 Task: Navigate from Salt Lake City to Zion National Park with real-time traffic updates.
Action: Mouse moved to (251, 85)
Screenshot: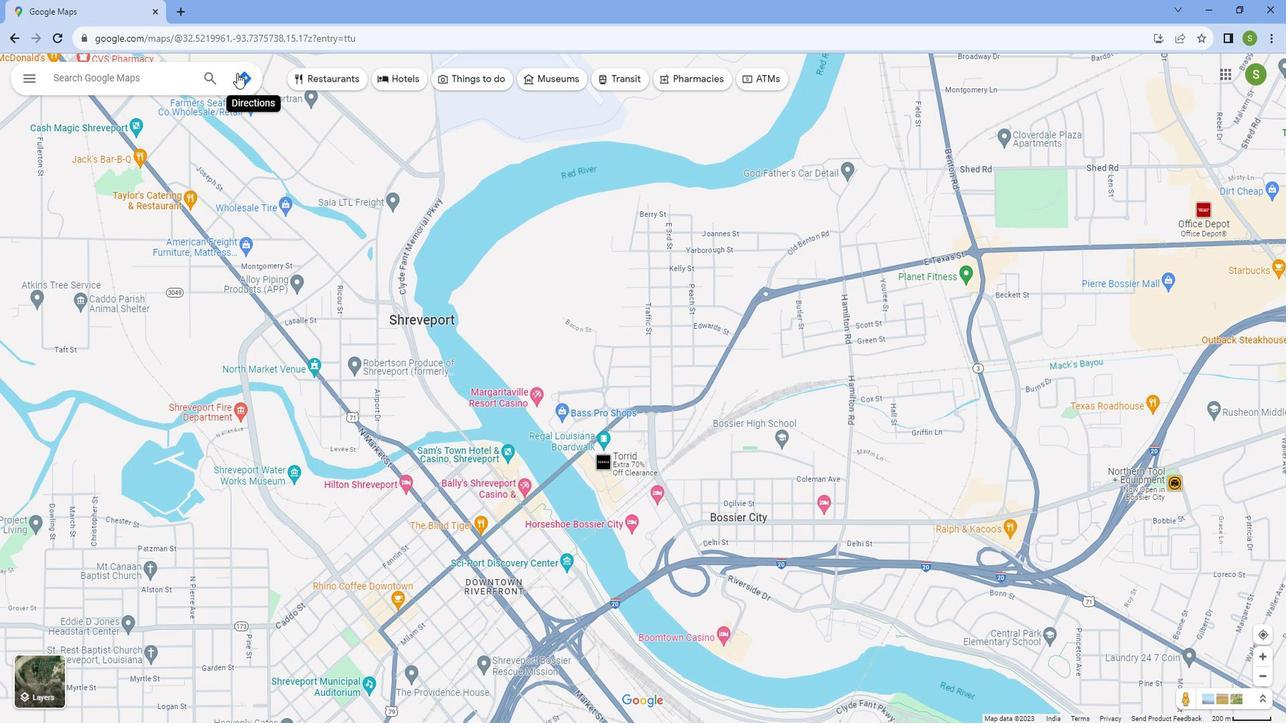 
Action: Mouse pressed left at (251, 85)
Screenshot: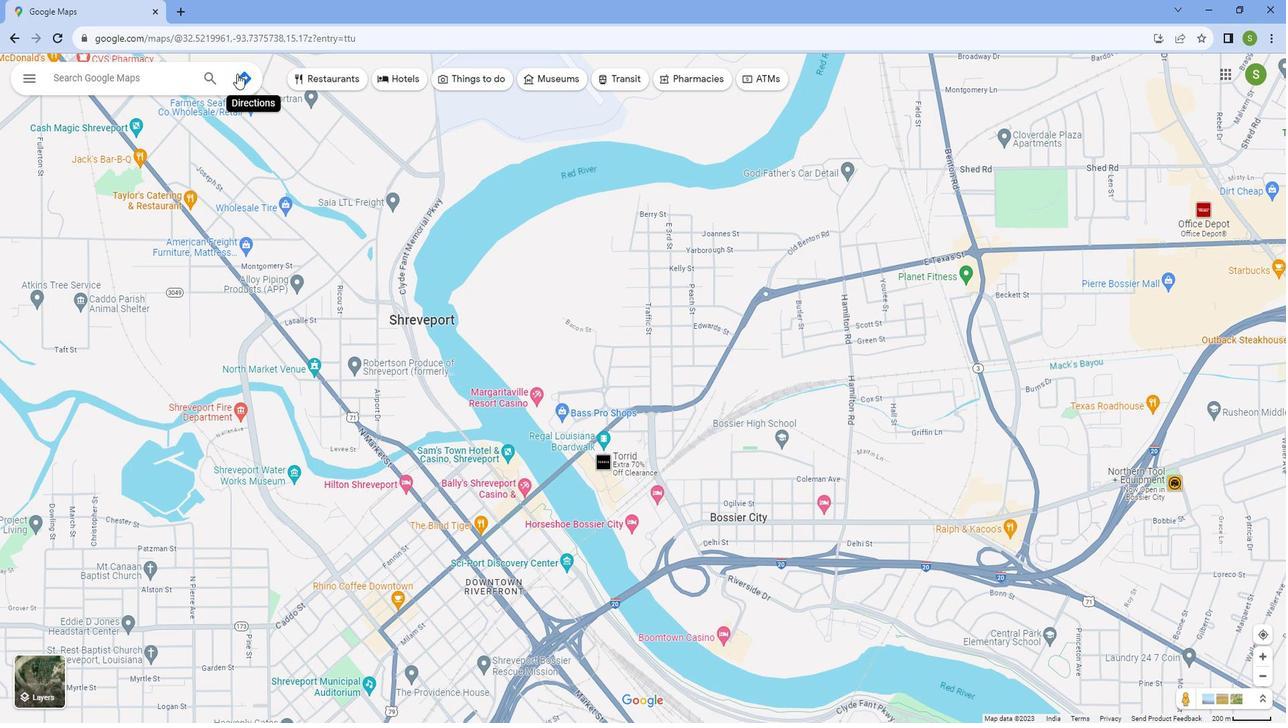 
Action: Mouse moved to (142, 123)
Screenshot: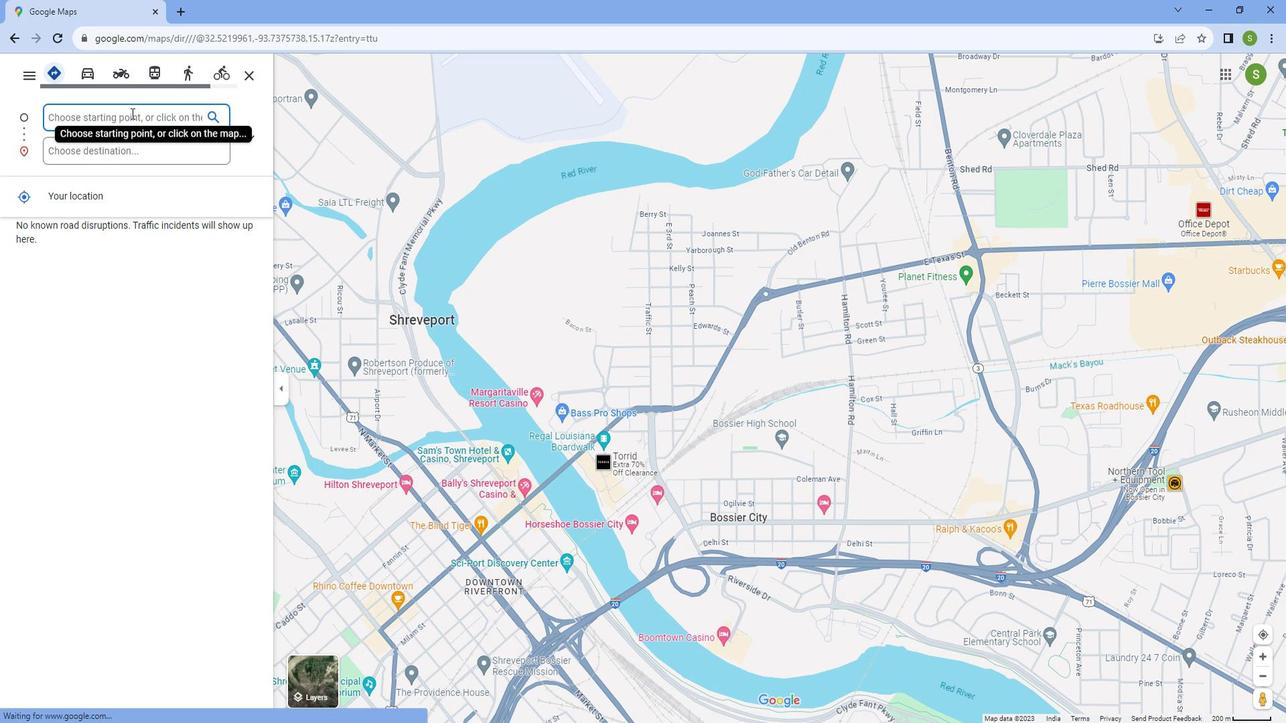 
Action: Mouse pressed left at (142, 123)
Screenshot: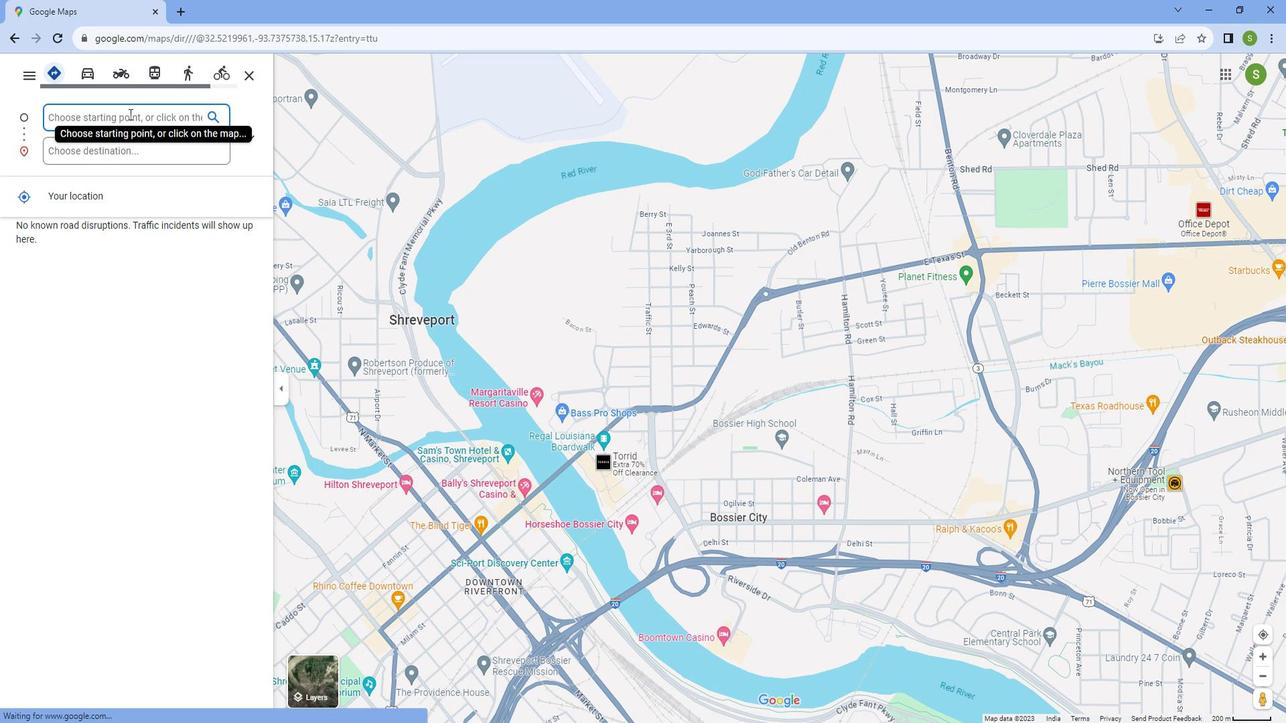 
Action: Key pressed <Key.caps_lock>S<Key.caps_lock>alt<Key.space><Key.caps_lock>L<Key.caps_lock>k<Key.backspace>ake<Key.space><Key.caps_lock>C<Key.caps_lock>ity
Screenshot: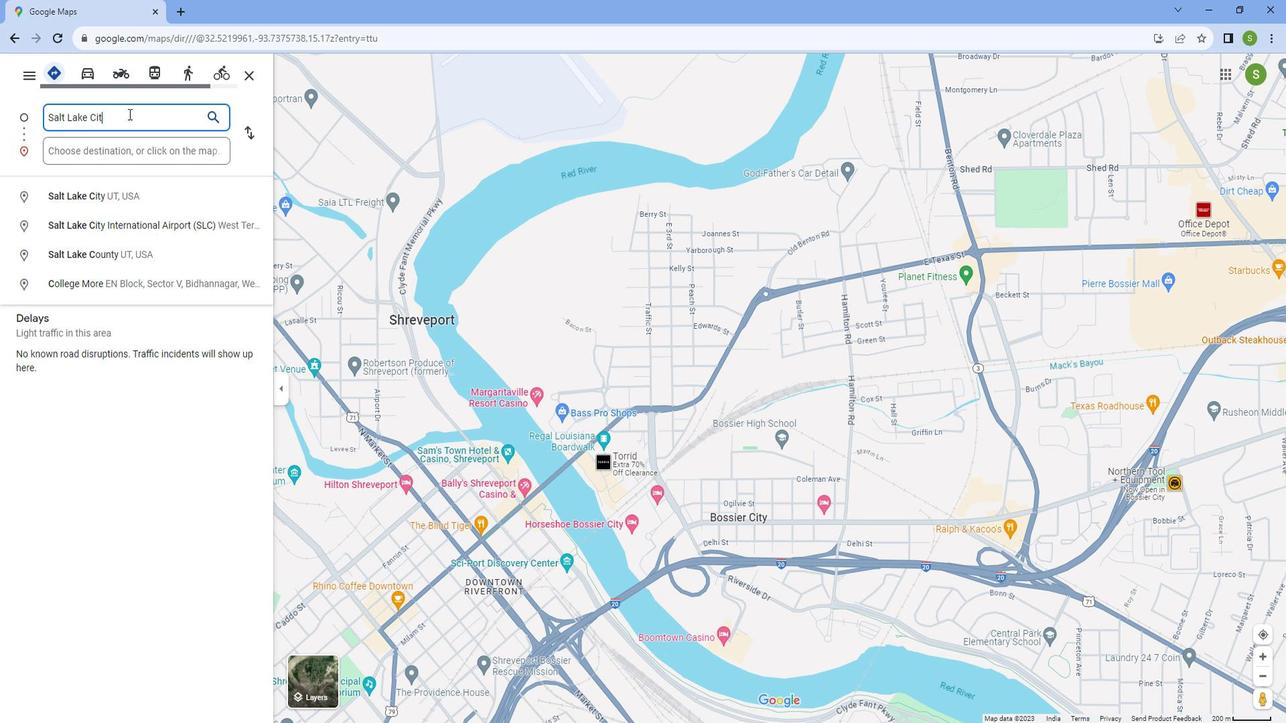 
Action: Mouse moved to (117, 211)
Screenshot: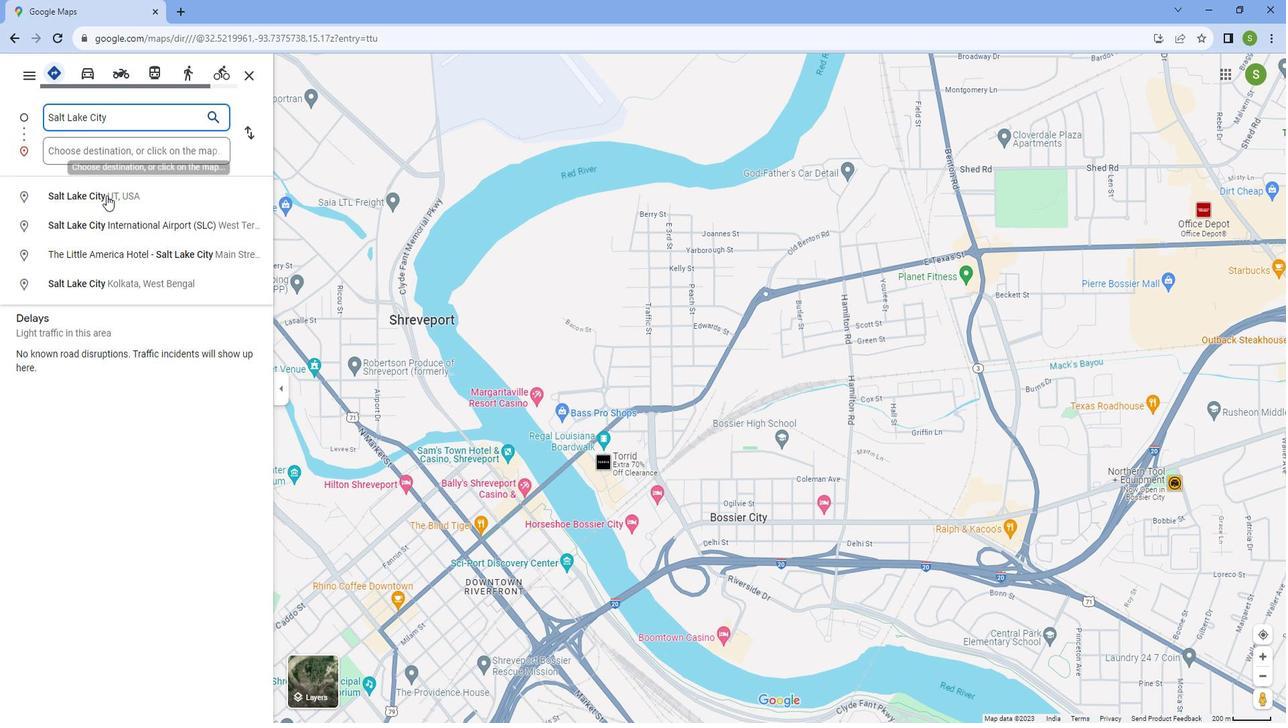 
Action: Mouse pressed left at (117, 211)
Screenshot: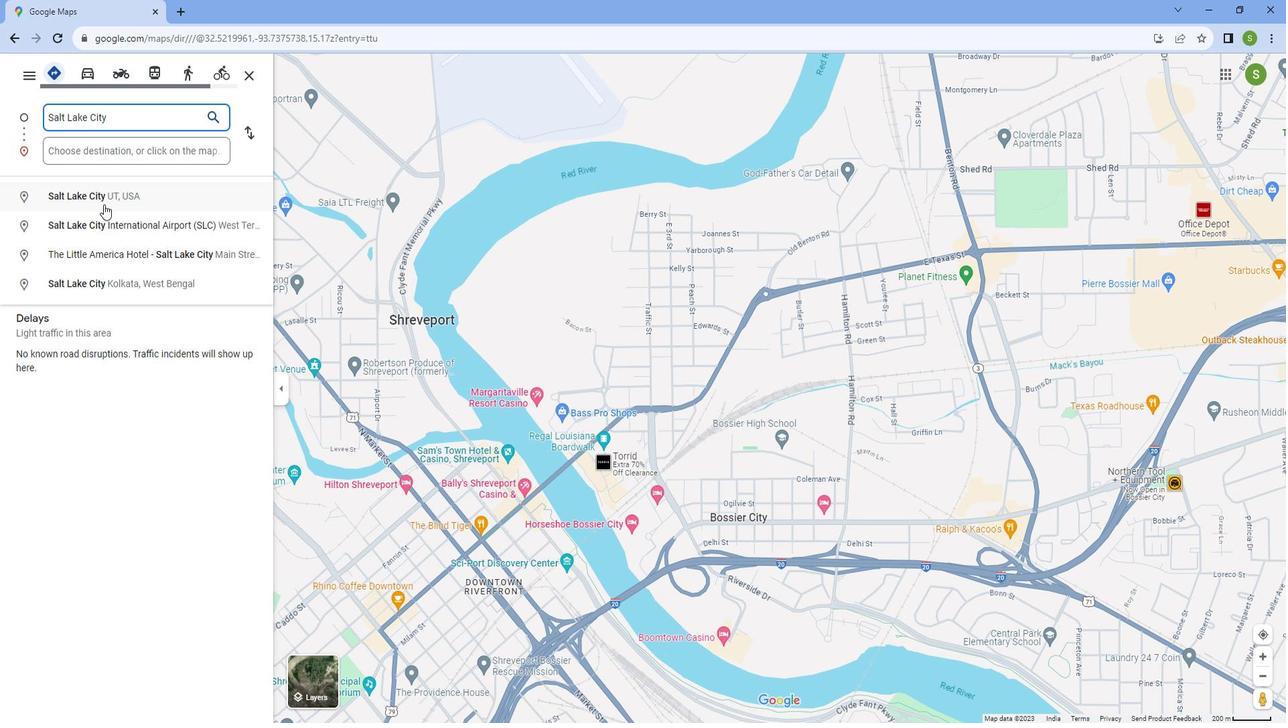 
Action: Mouse moved to (167, 160)
Screenshot: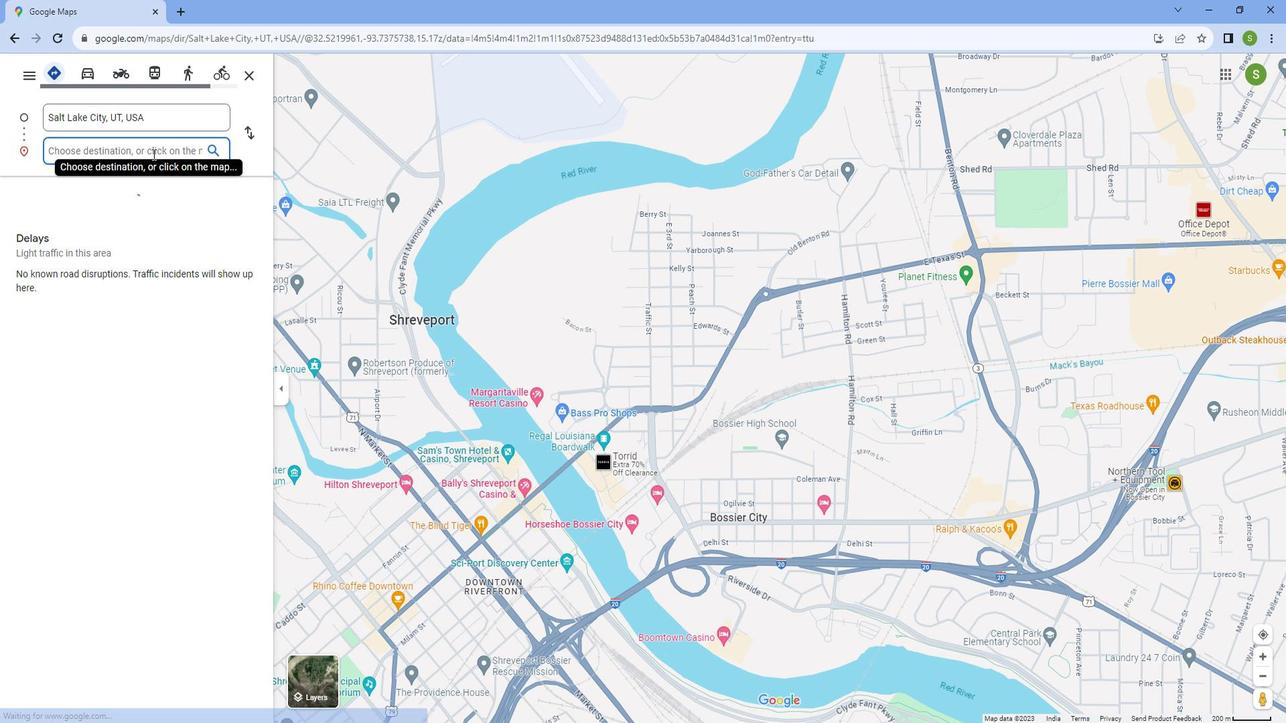 
Action: Mouse pressed left at (167, 160)
Screenshot: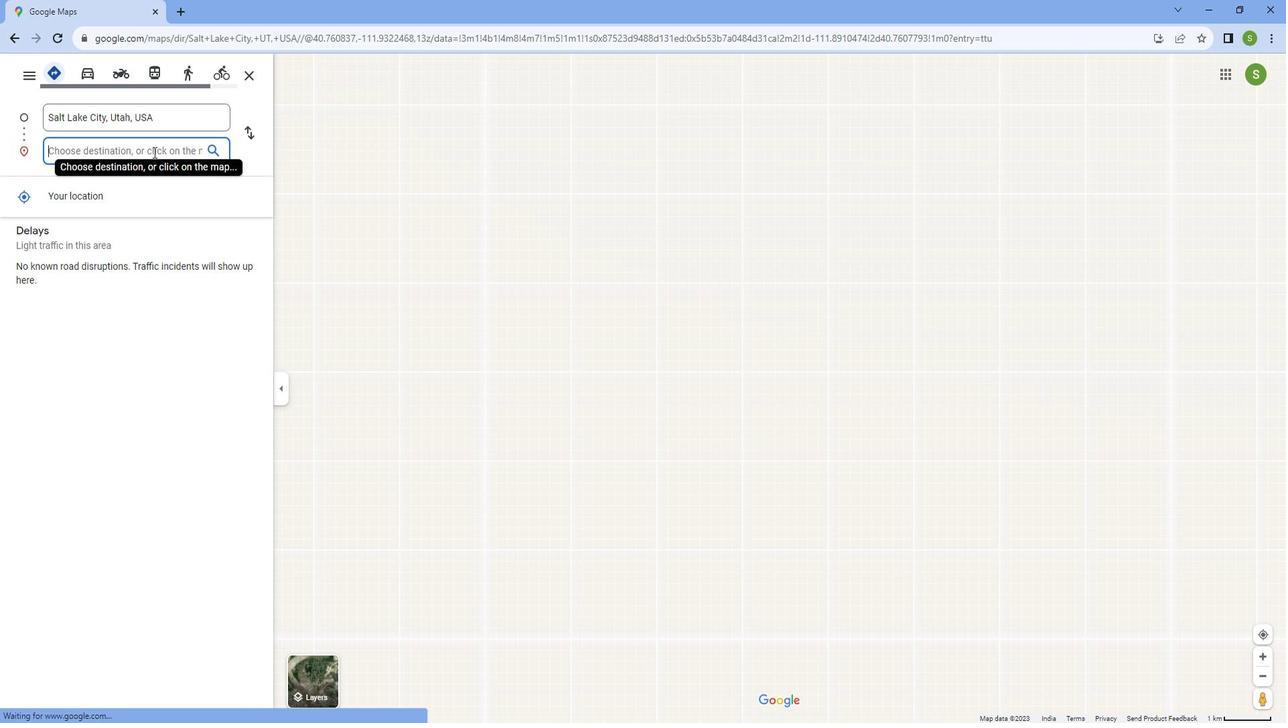 
Action: Key pressed <Key.caps_lock>Z<Key.caps_lock>ion<Key.space><Key.caps_lock>N<Key.caps_lock>ational<Key.space><Key.caps_lock>P<Key.caps_lock>ark
Screenshot: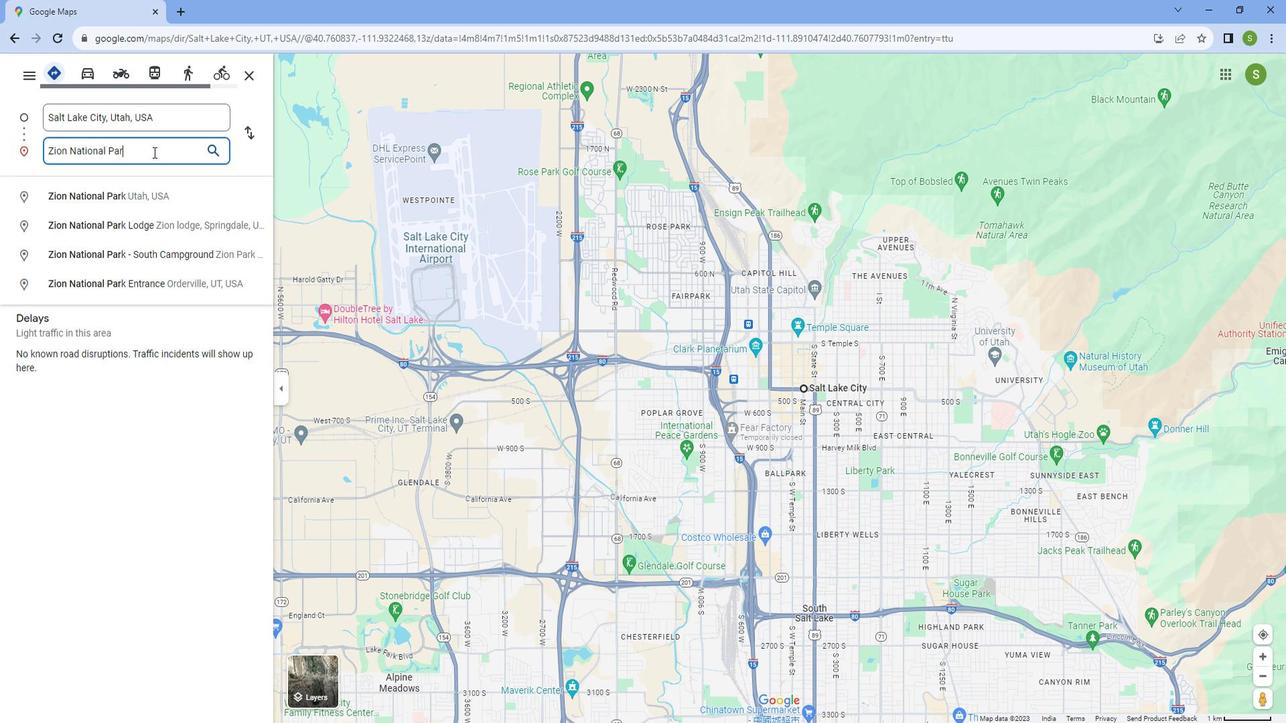 
Action: Mouse moved to (150, 190)
Screenshot: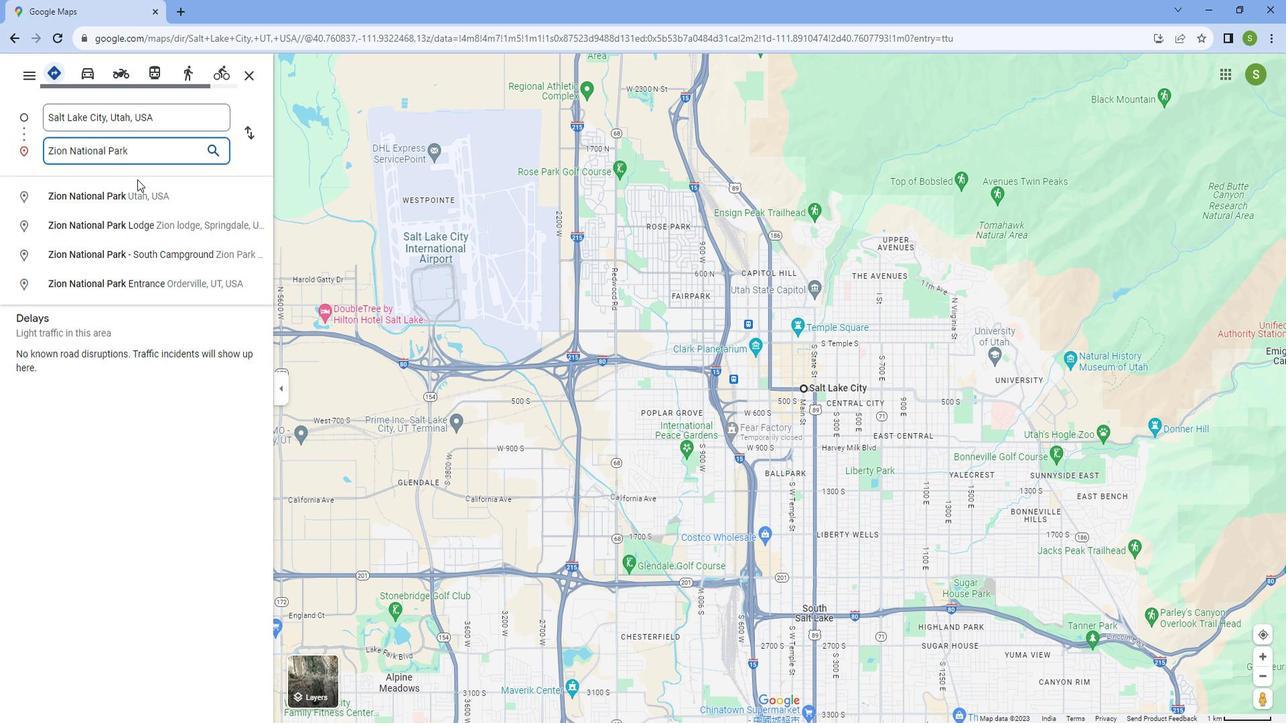 
Action: Mouse pressed left at (150, 190)
Screenshot: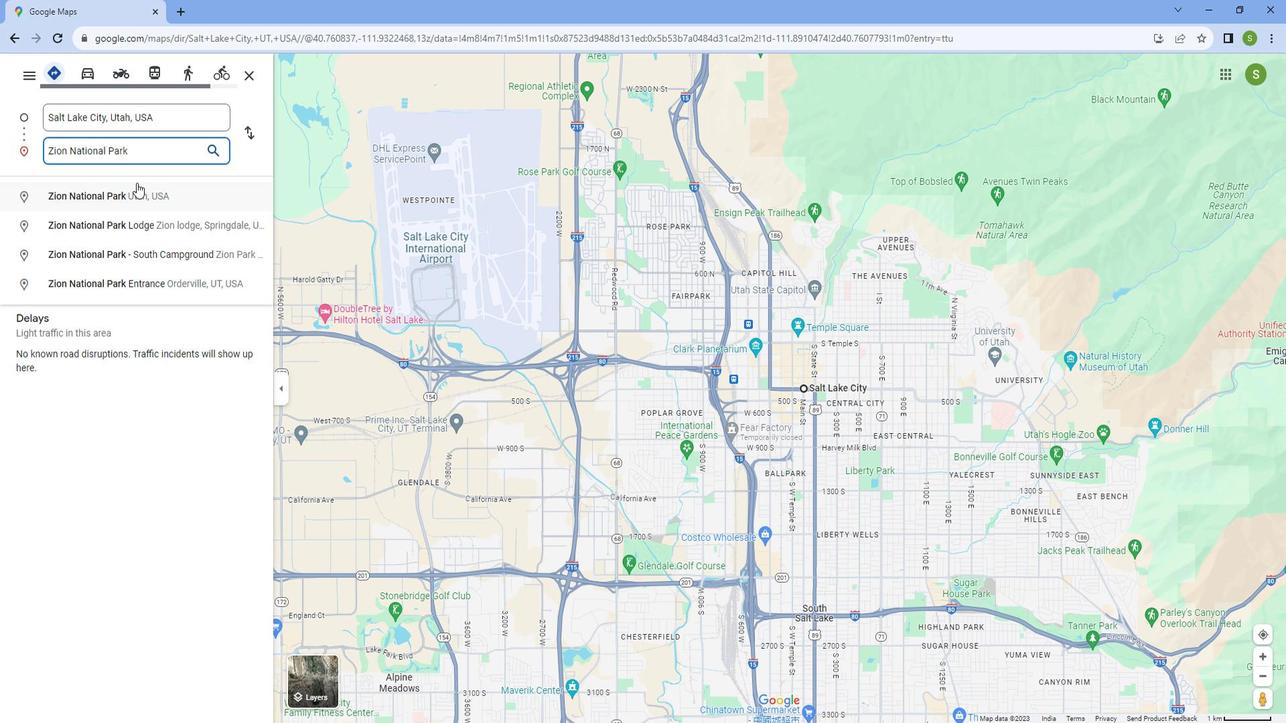 
Action: Mouse moved to (633, 349)
Screenshot: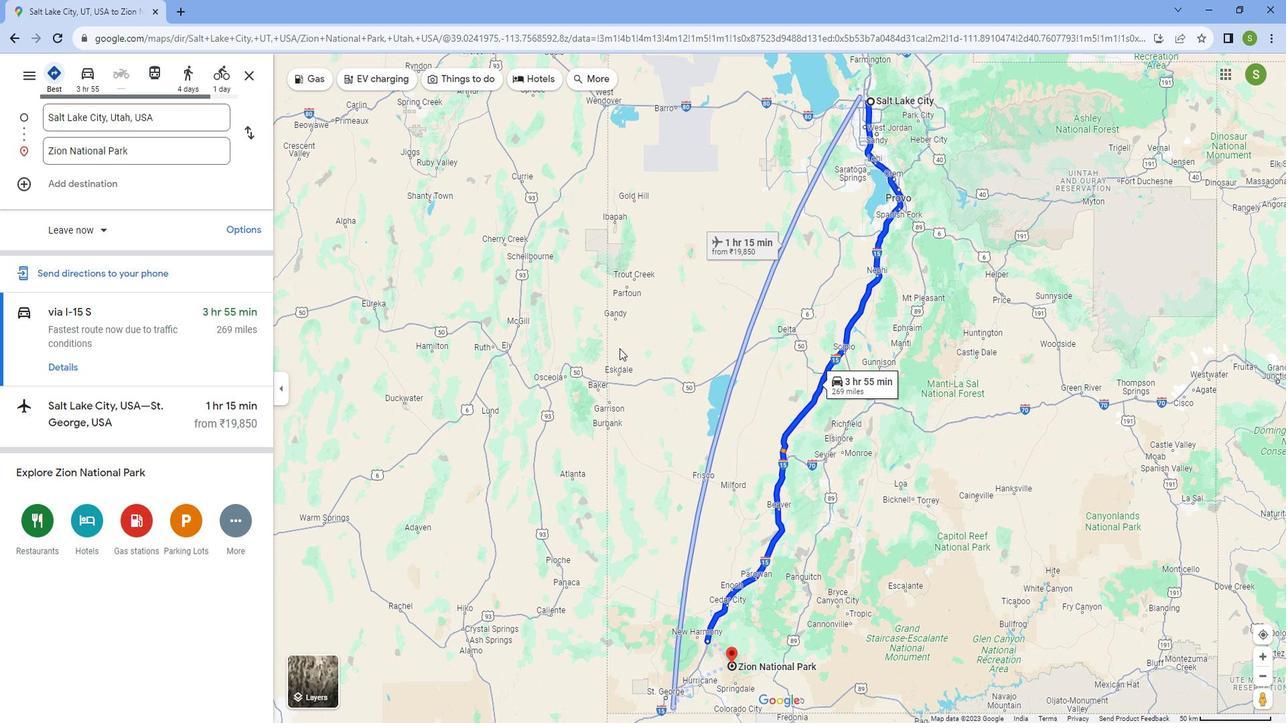 
Action: Mouse scrolled (633, 349) with delta (0, 0)
Screenshot: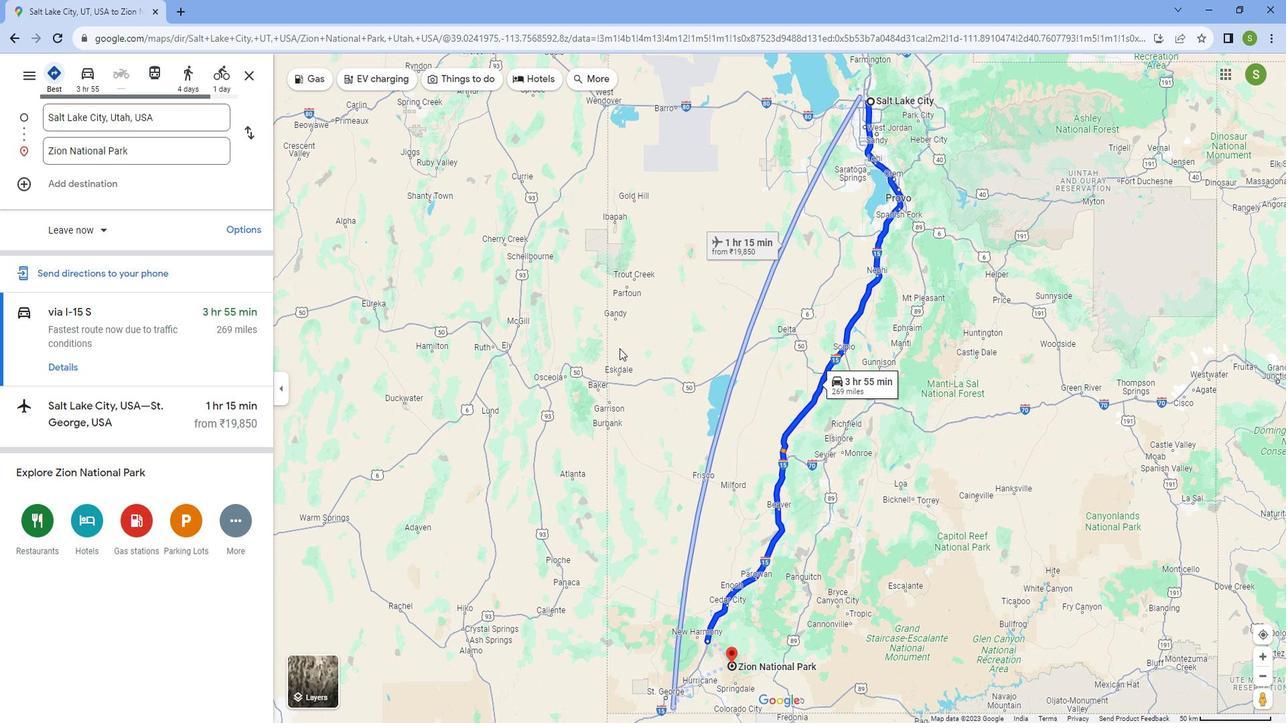 
Action: Mouse scrolled (633, 349) with delta (0, 0)
Screenshot: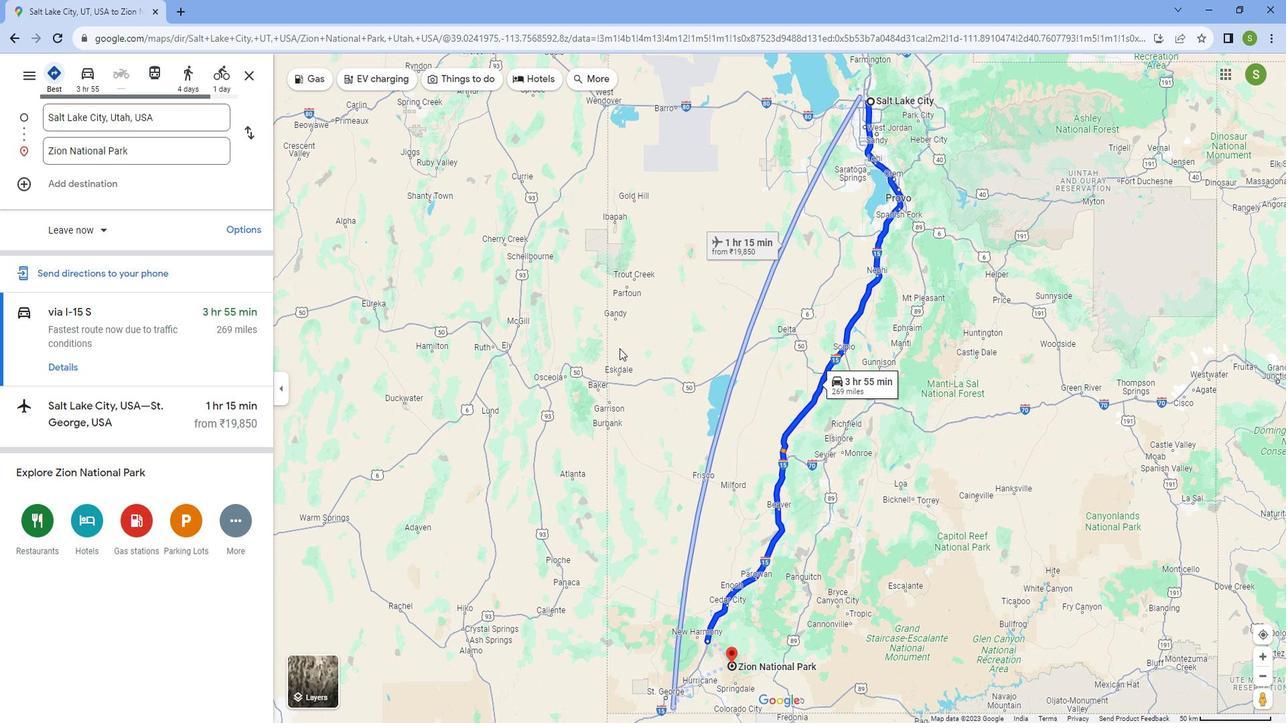 
Action: Mouse moved to (615, 454)
Screenshot: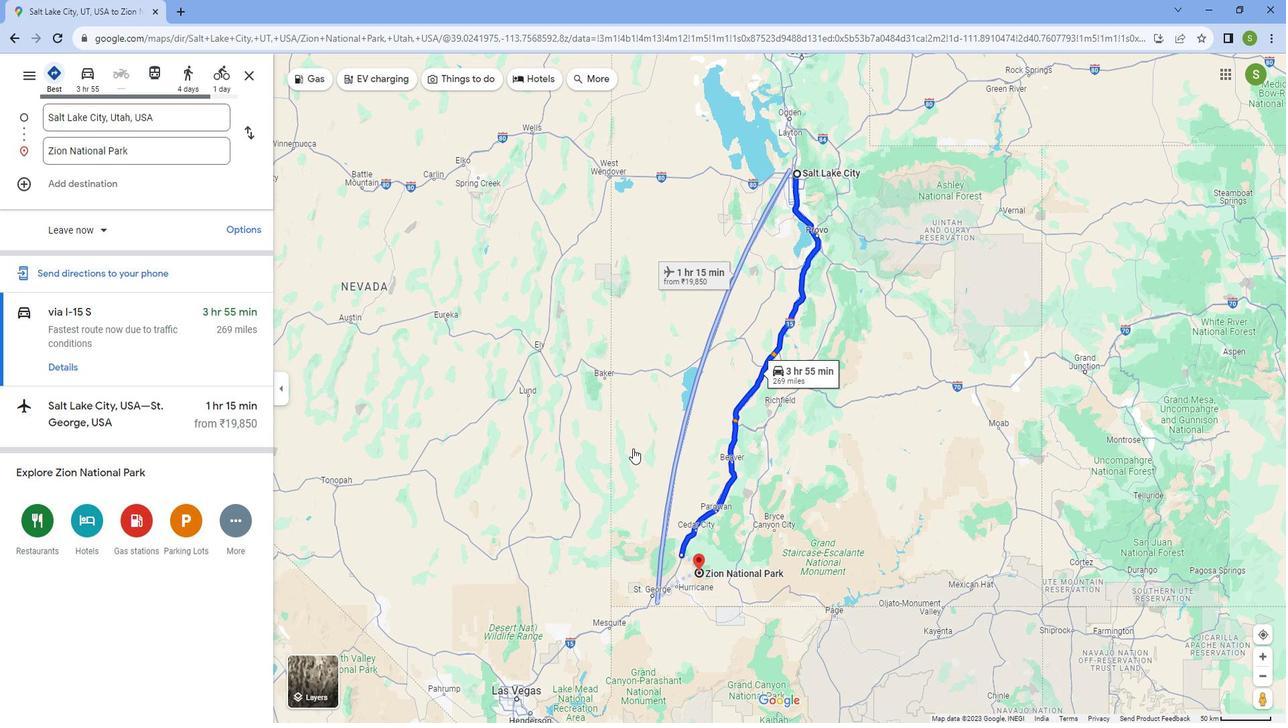 
Action: Mouse pressed left at (615, 454)
Screenshot: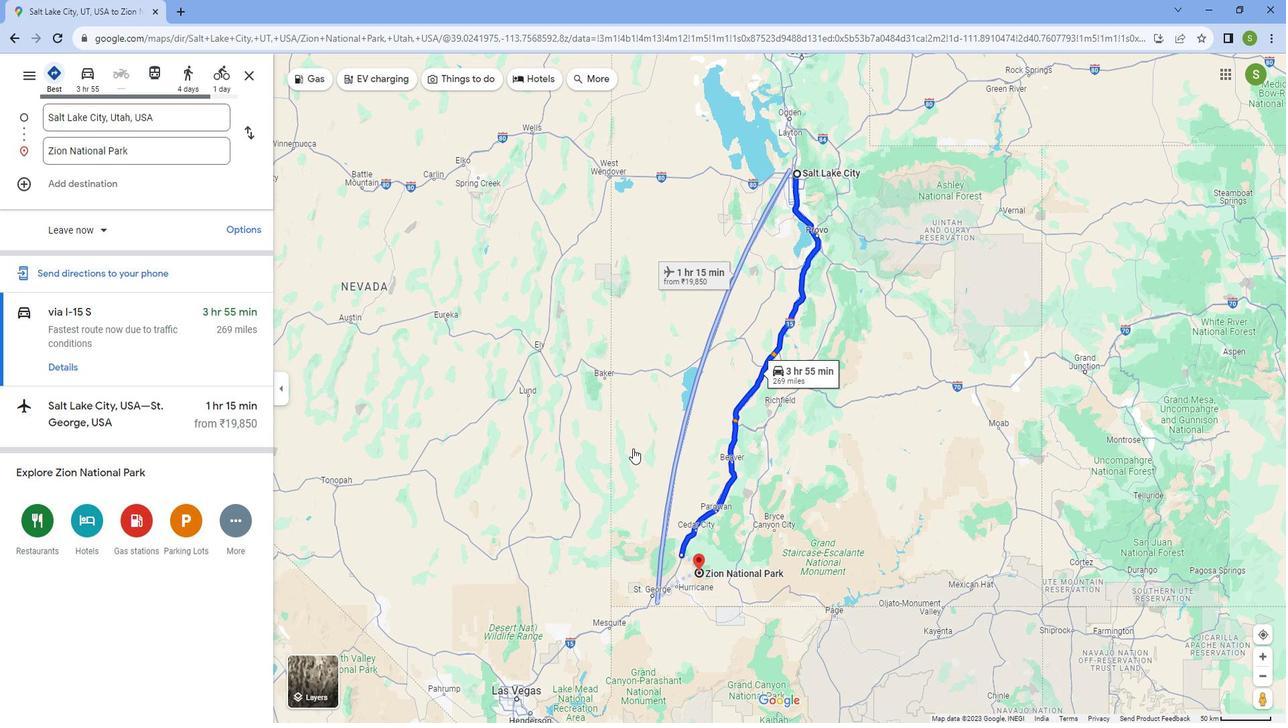 
Action: Mouse moved to (598, 465)
Screenshot: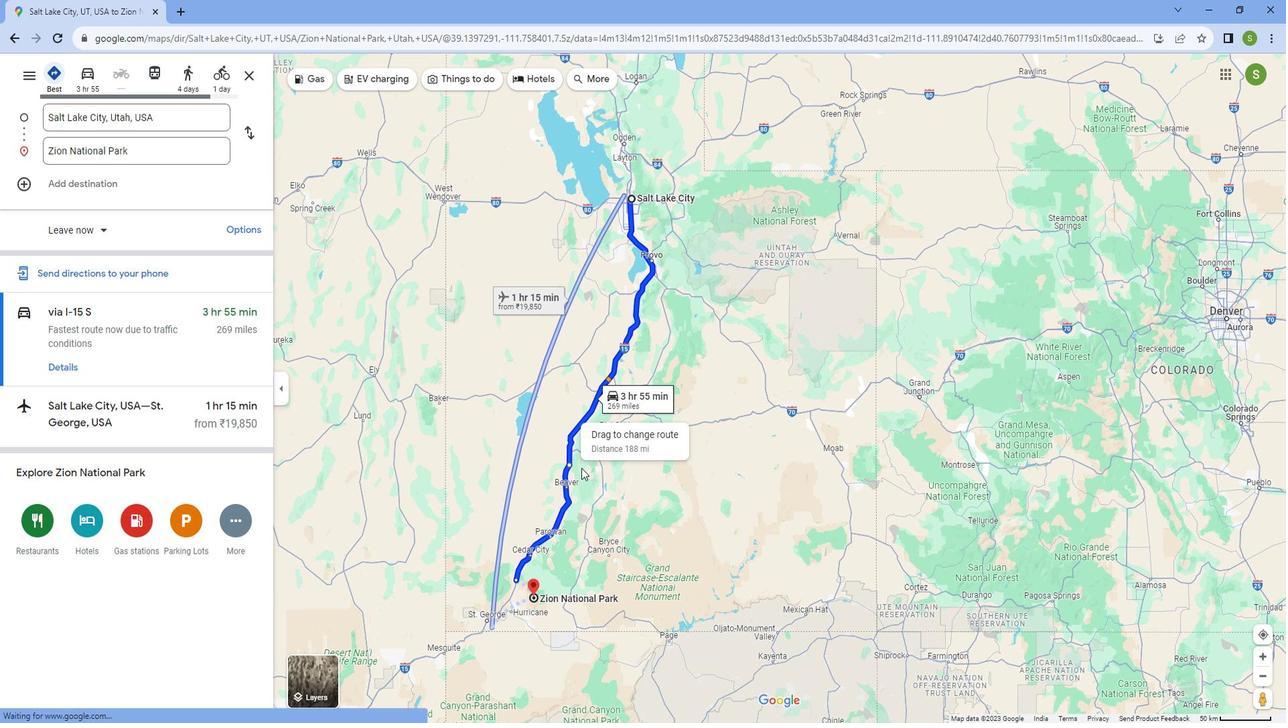 
Action: Mouse scrolled (598, 466) with delta (0, 0)
Screenshot: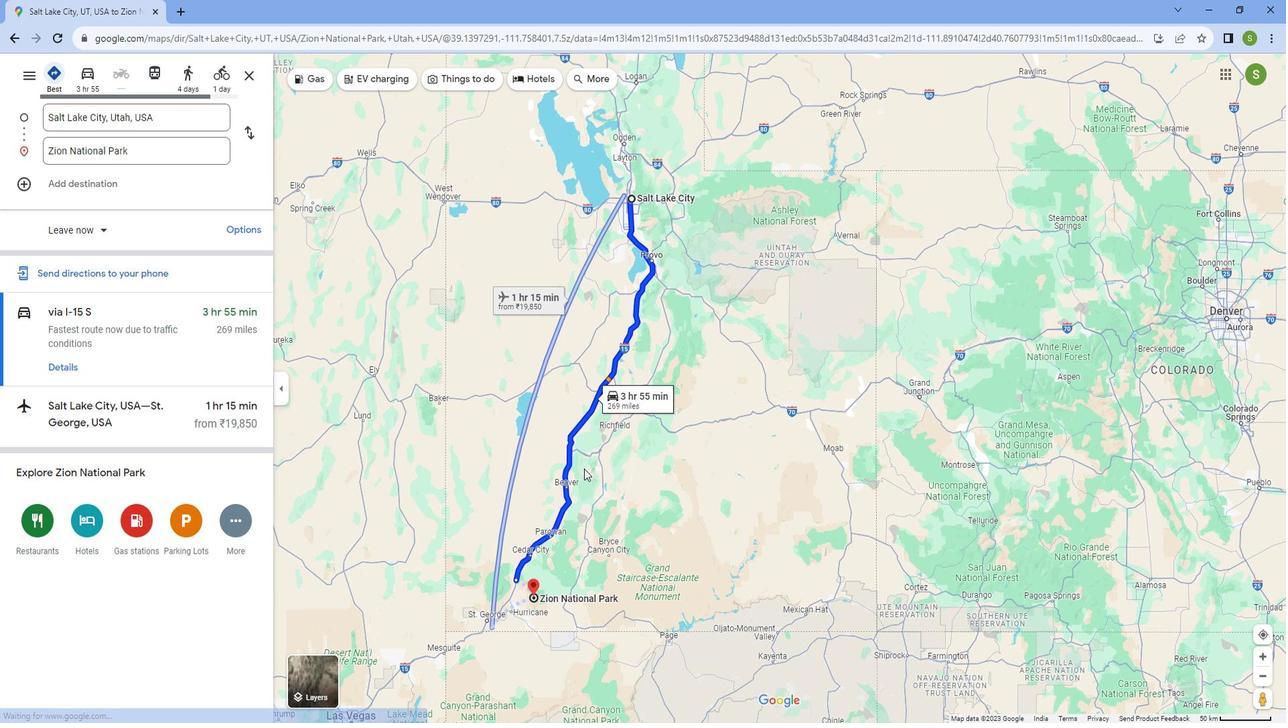 
Action: Mouse scrolled (598, 466) with delta (0, 0)
Screenshot: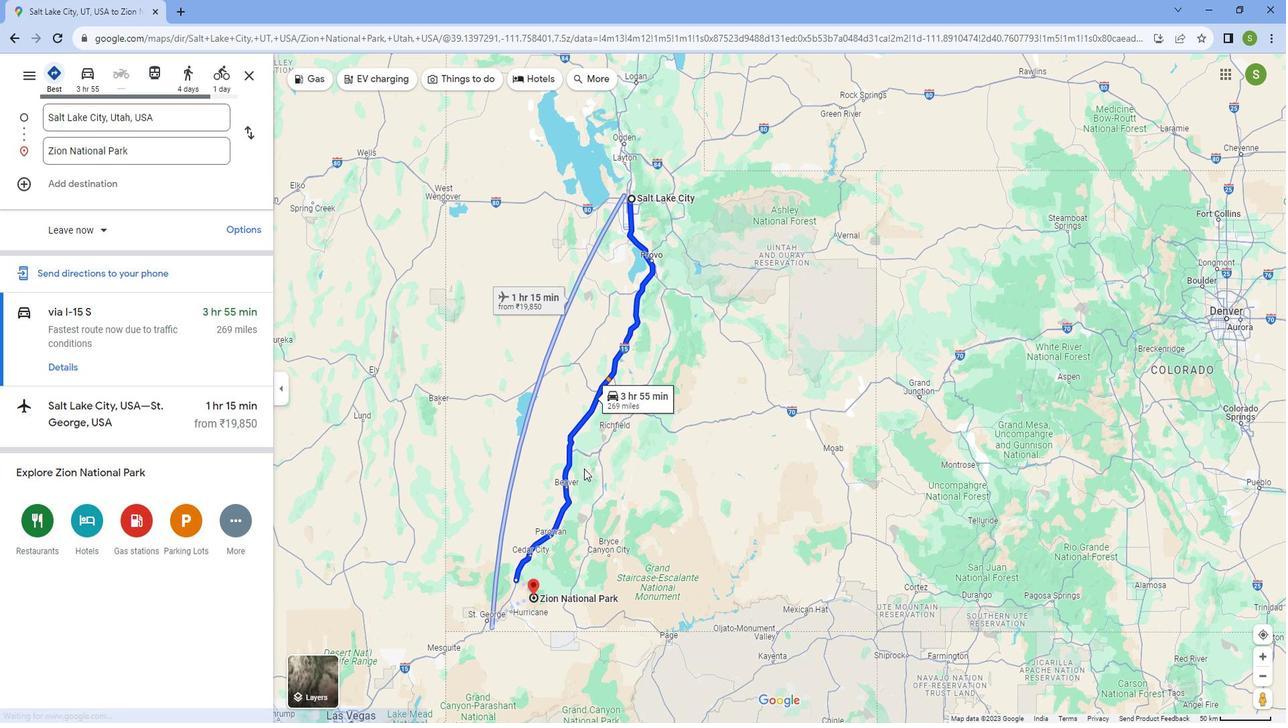 
Action: Mouse scrolled (598, 466) with delta (0, 0)
Screenshot: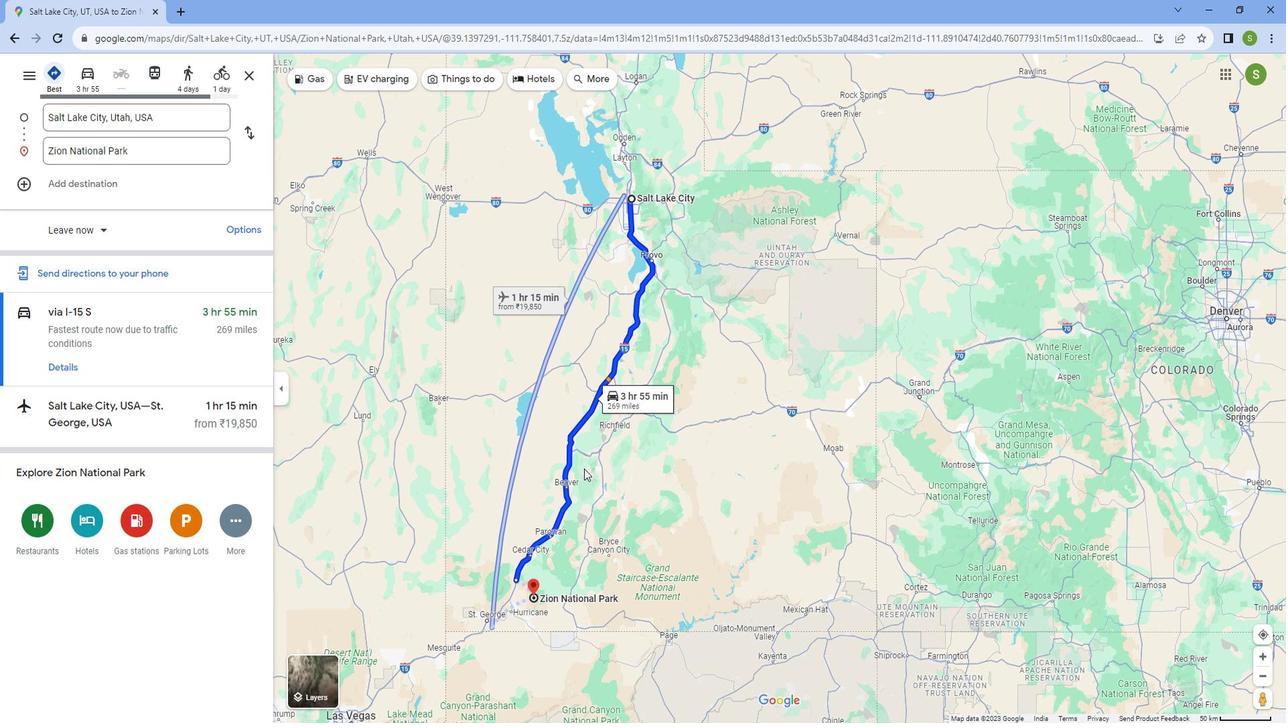 
Action: Mouse moved to (598, 466)
Screenshot: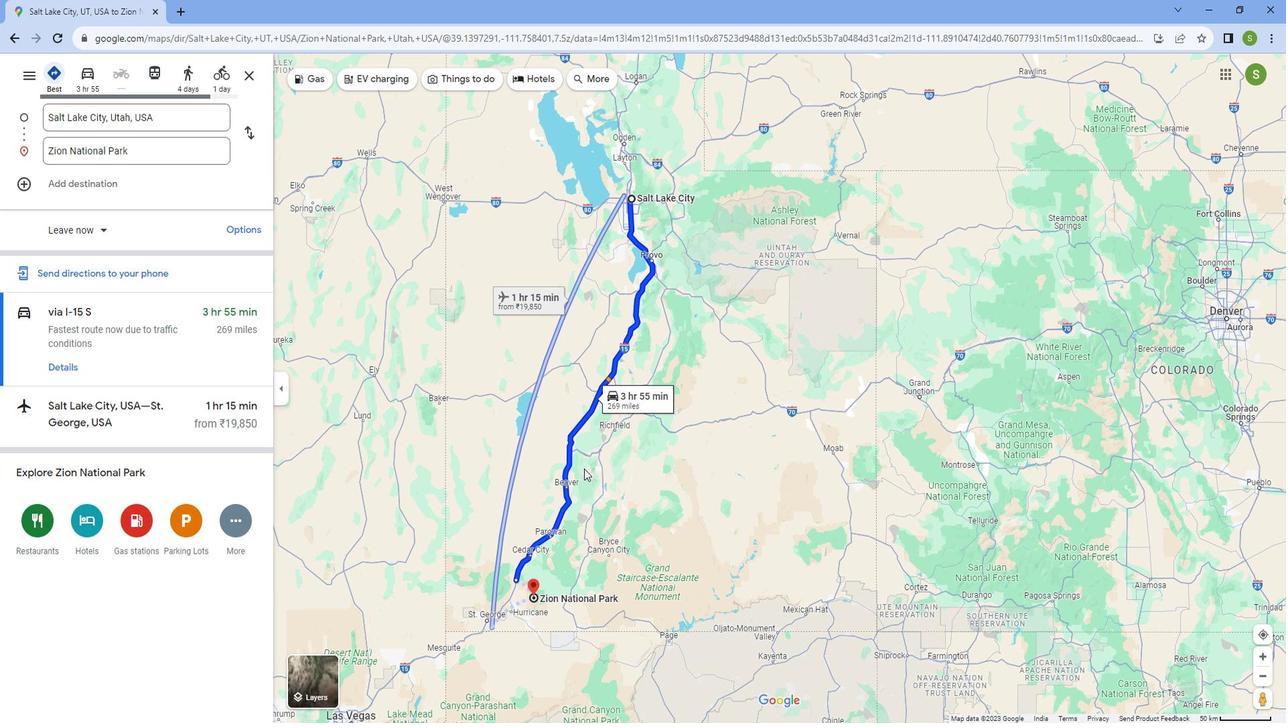 
Action: Mouse scrolled (598, 467) with delta (0, 0)
Screenshot: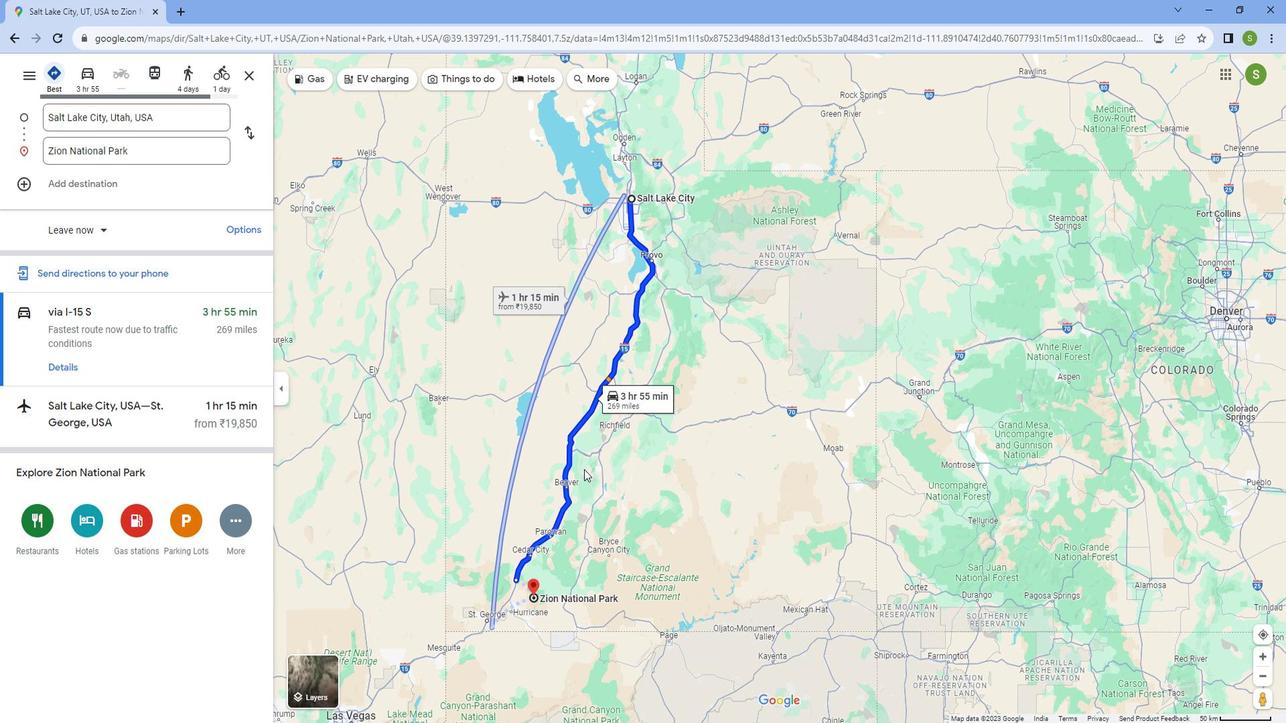 
Action: Mouse scrolled (598, 467) with delta (0, 0)
Screenshot: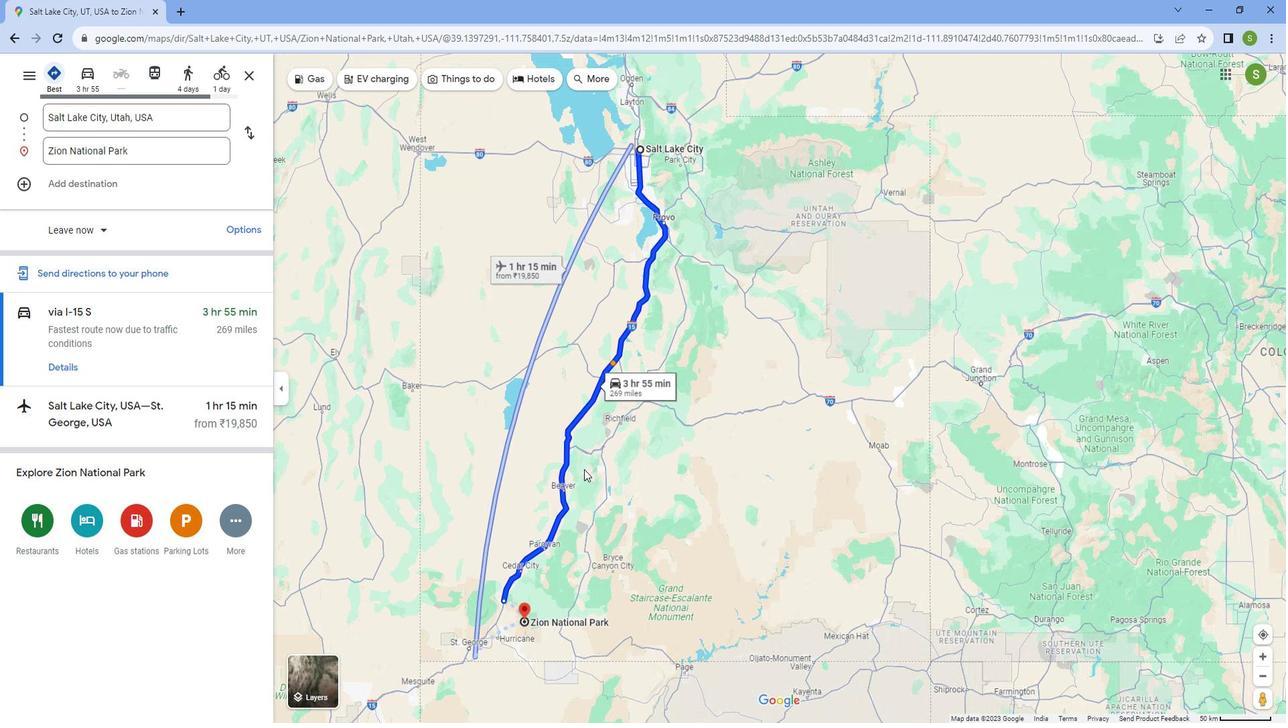 
Action: Mouse scrolled (598, 465) with delta (0, 0)
Screenshot: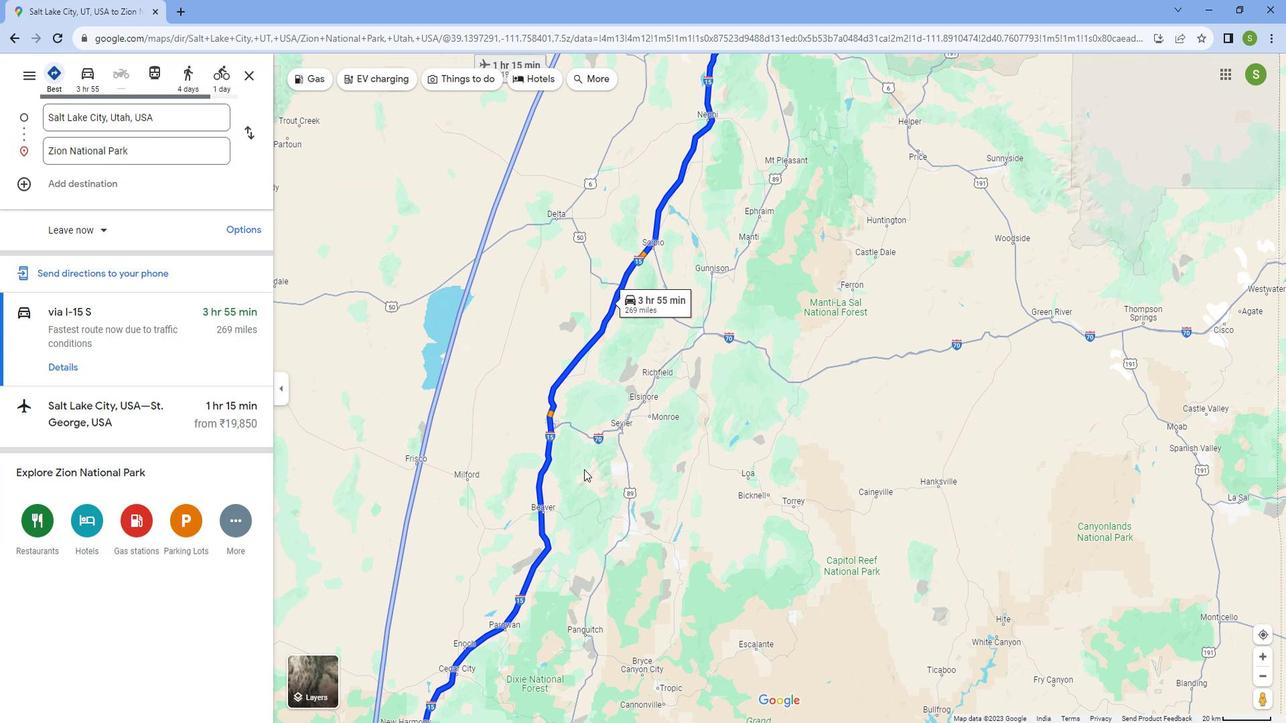 
Action: Mouse scrolled (598, 465) with delta (0, 0)
Screenshot: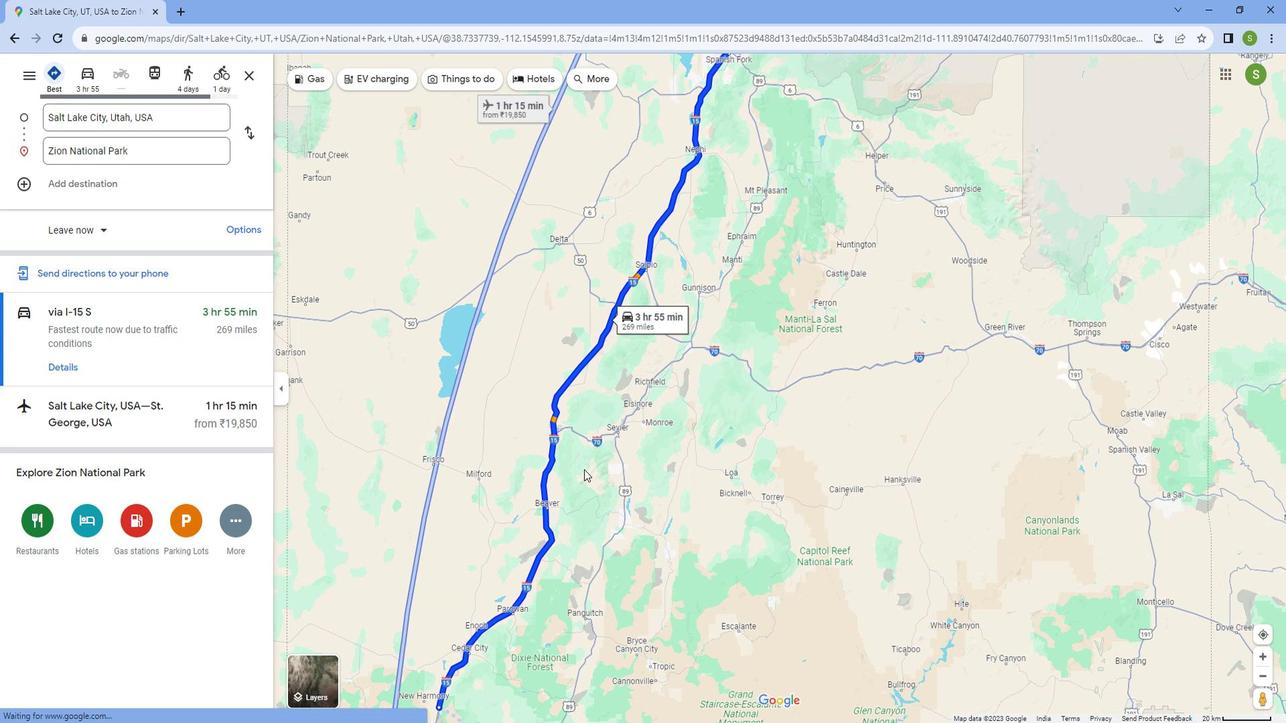 
Action: Mouse moved to (537, 381)
Screenshot: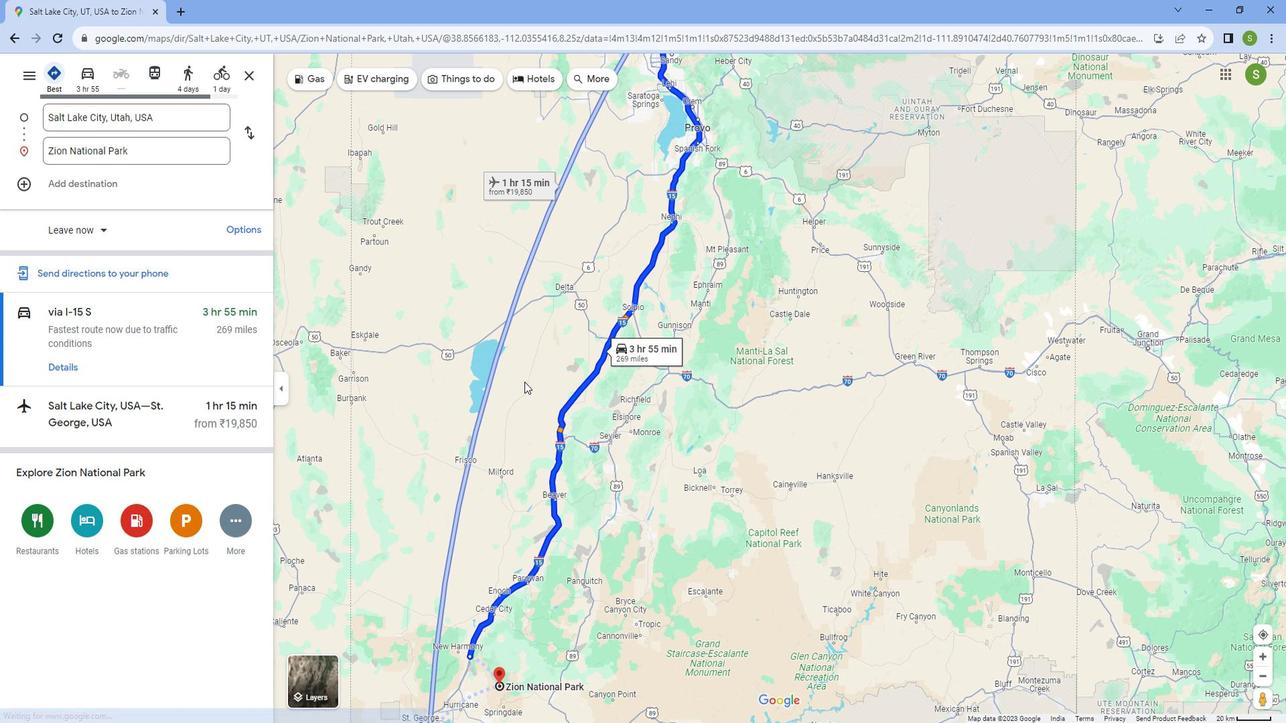 
Action: Mouse pressed left at (537, 381)
Screenshot: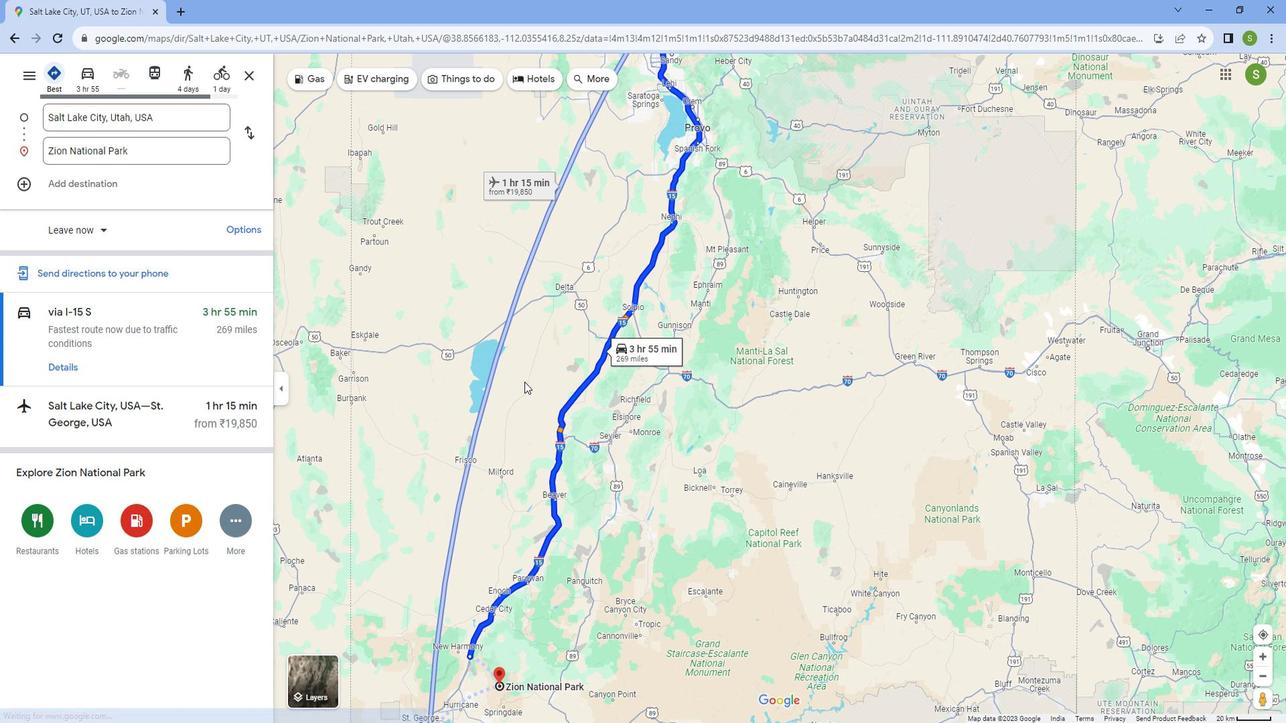 
Action: Mouse moved to (511, 522)
Screenshot: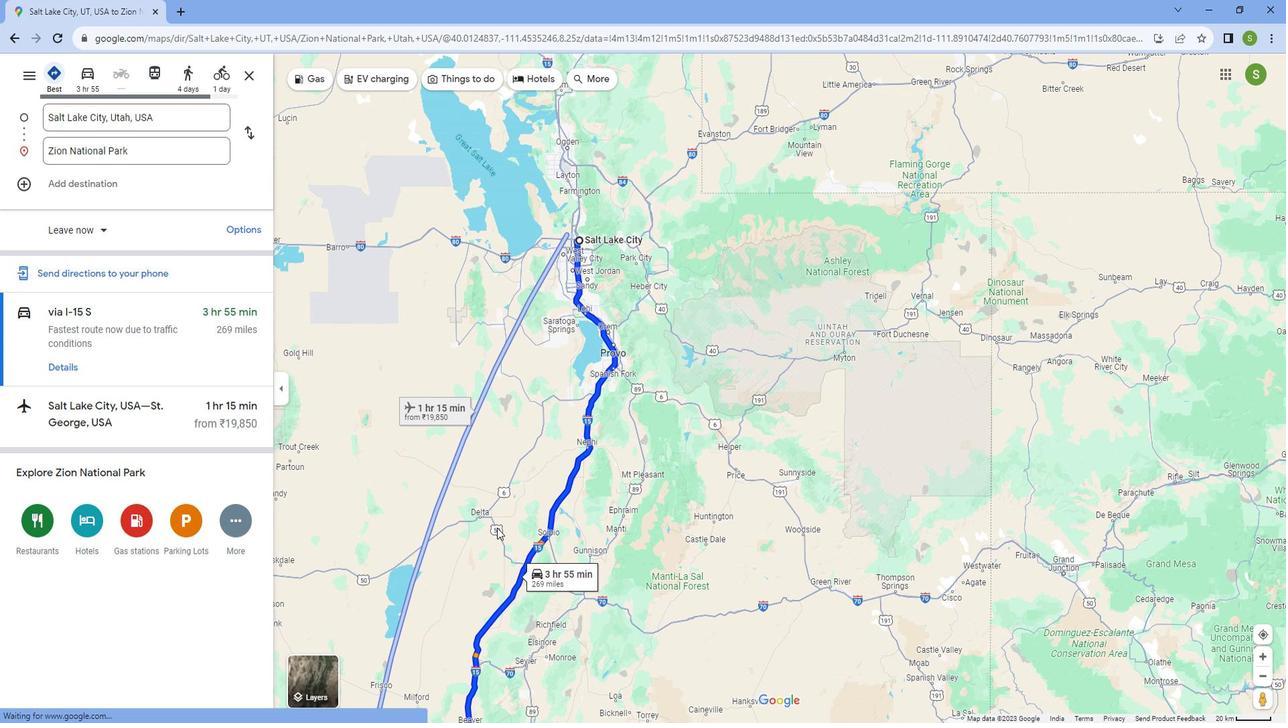 
Action: Mouse pressed left at (511, 522)
Screenshot: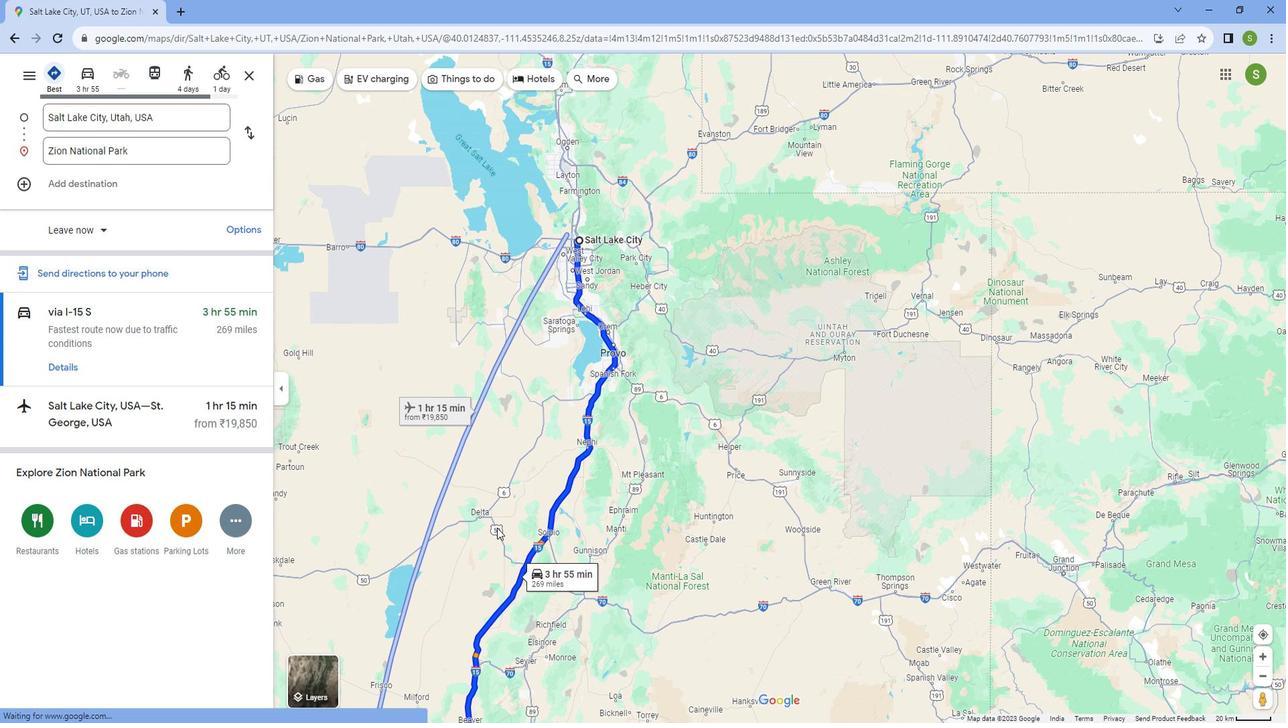 
Action: Mouse moved to (471, 505)
Screenshot: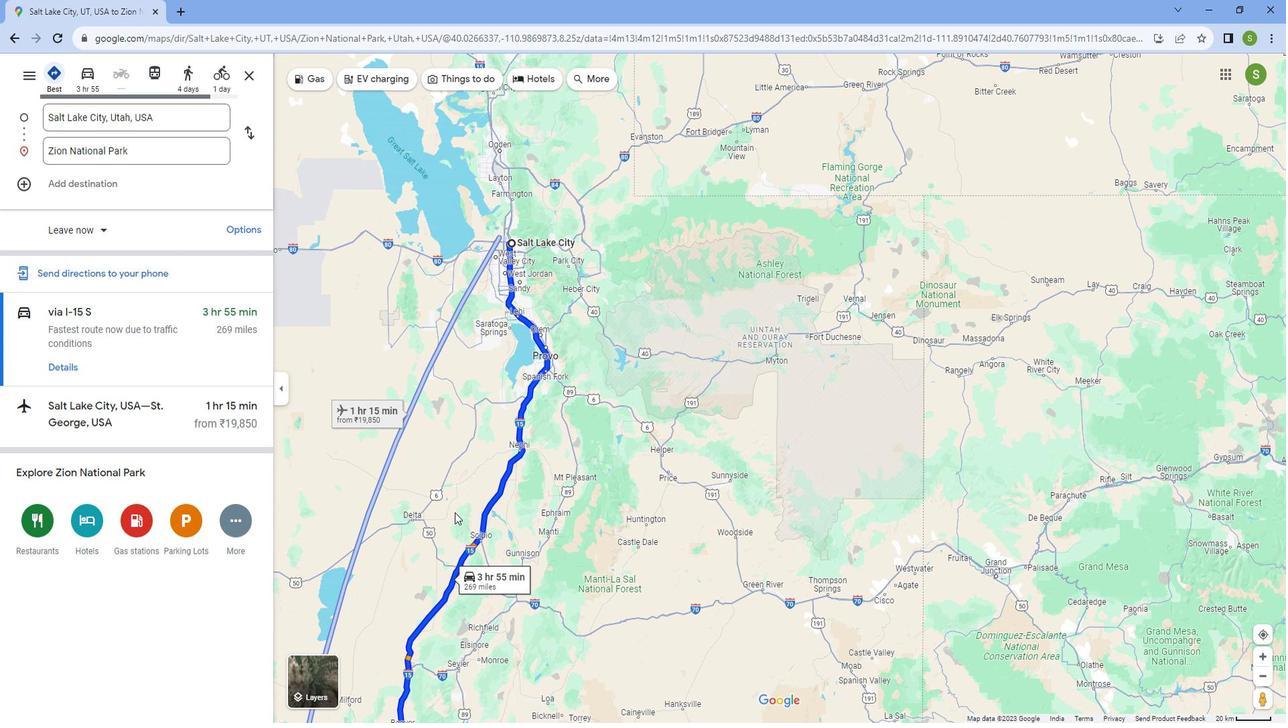 
Action: Mouse scrolled (471, 505) with delta (0, 0)
Screenshot: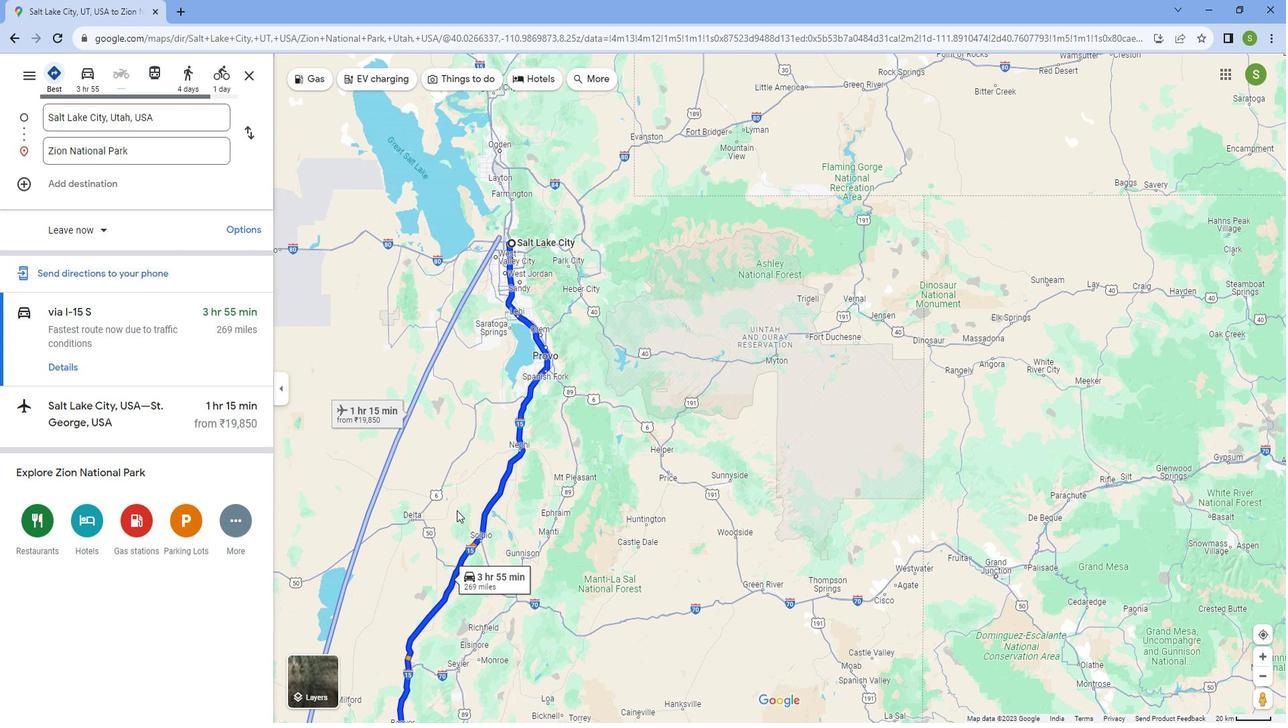 
Action: Mouse scrolled (471, 505) with delta (0, 0)
Screenshot: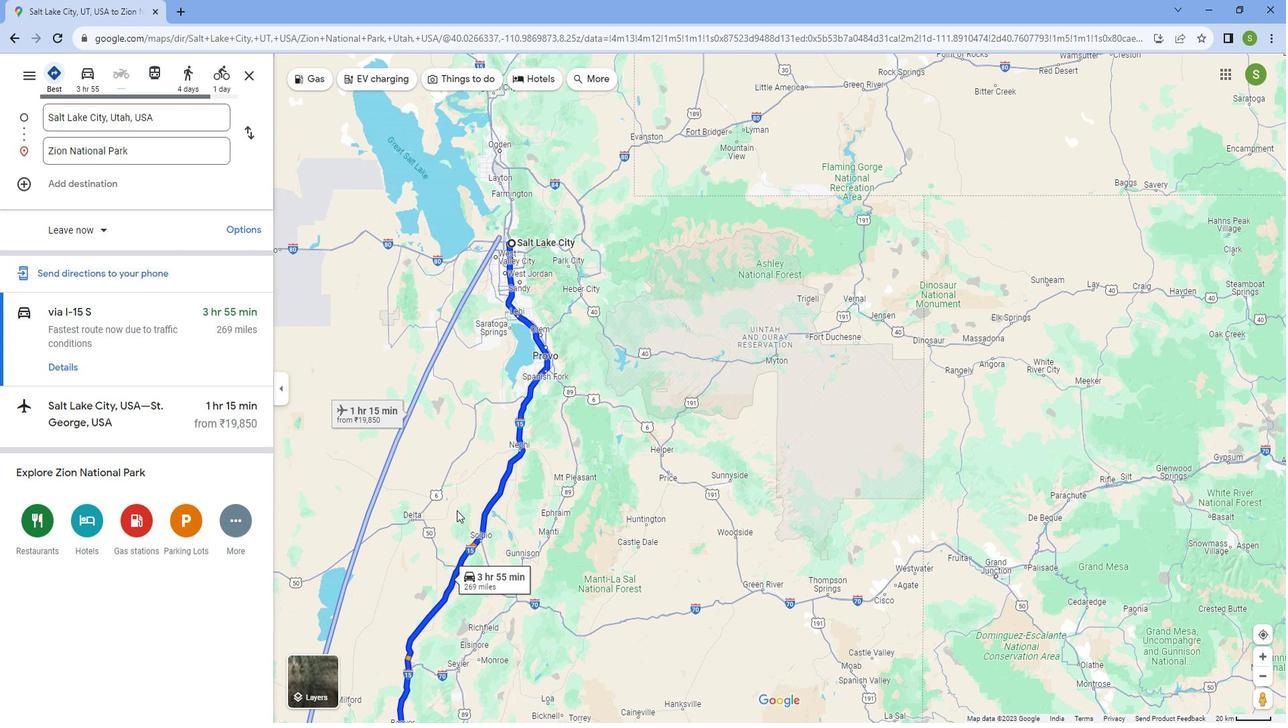 
Action: Mouse scrolled (471, 505) with delta (0, 0)
Screenshot: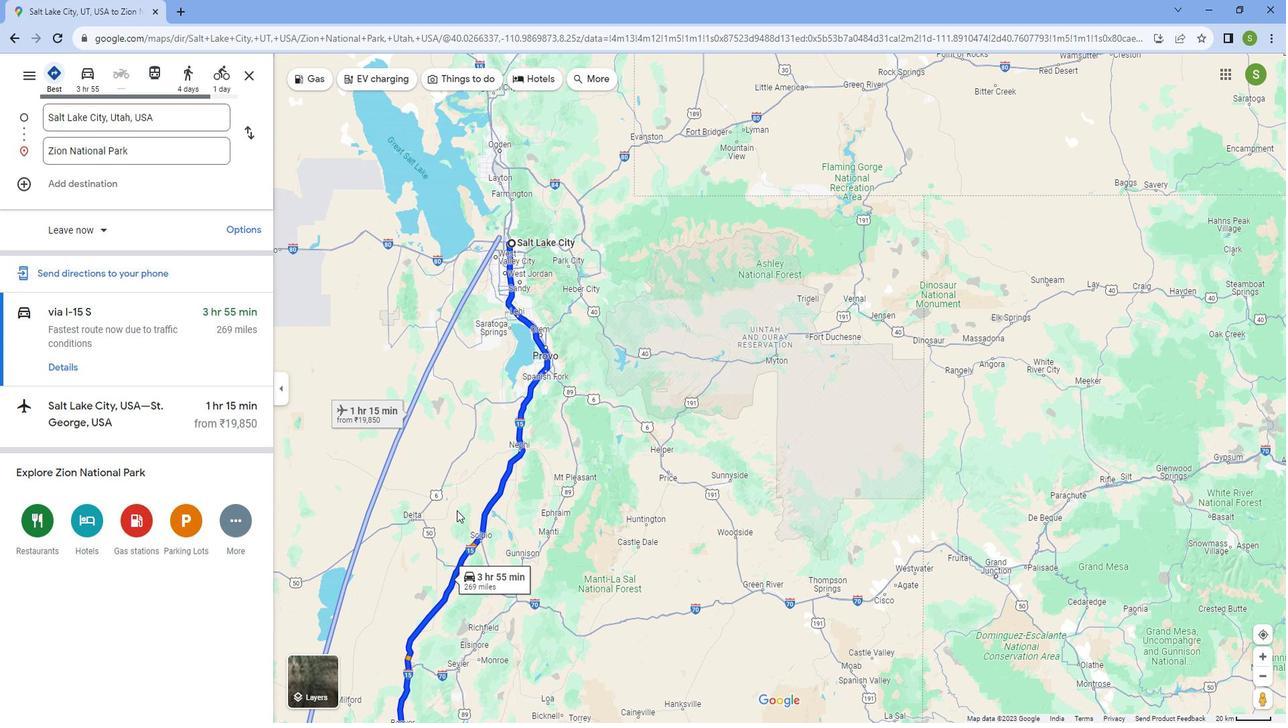 
Action: Mouse scrolled (471, 505) with delta (0, 0)
Screenshot: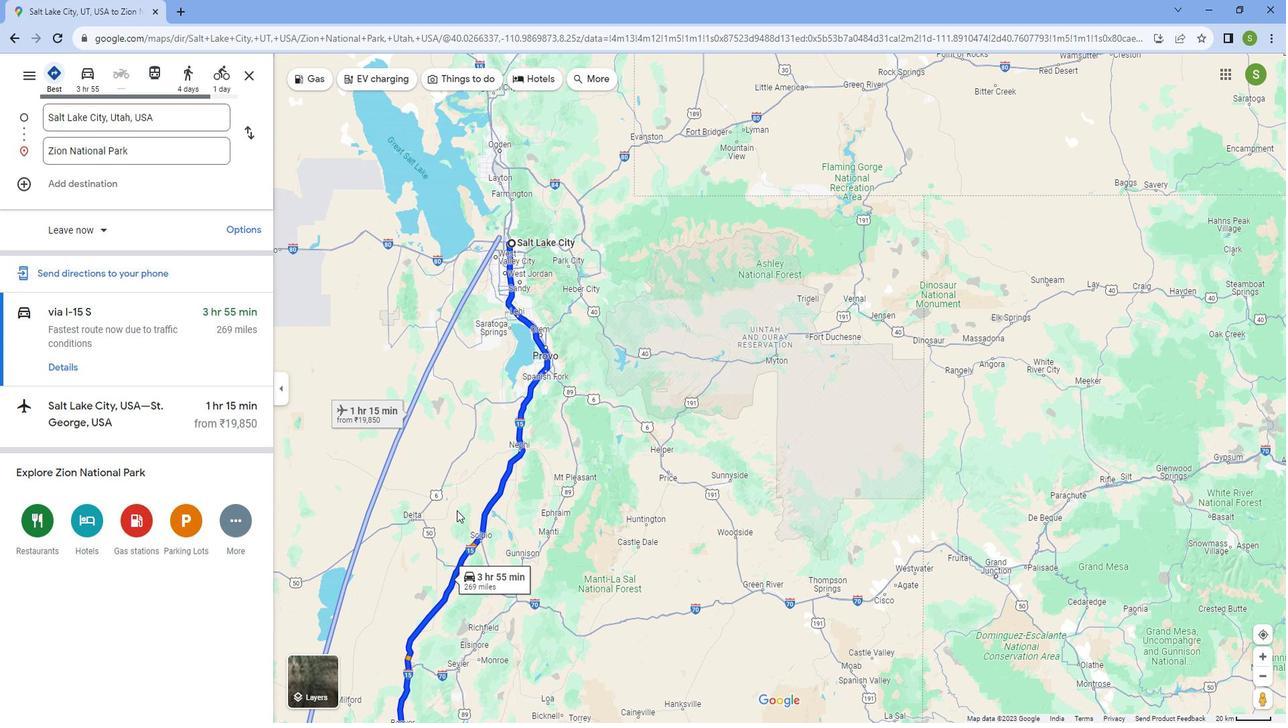 
Action: Mouse scrolled (471, 505) with delta (0, 0)
Screenshot: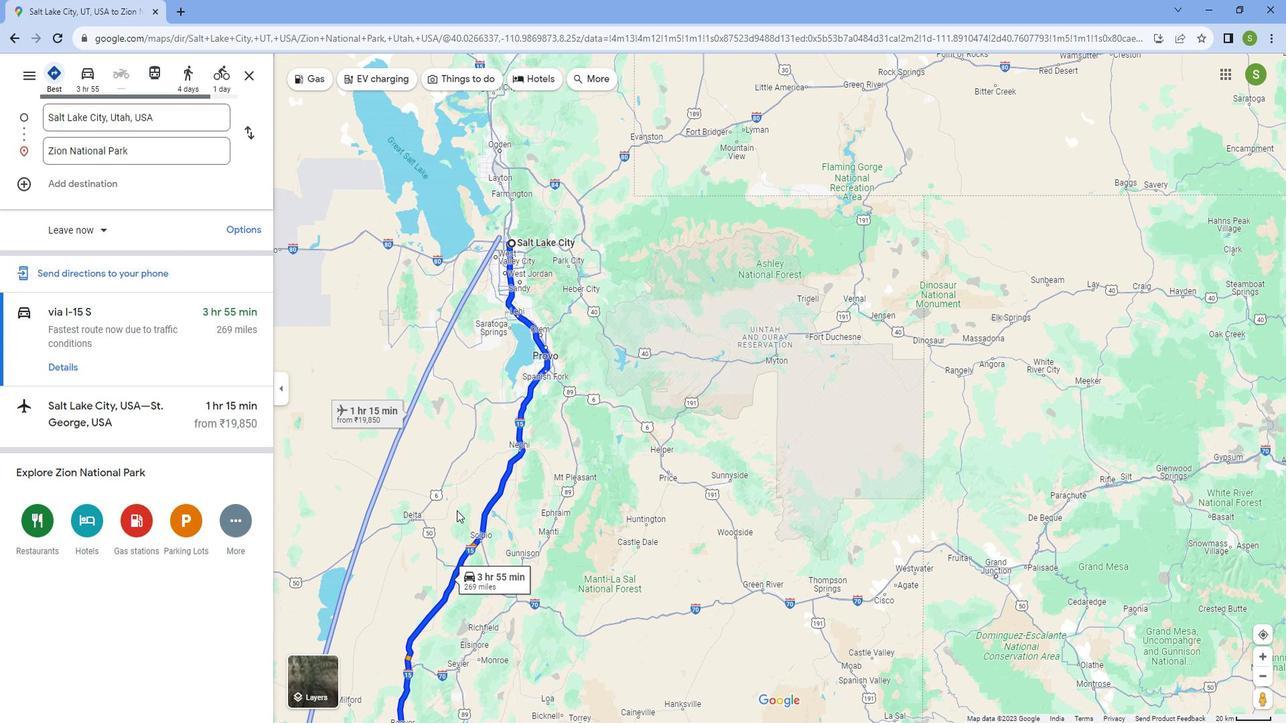 
Action: Mouse scrolled (471, 505) with delta (0, 0)
Screenshot: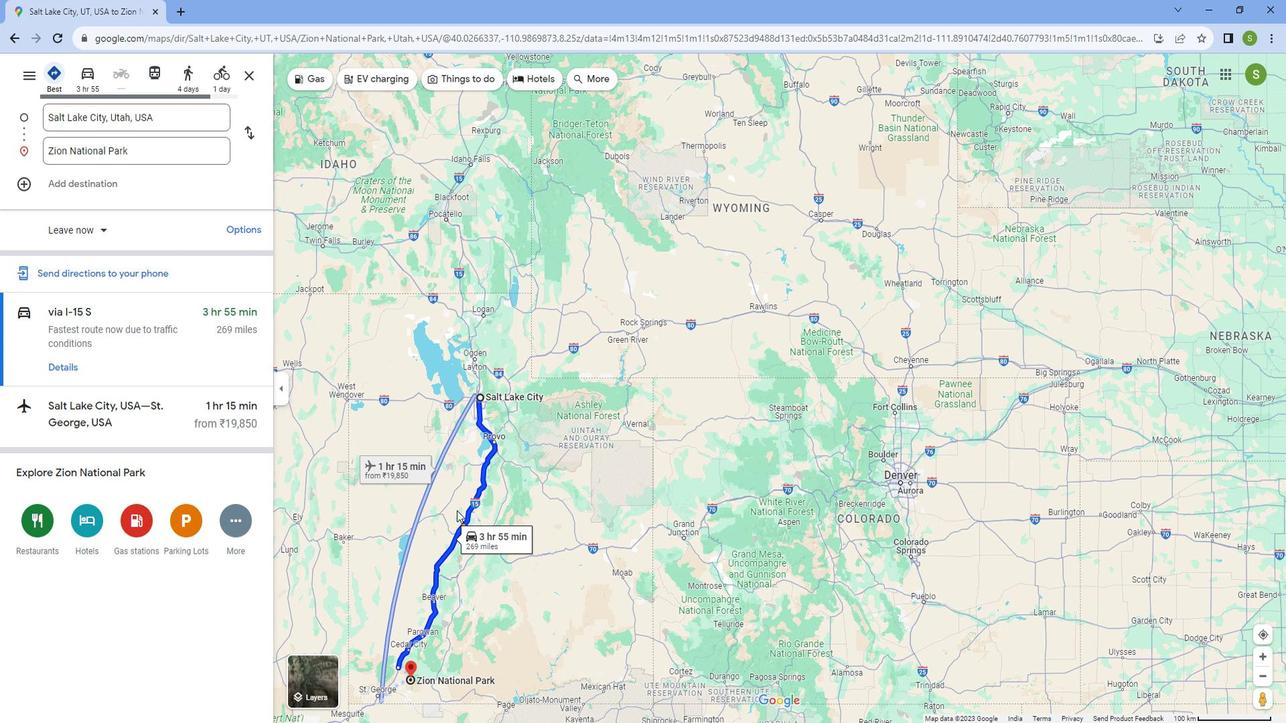 
Action: Mouse scrolled (471, 506) with delta (0, 0)
Screenshot: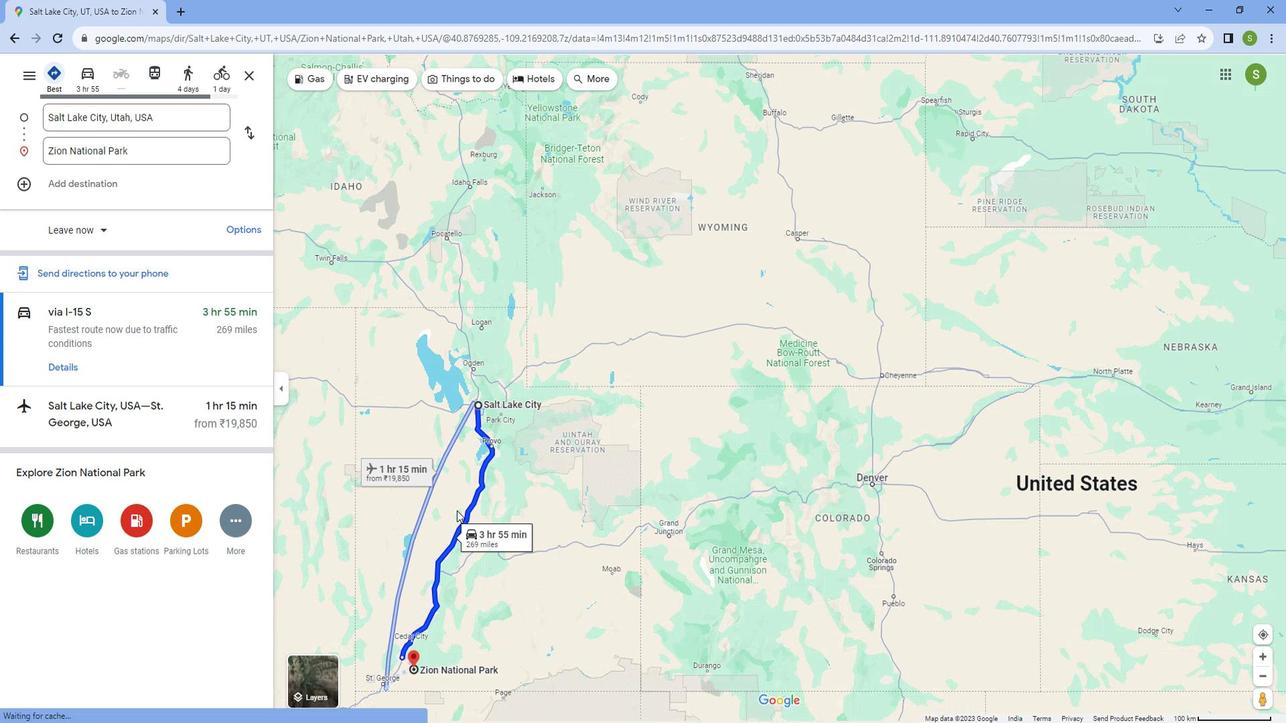 
Action: Mouse scrolled (471, 506) with delta (0, 0)
Screenshot: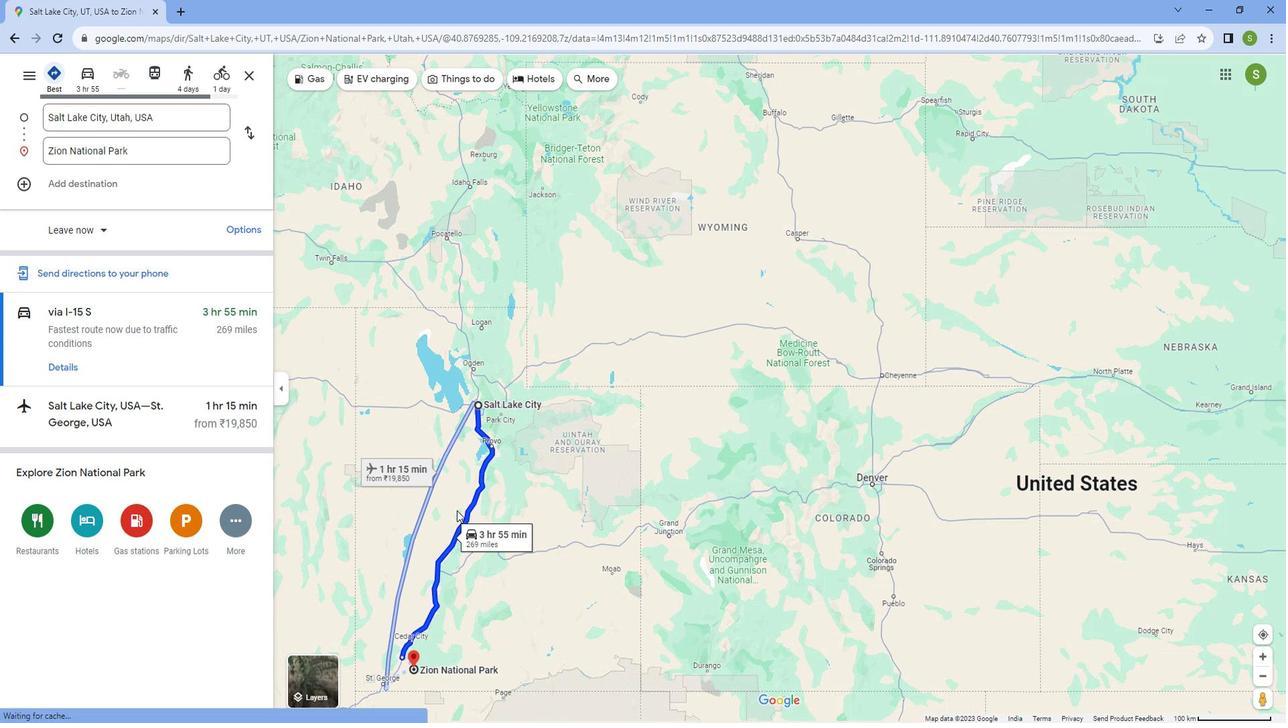 
Action: Mouse scrolled (471, 506) with delta (0, 0)
Screenshot: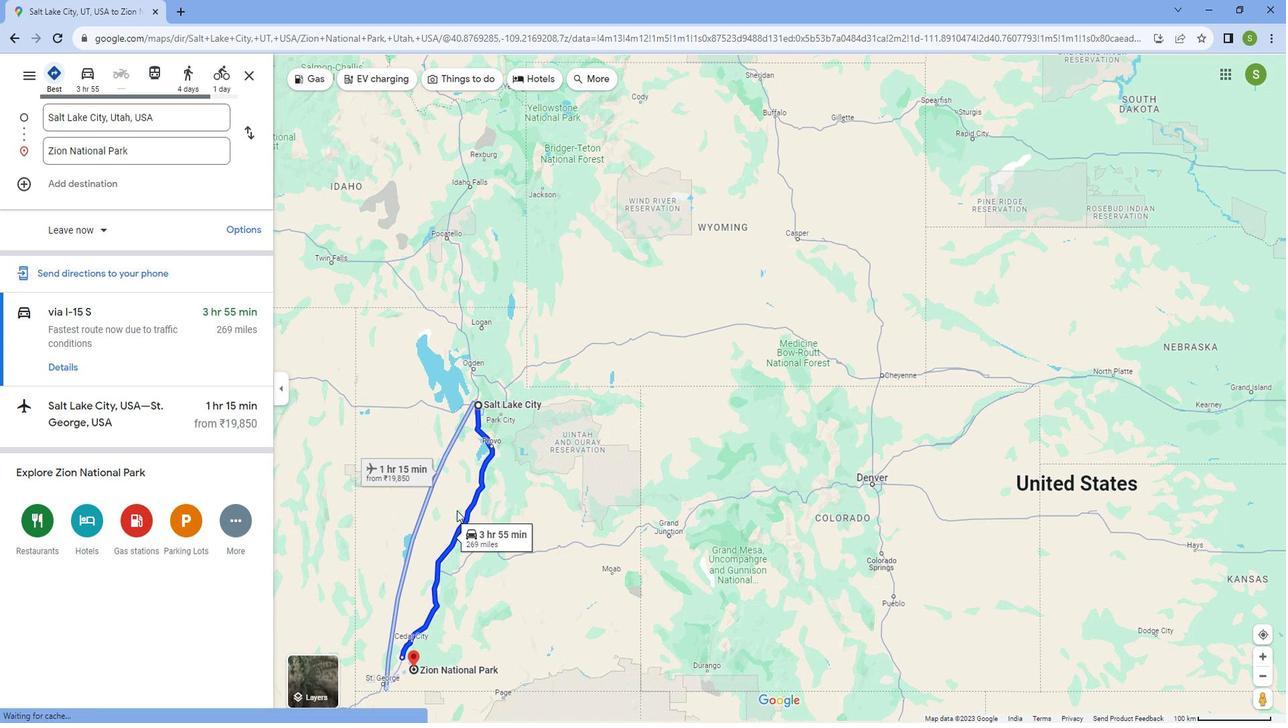 
Action: Mouse scrolled (471, 506) with delta (0, 0)
Screenshot: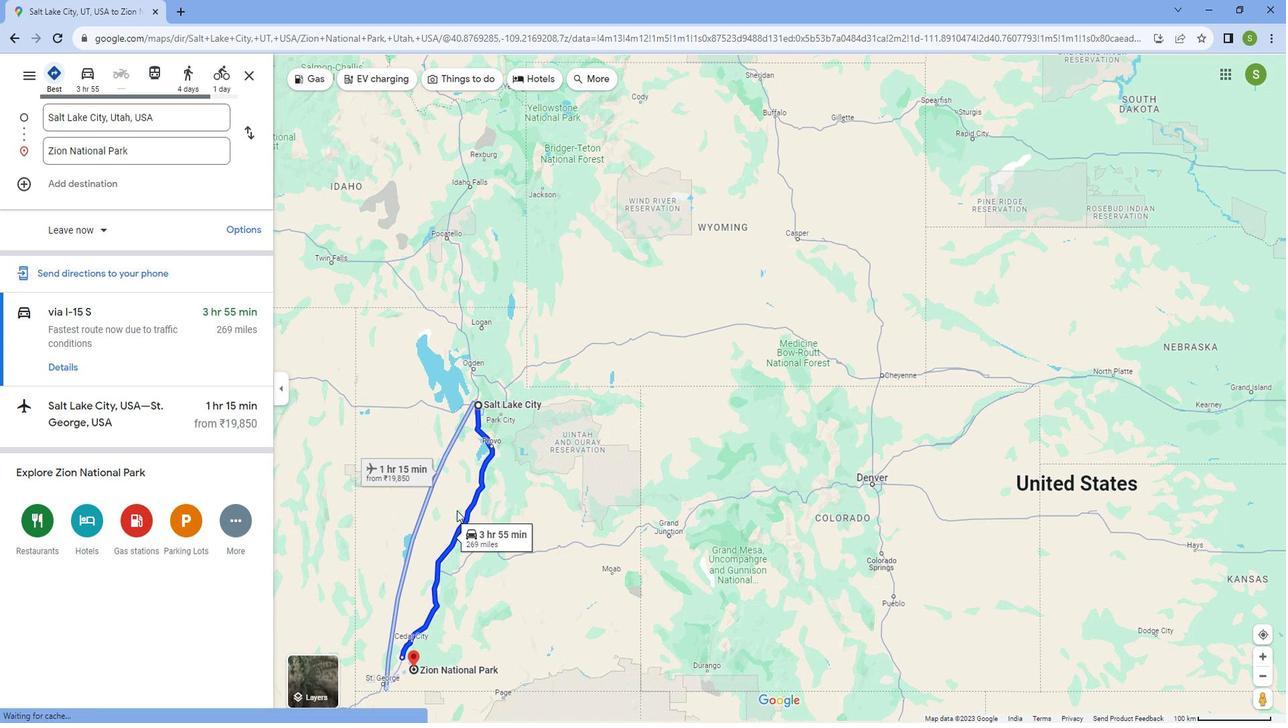 
Action: Mouse scrolled (471, 506) with delta (0, 0)
Screenshot: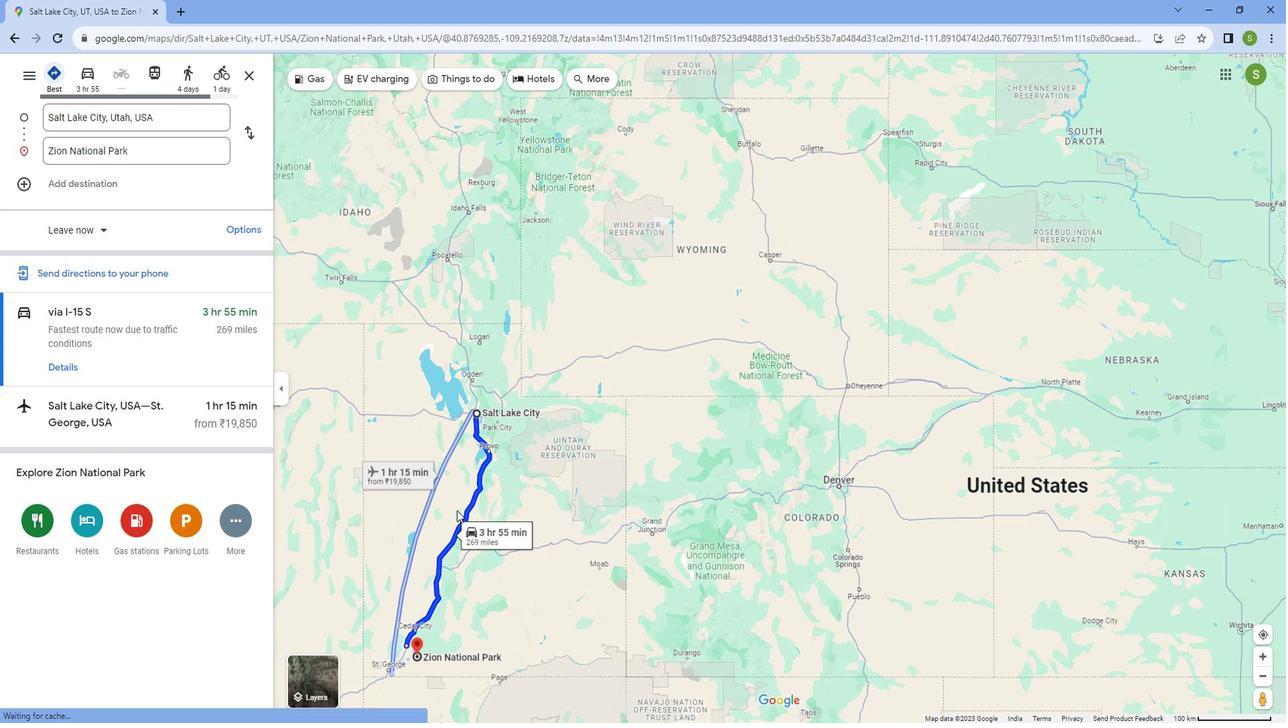 
Action: Mouse scrolled (471, 506) with delta (0, 0)
Screenshot: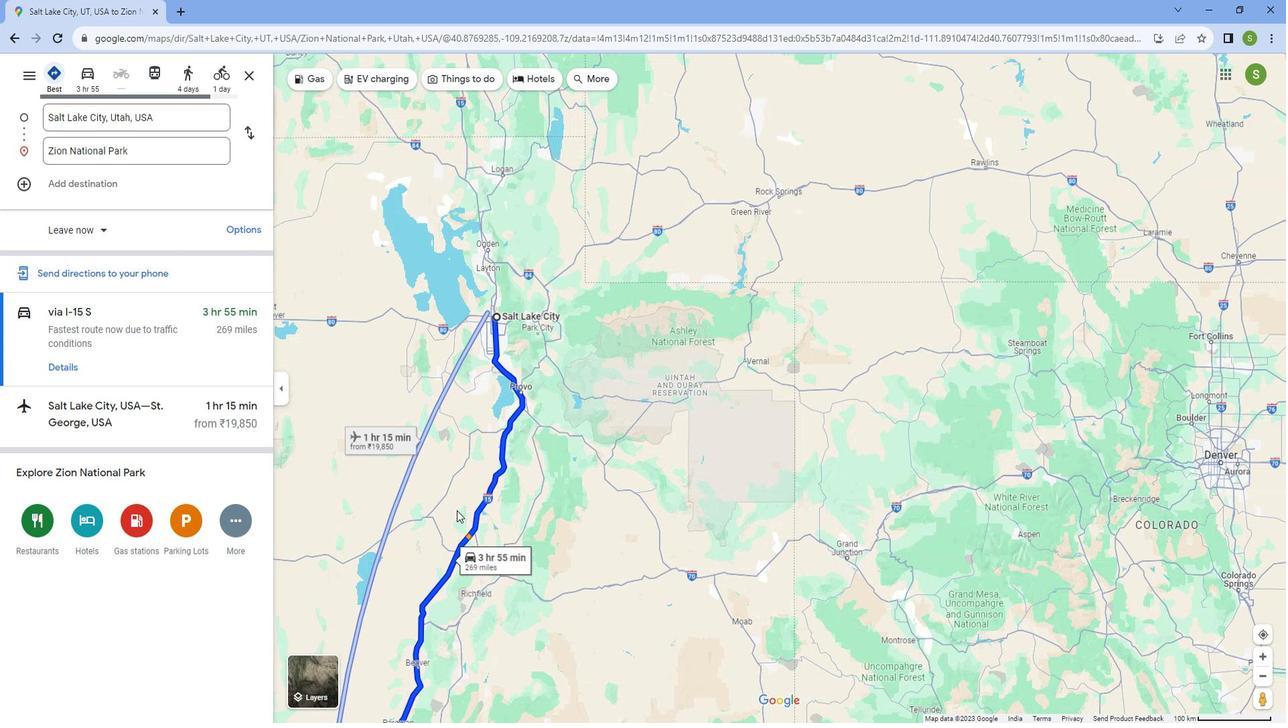 
Action: Mouse scrolled (471, 506) with delta (0, 0)
Screenshot: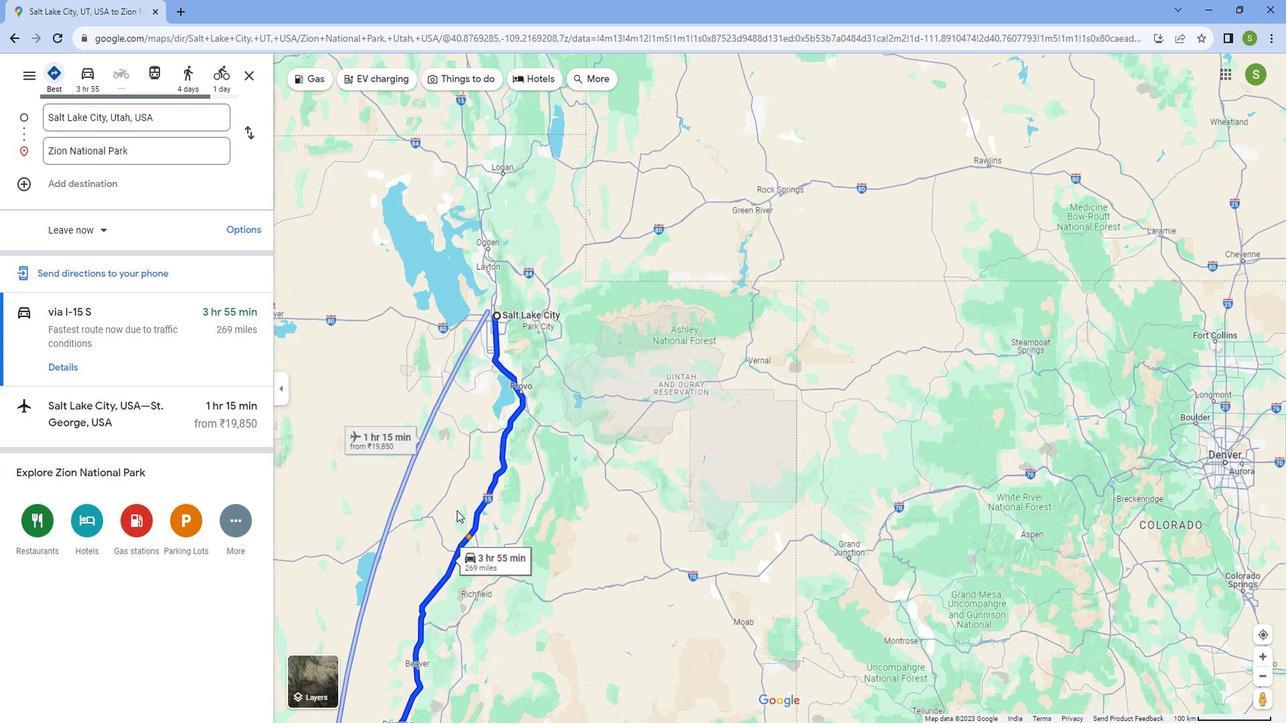 
Action: Mouse scrolled (471, 506) with delta (0, 0)
Screenshot: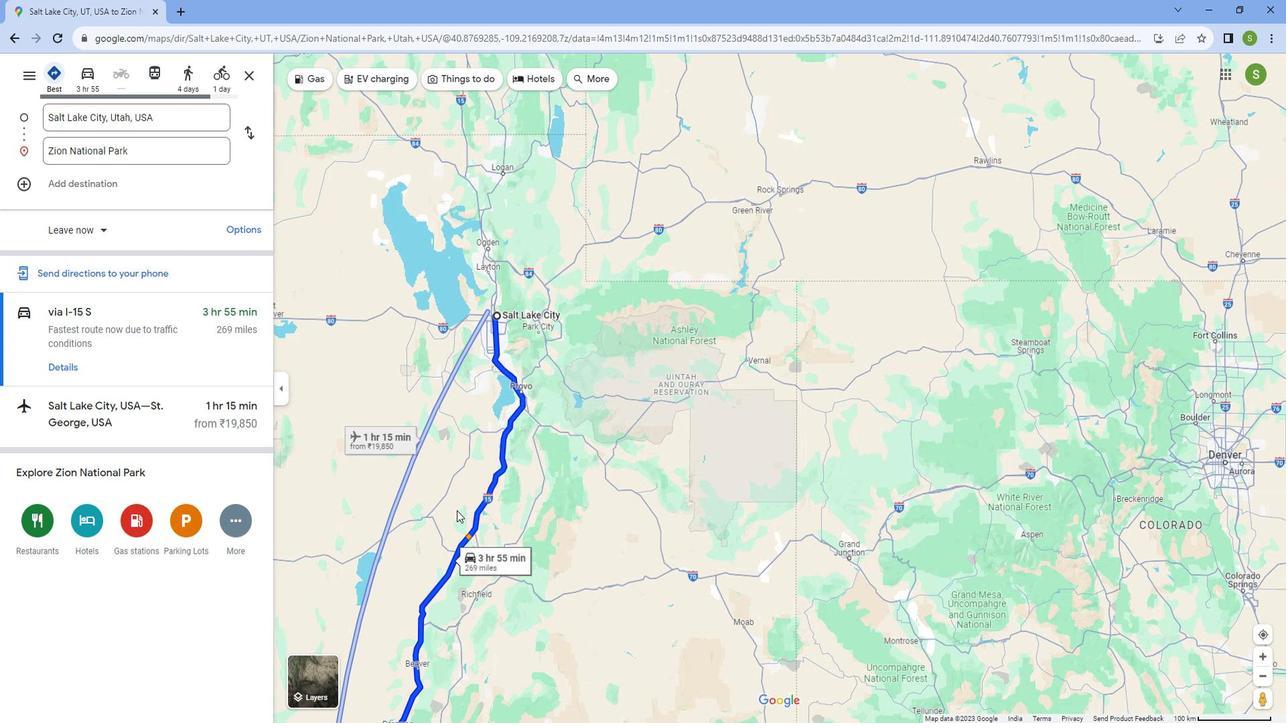 
Action: Mouse scrolled (471, 506) with delta (0, 0)
Screenshot: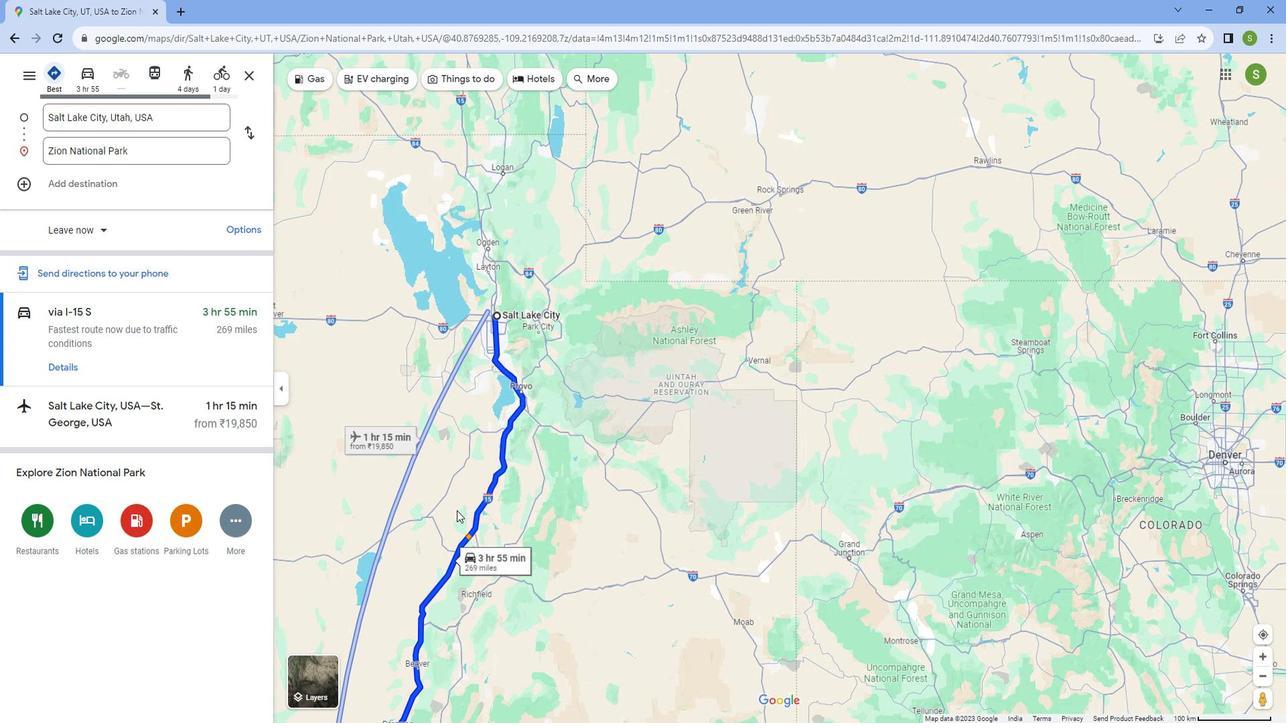 
Action: Mouse scrolled (471, 506) with delta (0, 0)
Screenshot: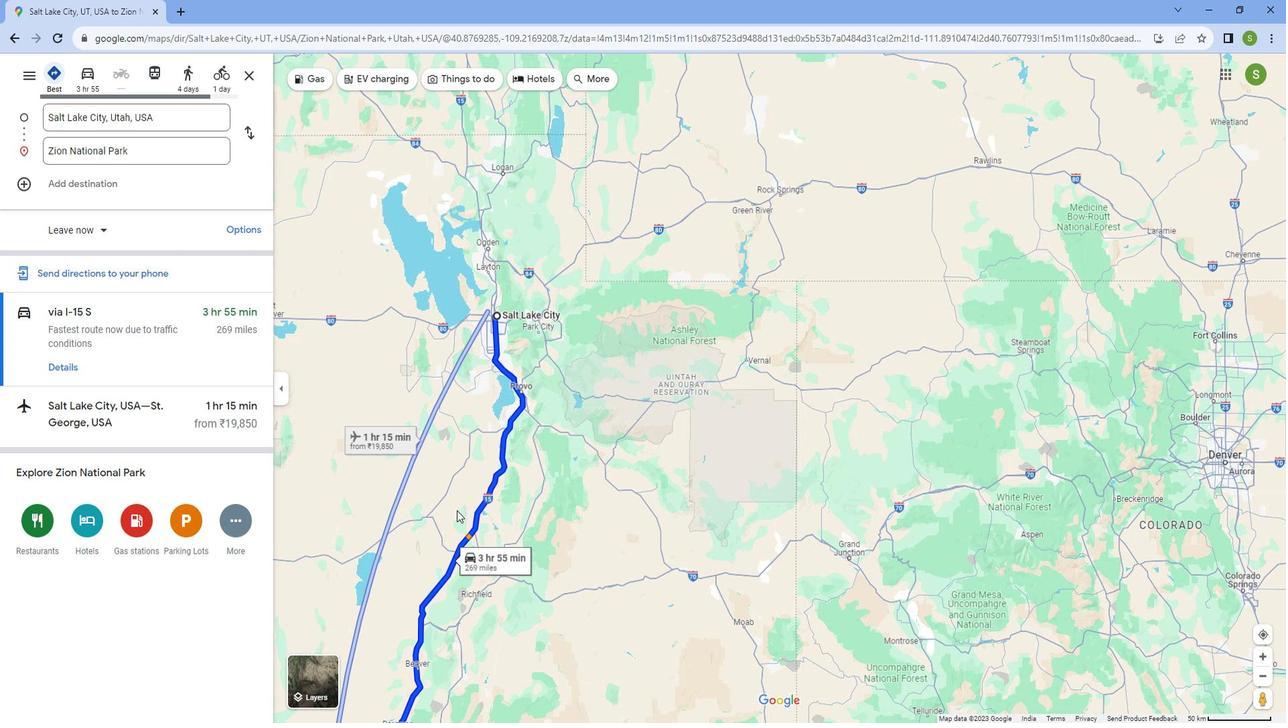
Action: Mouse moved to (438, 663)
Screenshot: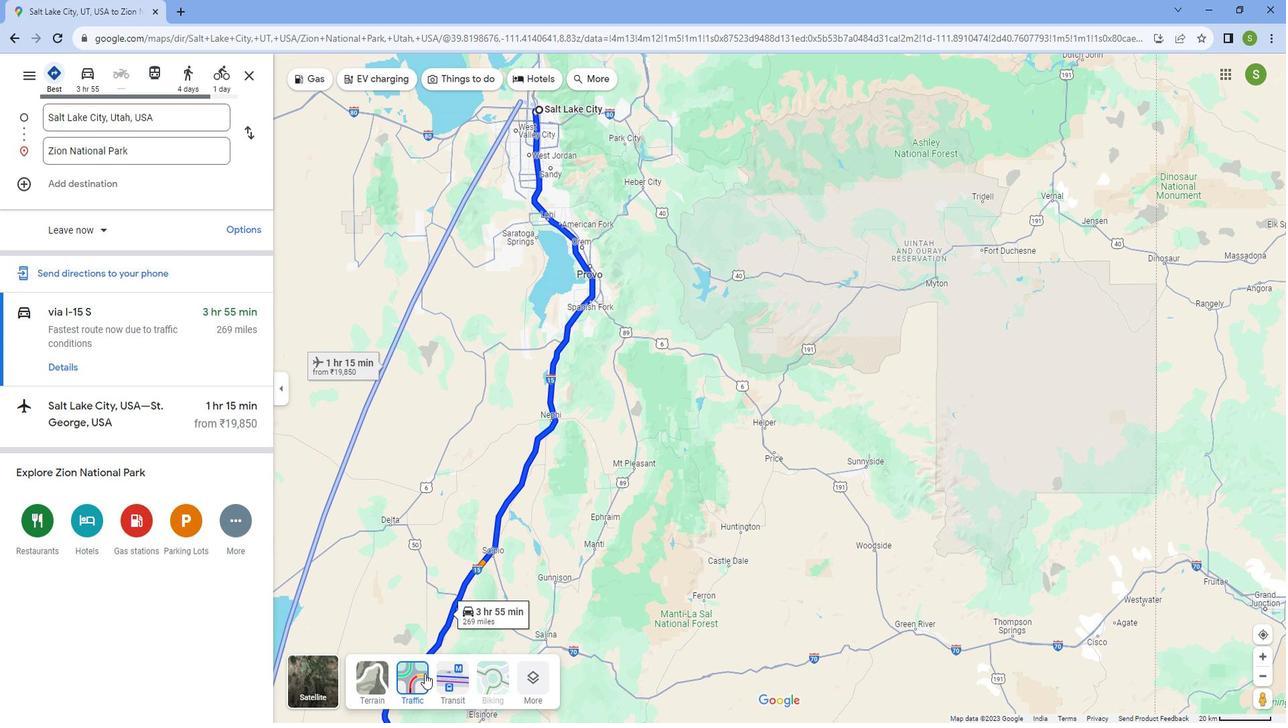 
Action: Mouse pressed left at (438, 663)
Screenshot: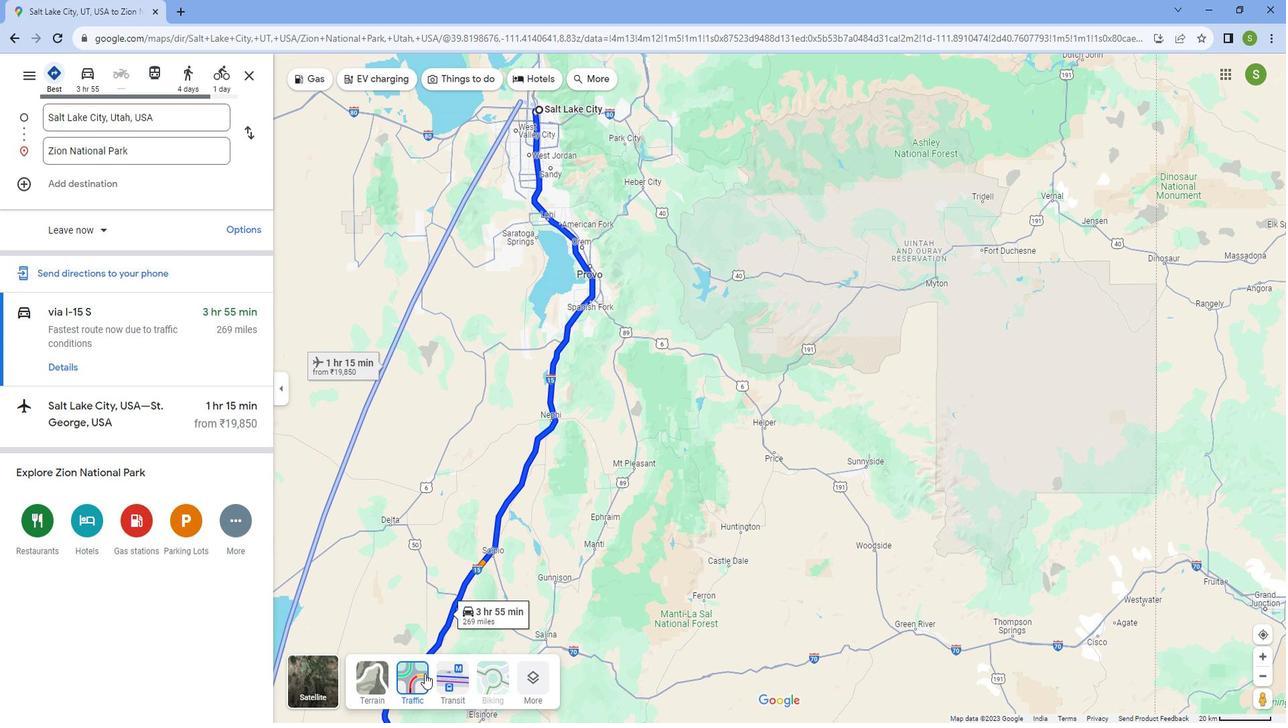 
Action: Mouse moved to (505, 554)
Screenshot: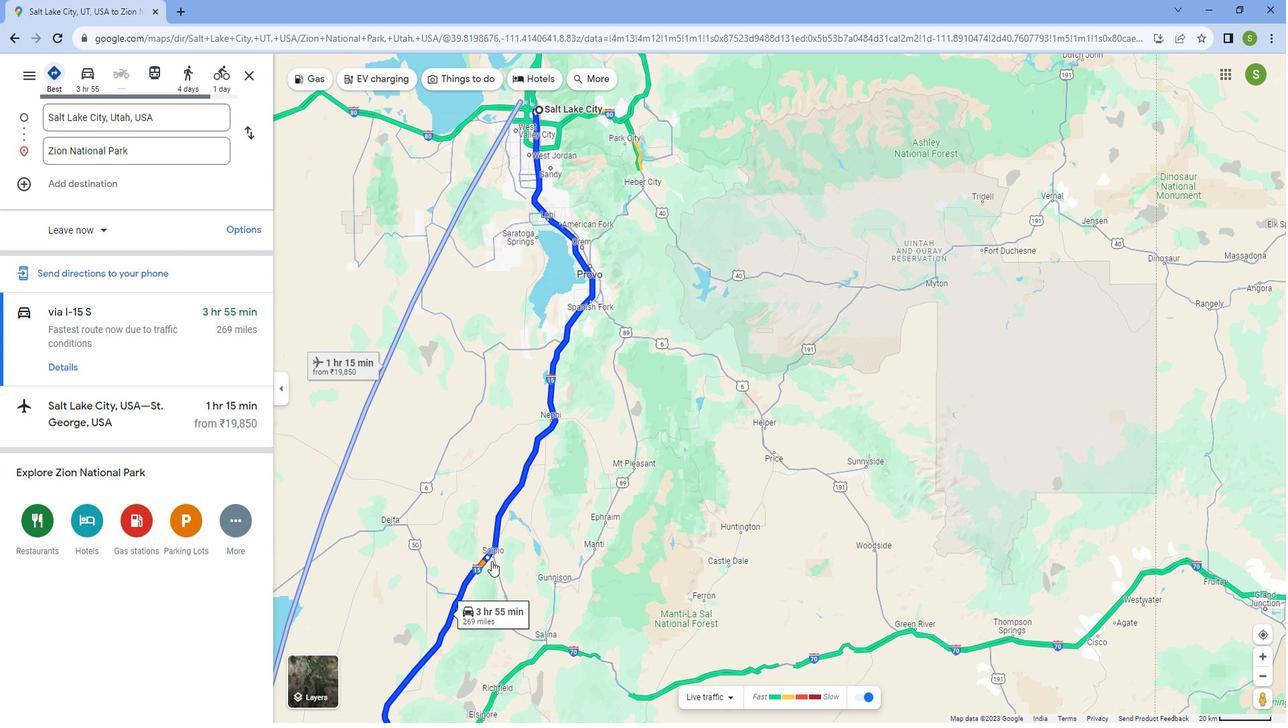 
Action: Mouse scrolled (505, 554) with delta (0, 0)
Screenshot: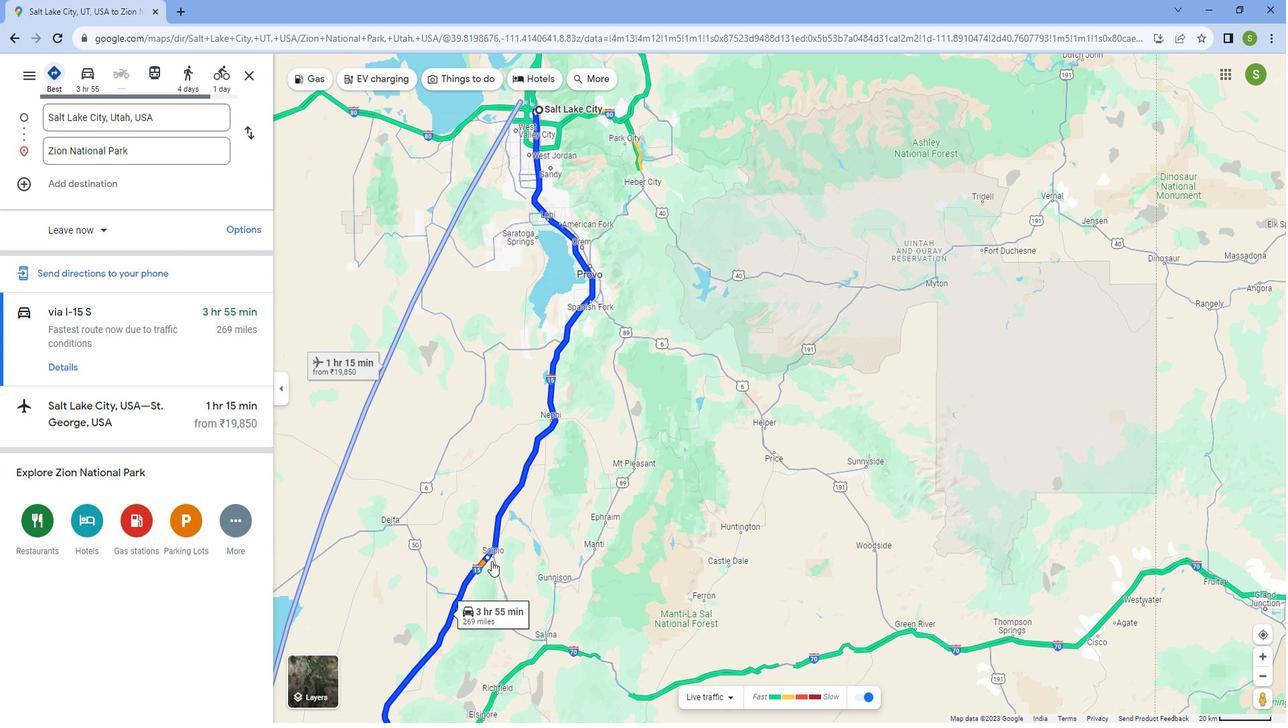 
Action: Mouse scrolled (505, 554) with delta (0, 0)
Screenshot: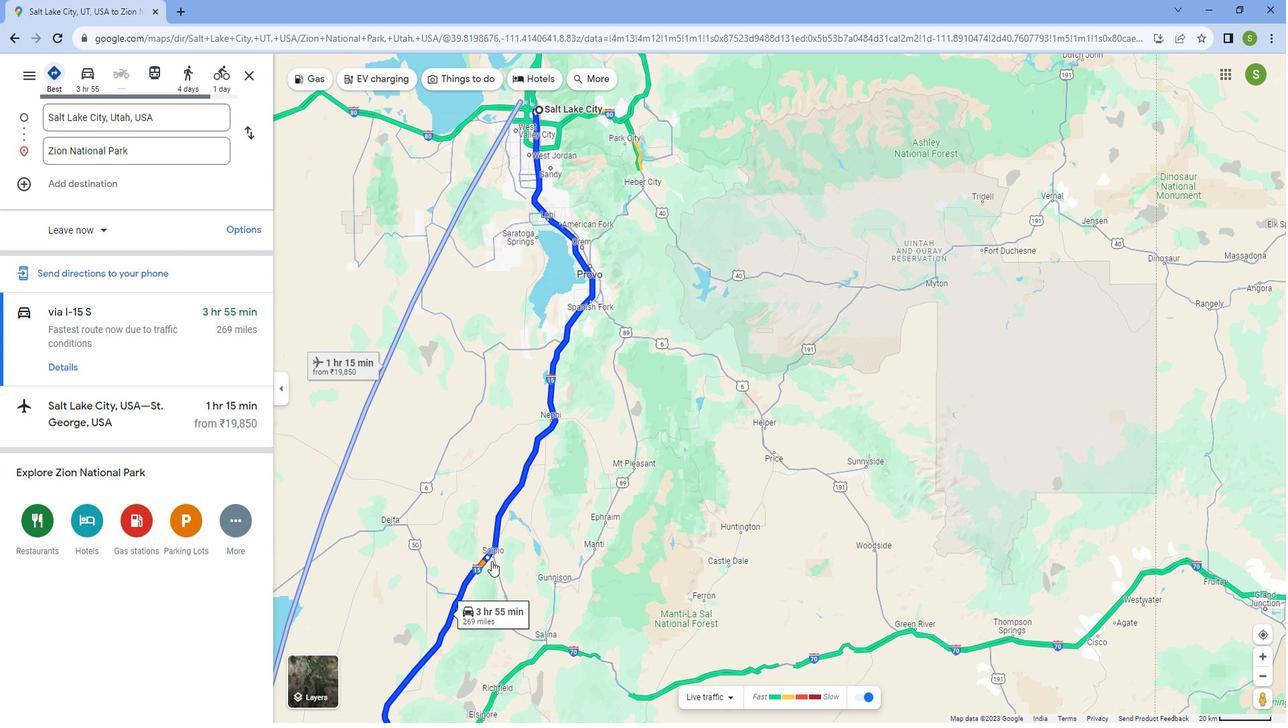 
Action: Mouse scrolled (505, 554) with delta (0, 0)
Screenshot: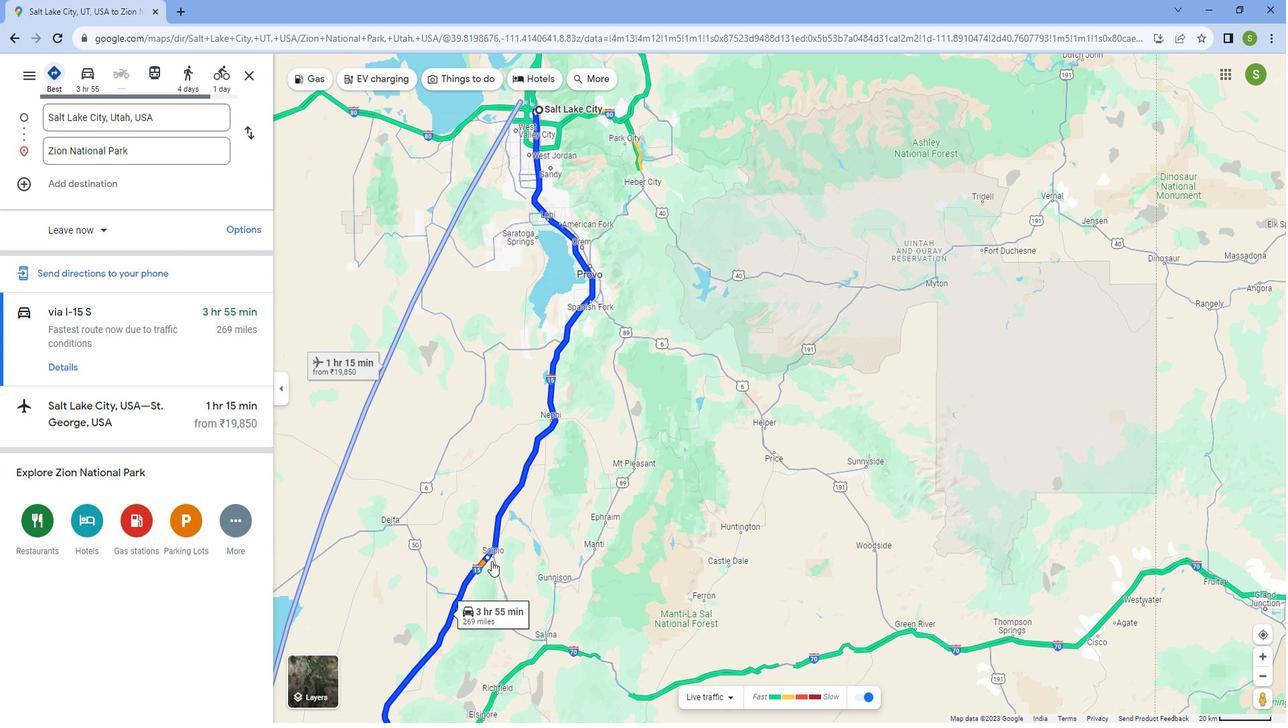 
Action: Mouse scrolled (505, 554) with delta (0, 0)
Screenshot: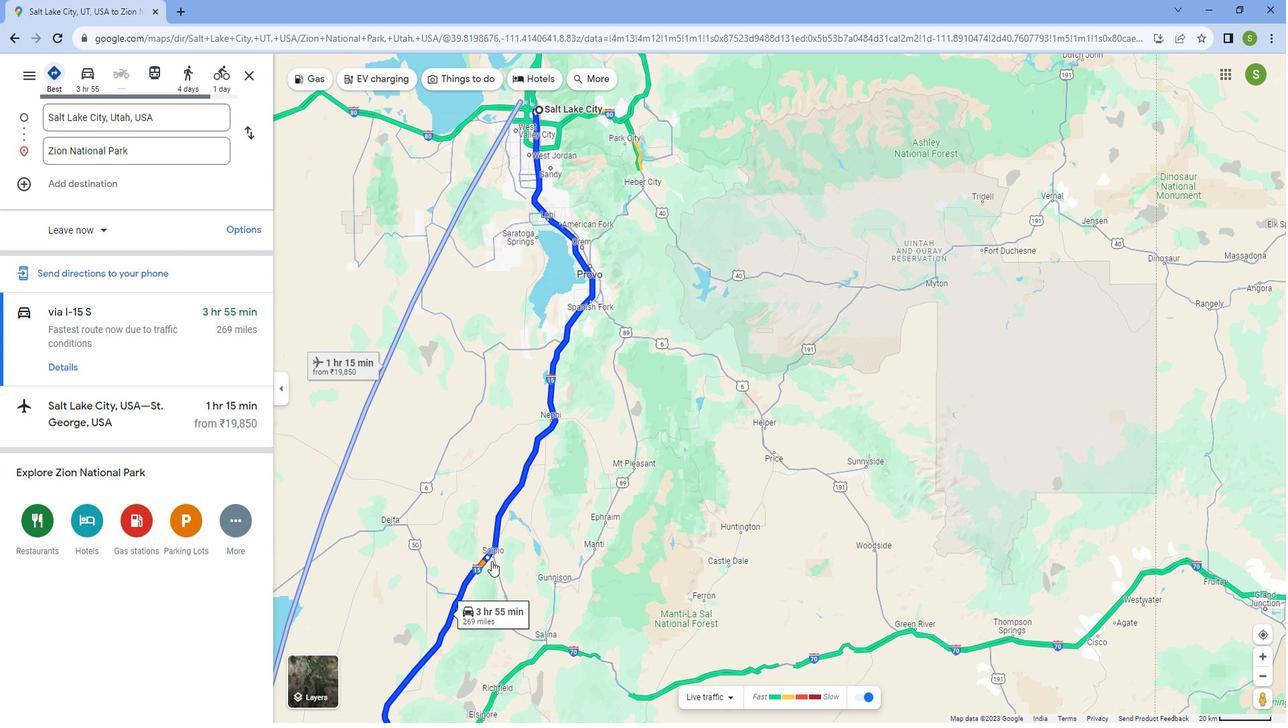 
Action: Mouse moved to (480, 536)
Screenshot: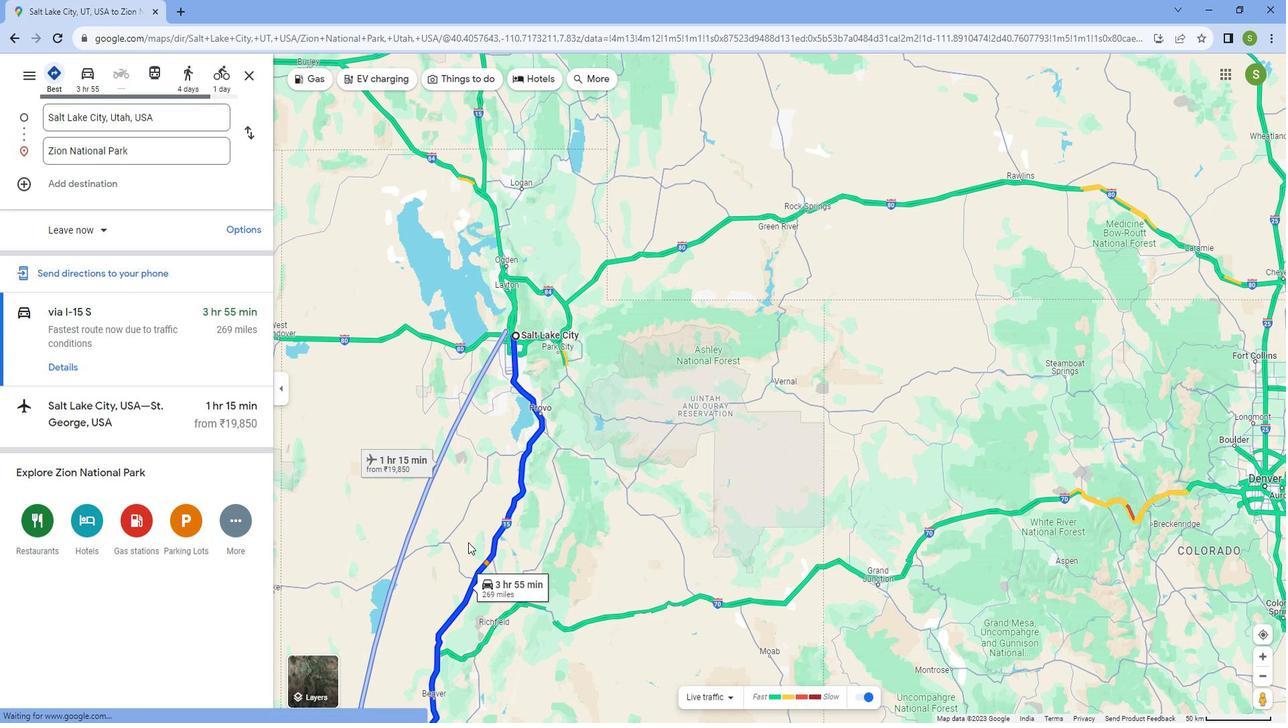 
Action: Mouse pressed left at (480, 536)
Screenshot: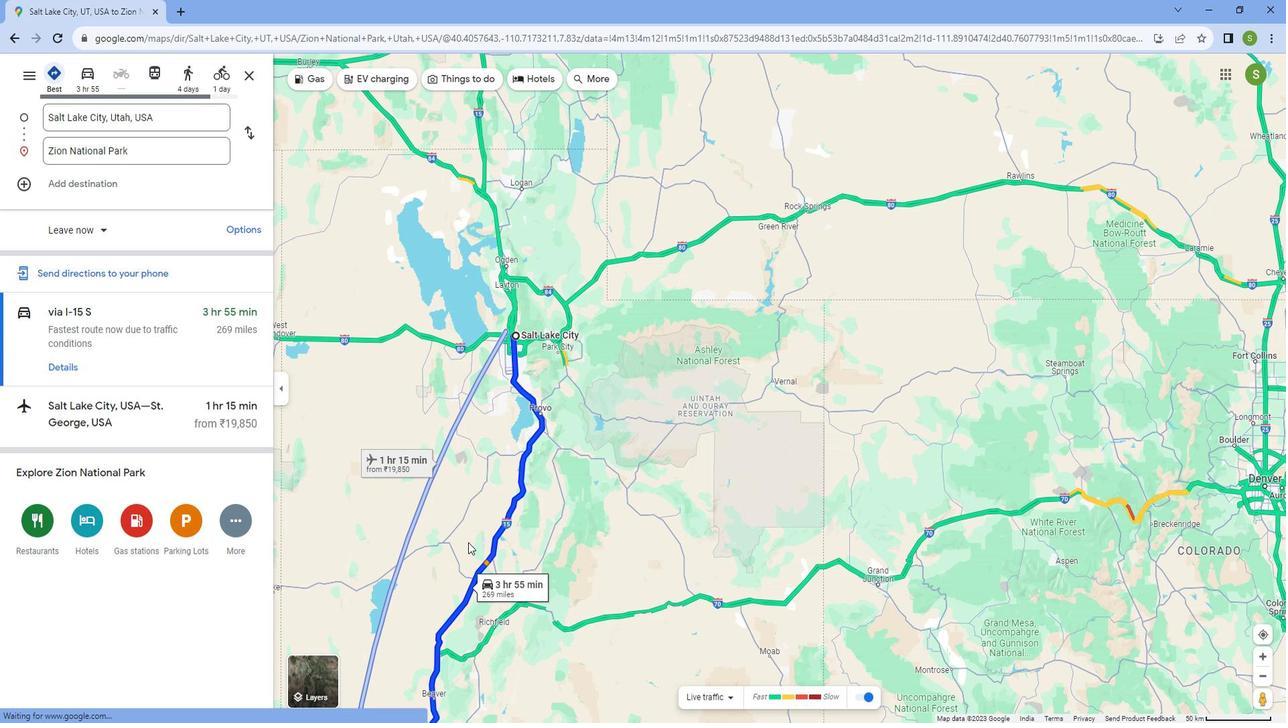 
Action: Mouse moved to (407, 468)
Screenshot: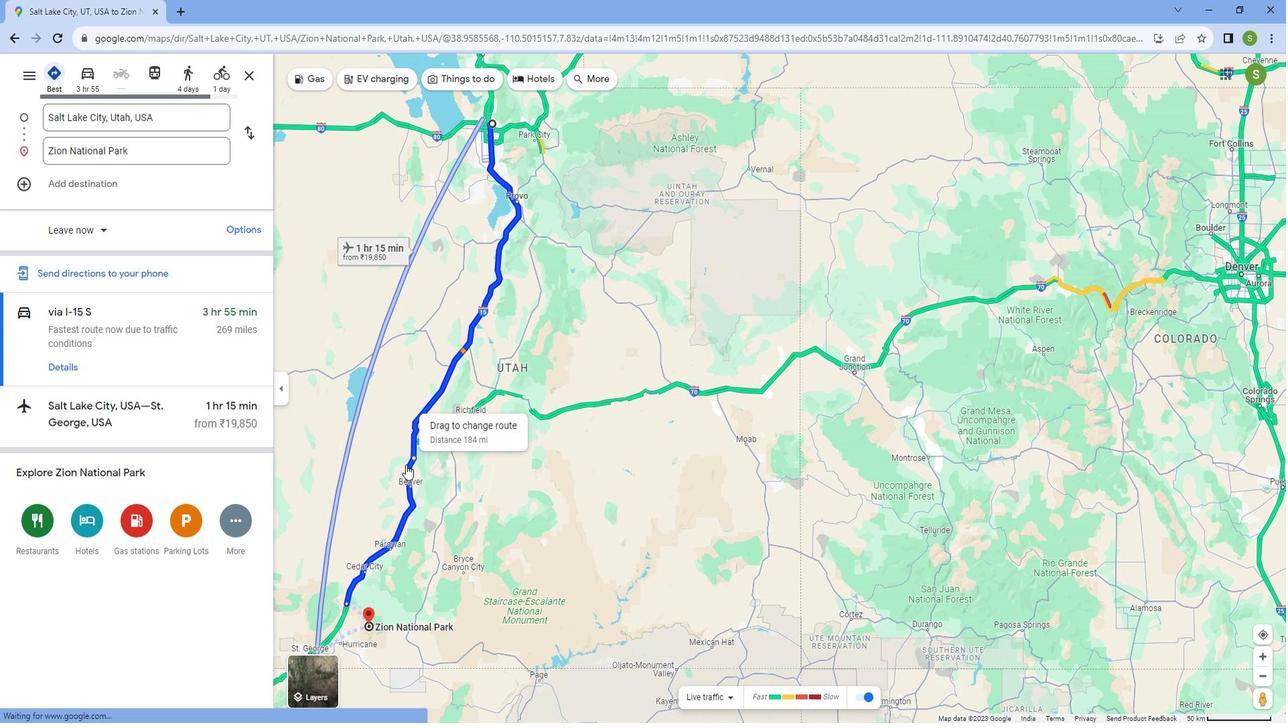 
Action: Mouse pressed left at (407, 468)
Screenshot: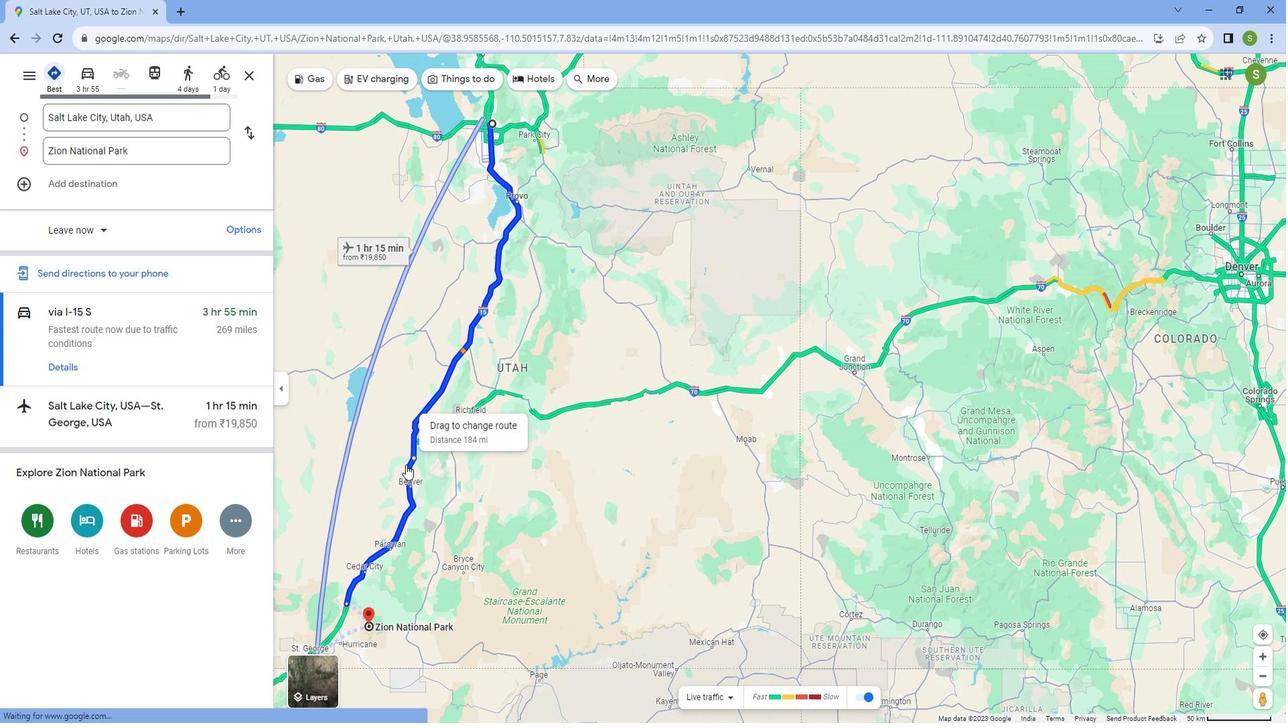 
Action: Mouse moved to (141, 334)
Screenshot: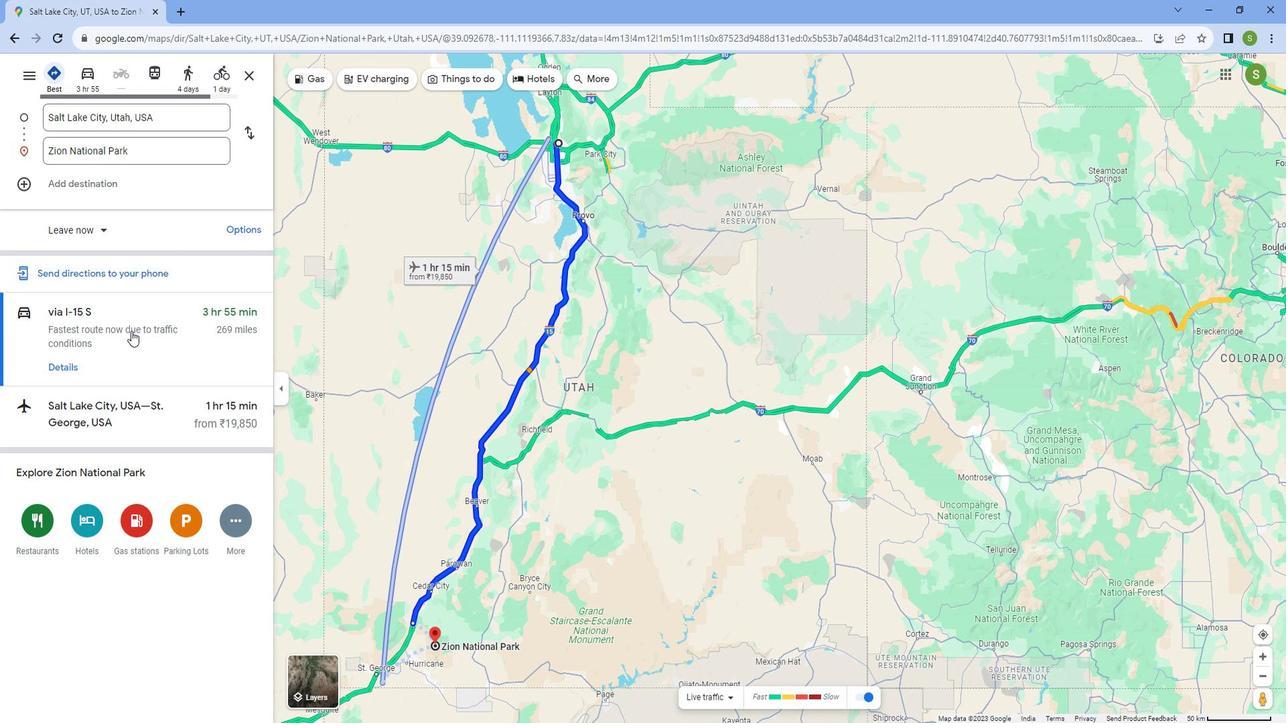 
Action: Mouse pressed left at (141, 334)
Screenshot: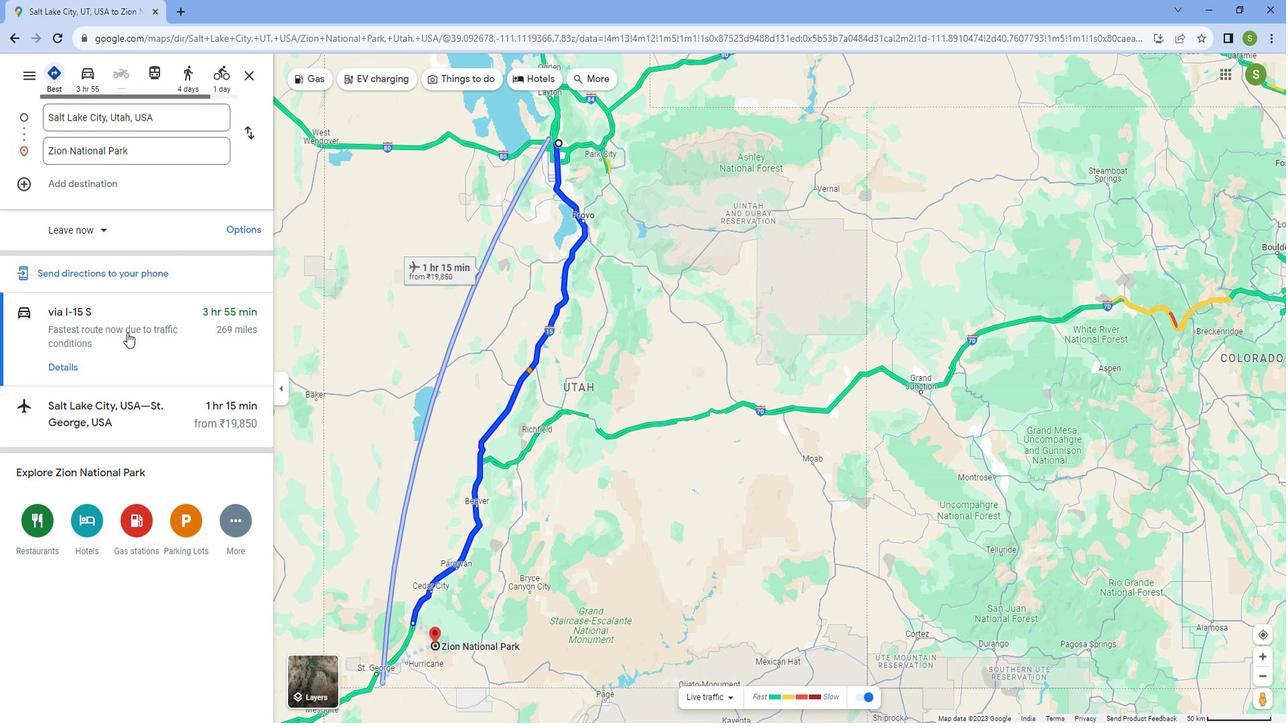 
Action: Mouse moved to (778, 516)
Screenshot: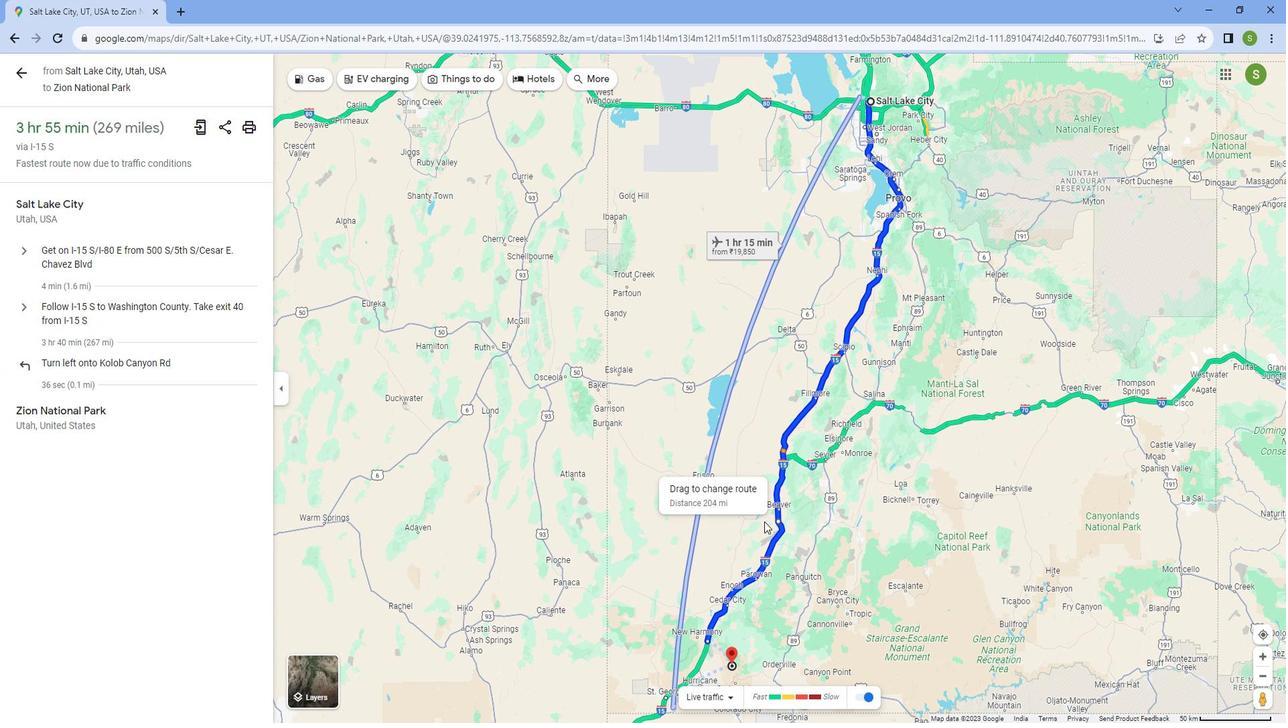 
Action: Mouse pressed left at (778, 516)
Screenshot: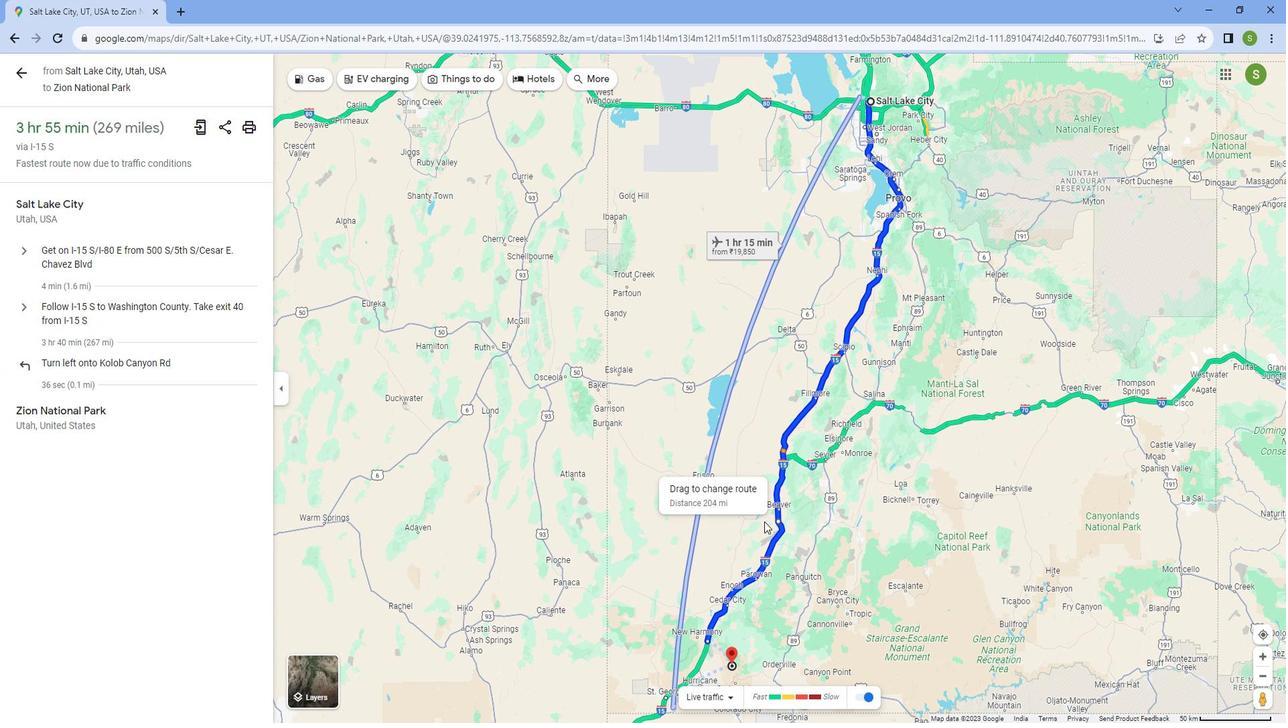 
Action: Mouse moved to (455, 510)
Screenshot: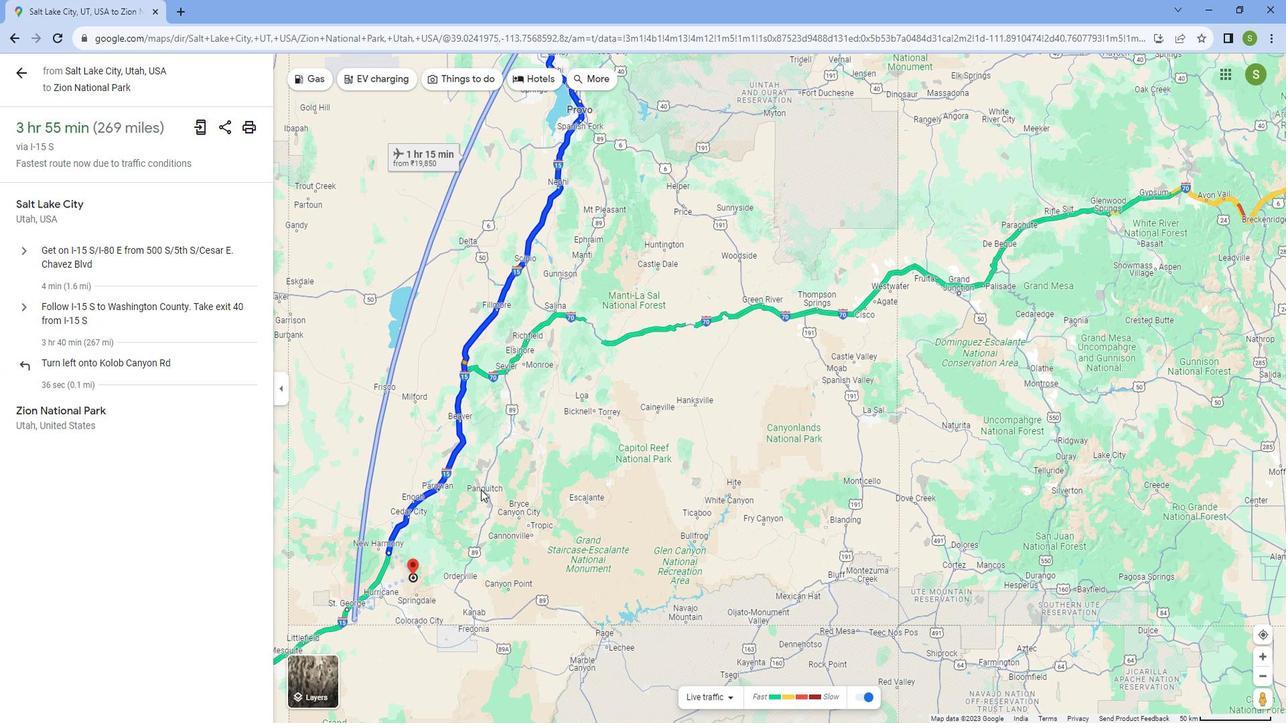 
Action: Mouse pressed left at (455, 510)
Screenshot: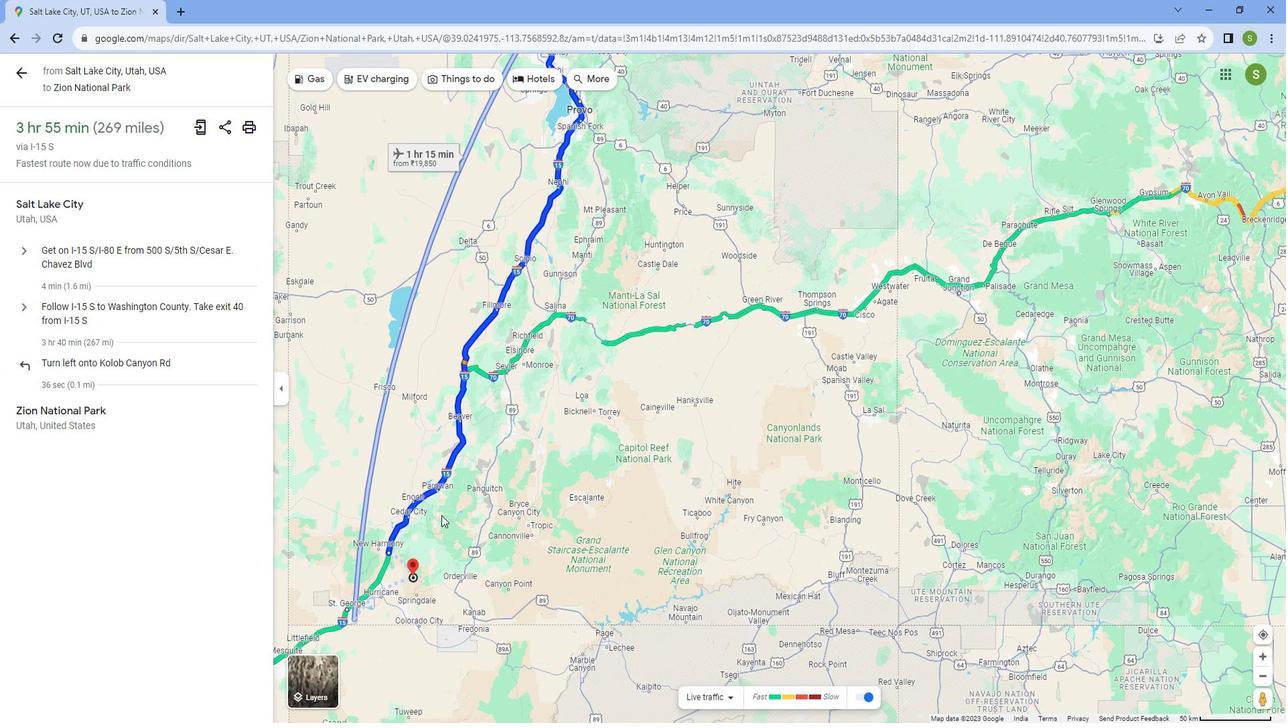 
Action: Mouse moved to (534, 326)
Screenshot: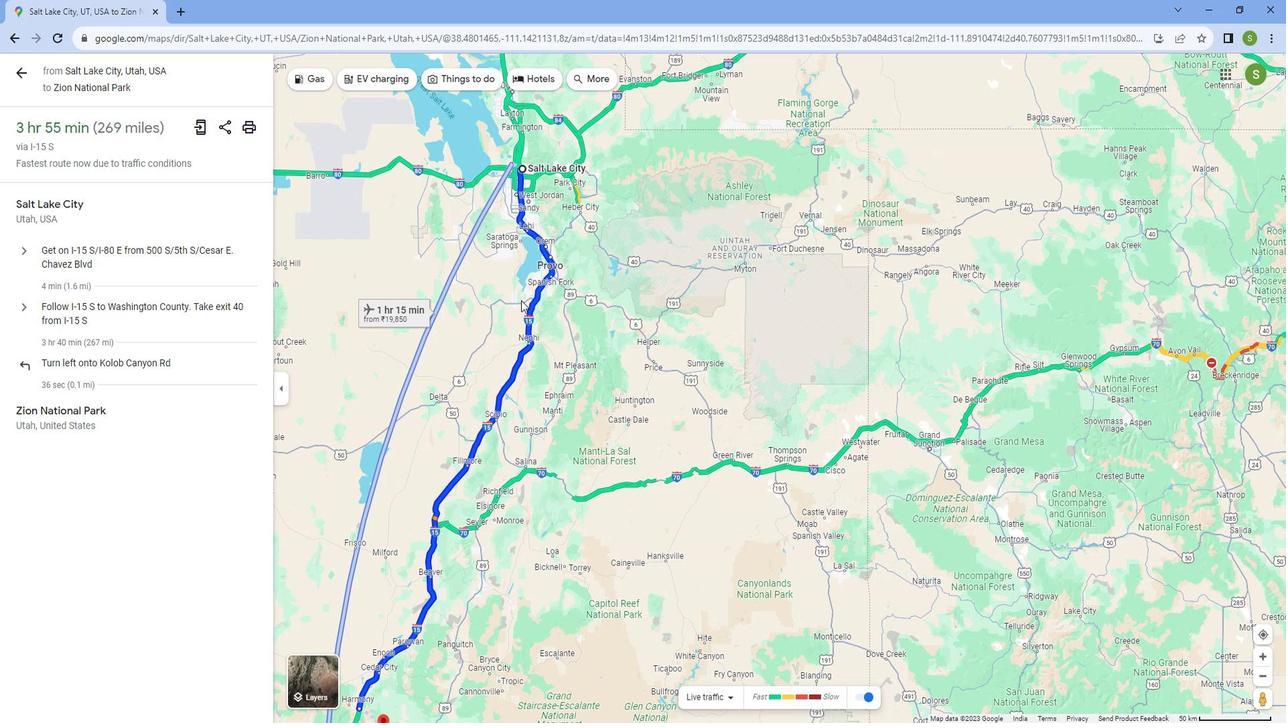 
Action: Mouse pressed left at (534, 326)
Screenshot: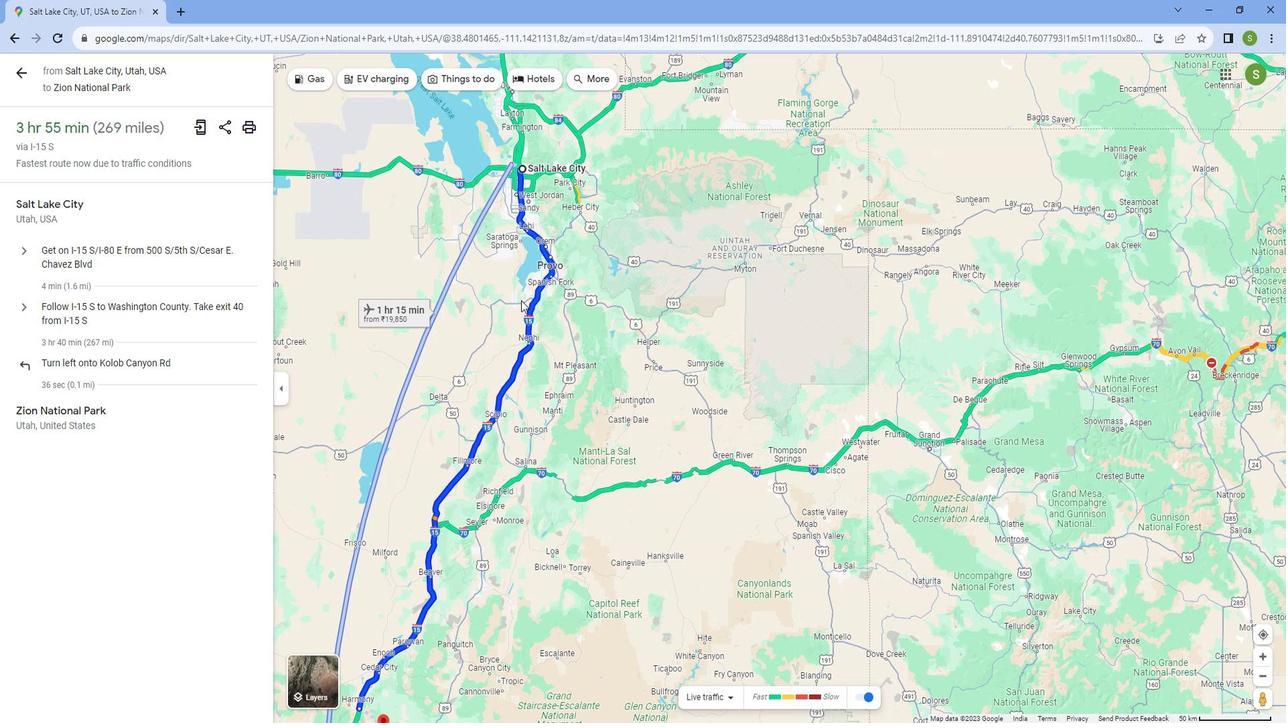 
Action: Mouse moved to (544, 407)
Screenshot: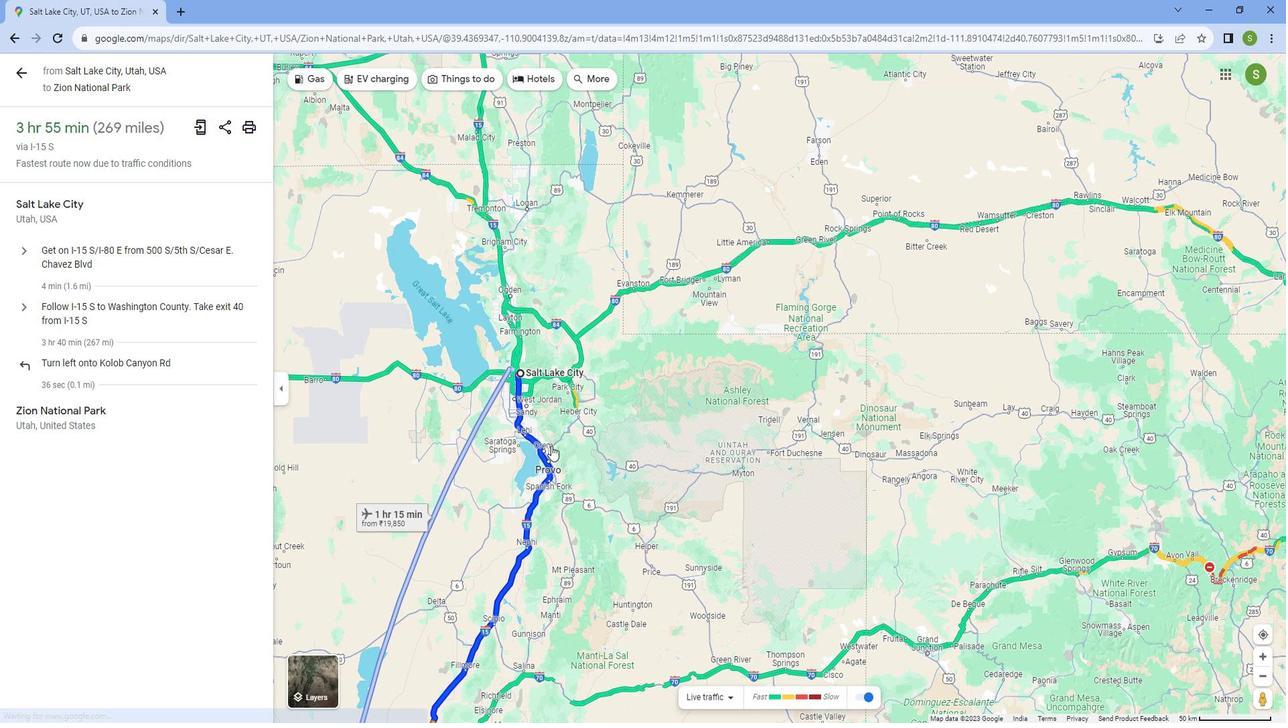 
Action: Mouse scrolled (544, 408) with delta (0, 0)
Screenshot: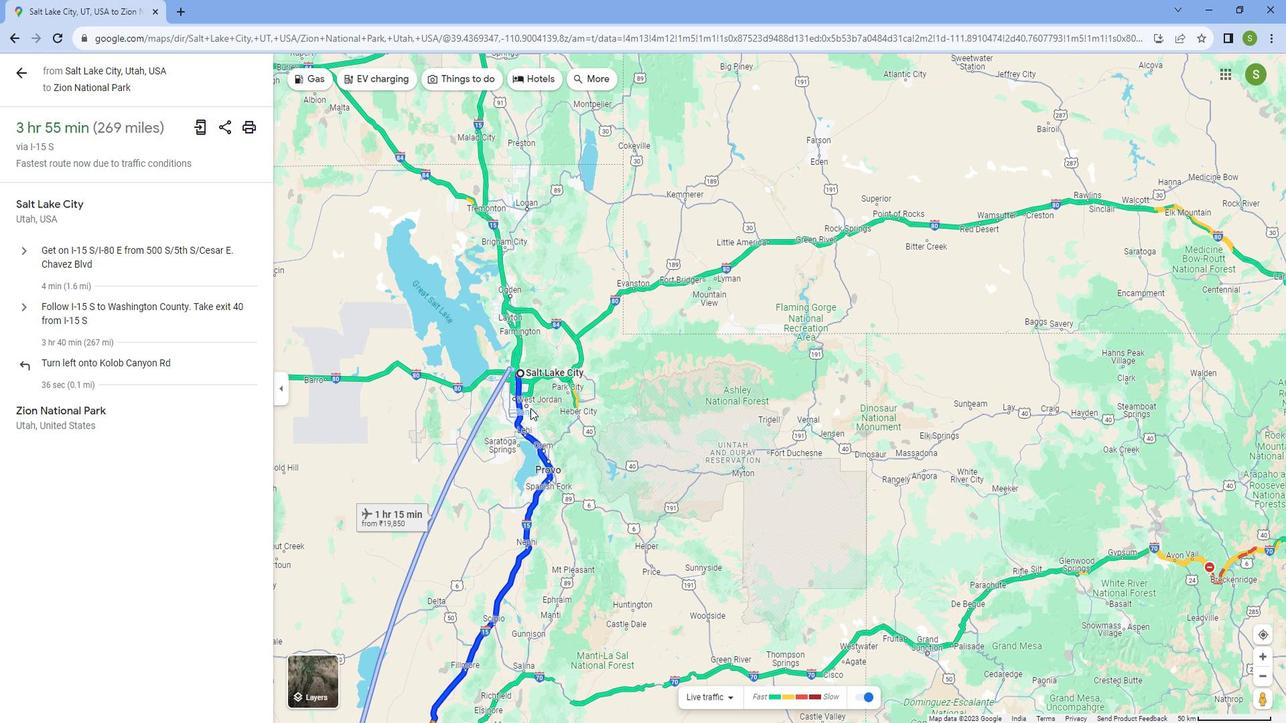 
Action: Mouse scrolled (544, 408) with delta (0, 0)
Screenshot: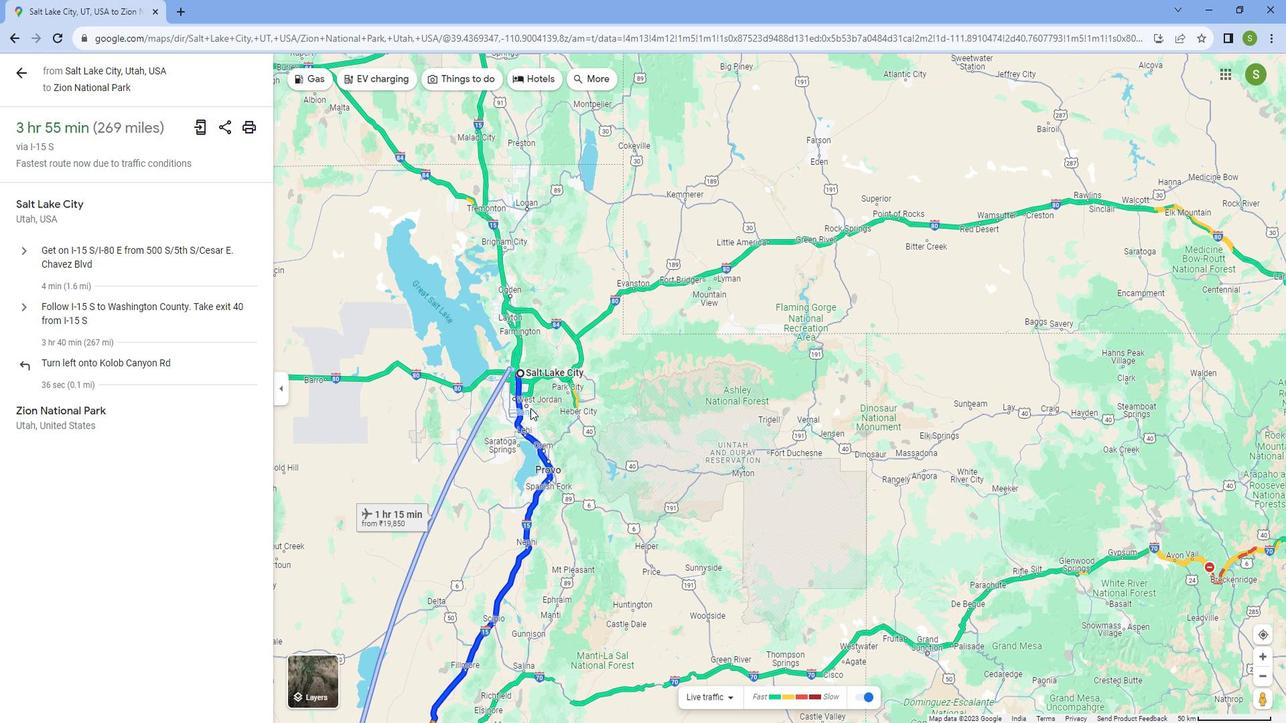 
Action: Mouse moved to (544, 406)
Screenshot: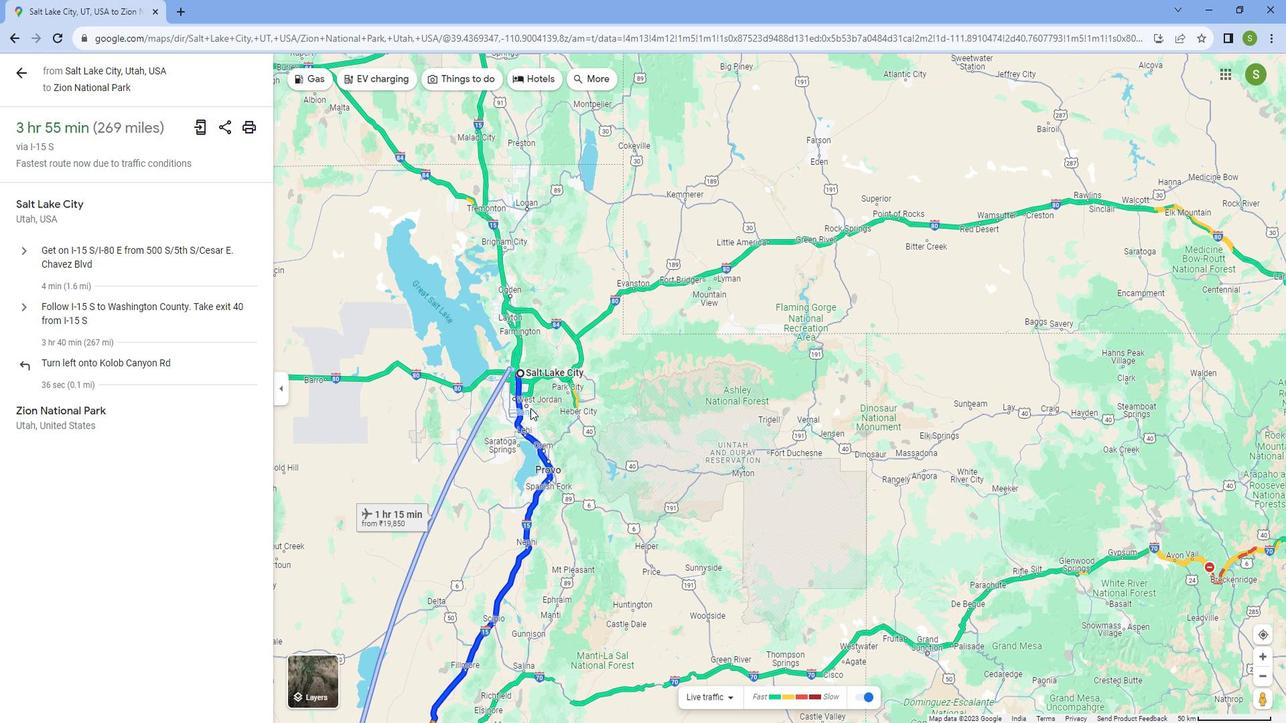 
Action: Mouse scrolled (544, 407) with delta (0, 0)
Screenshot: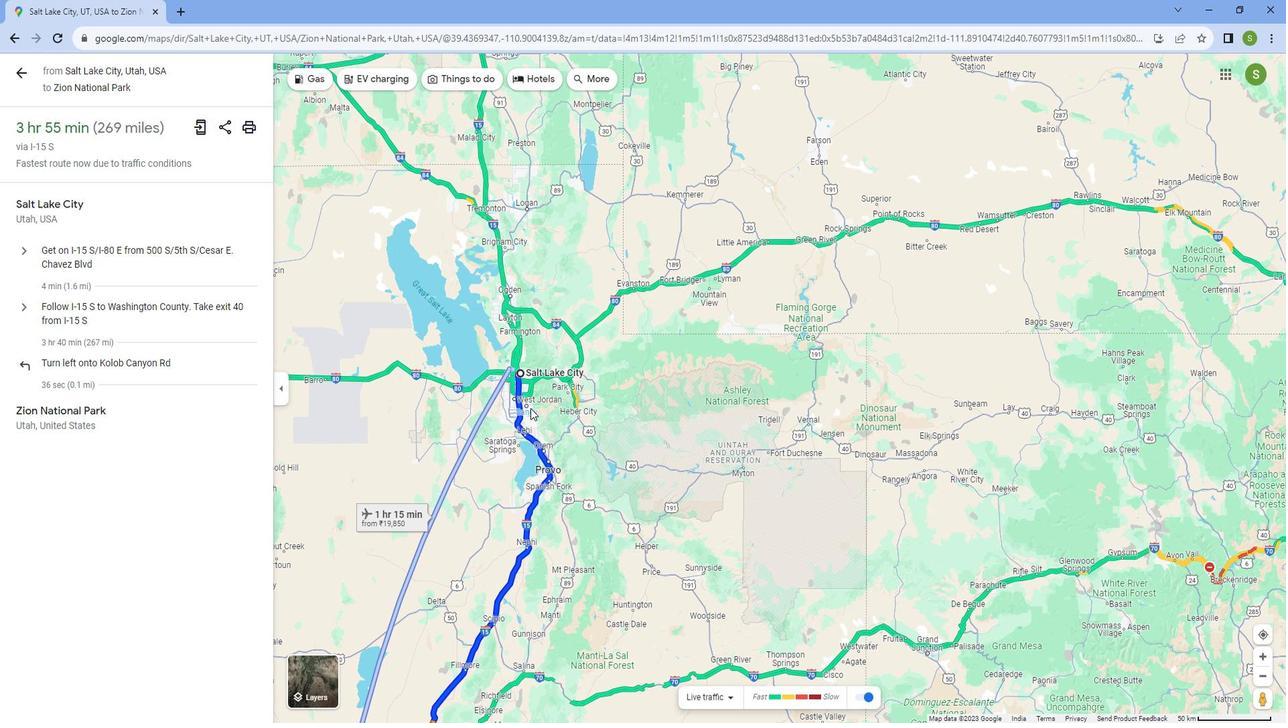 
Action: Mouse scrolled (544, 407) with delta (0, 0)
Screenshot: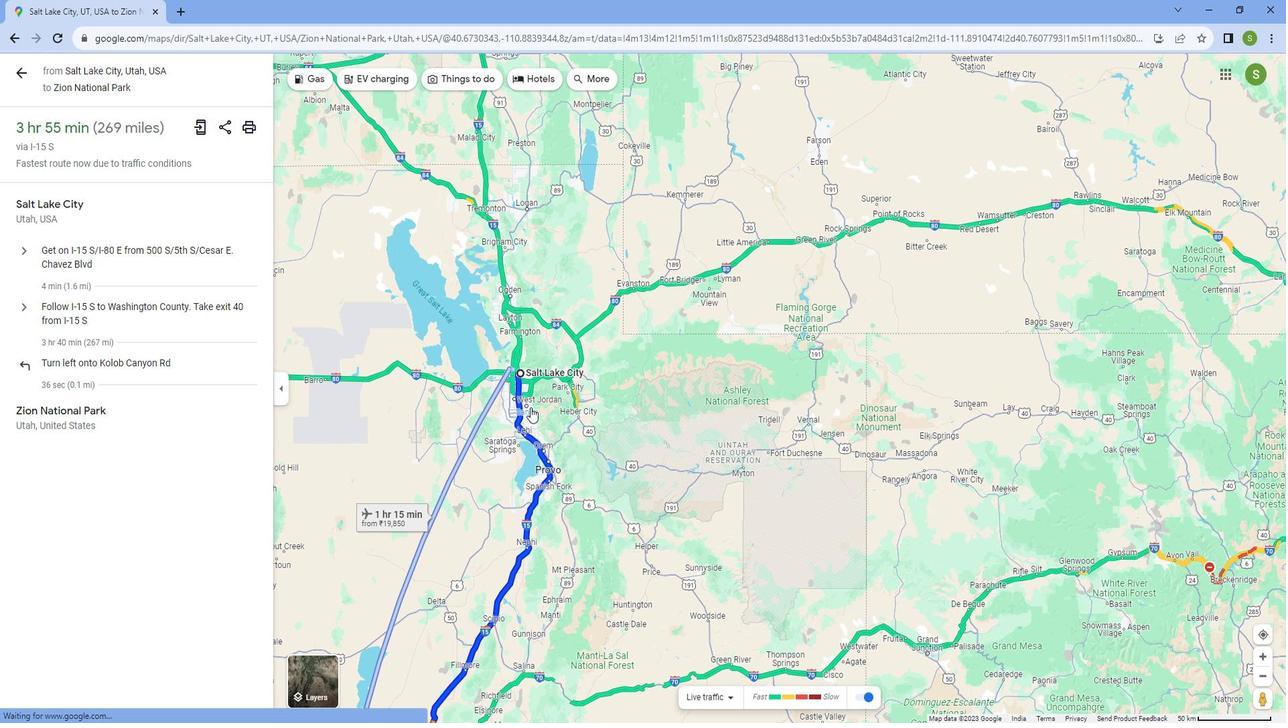 
Action: Mouse scrolled (544, 407) with delta (0, 0)
Screenshot: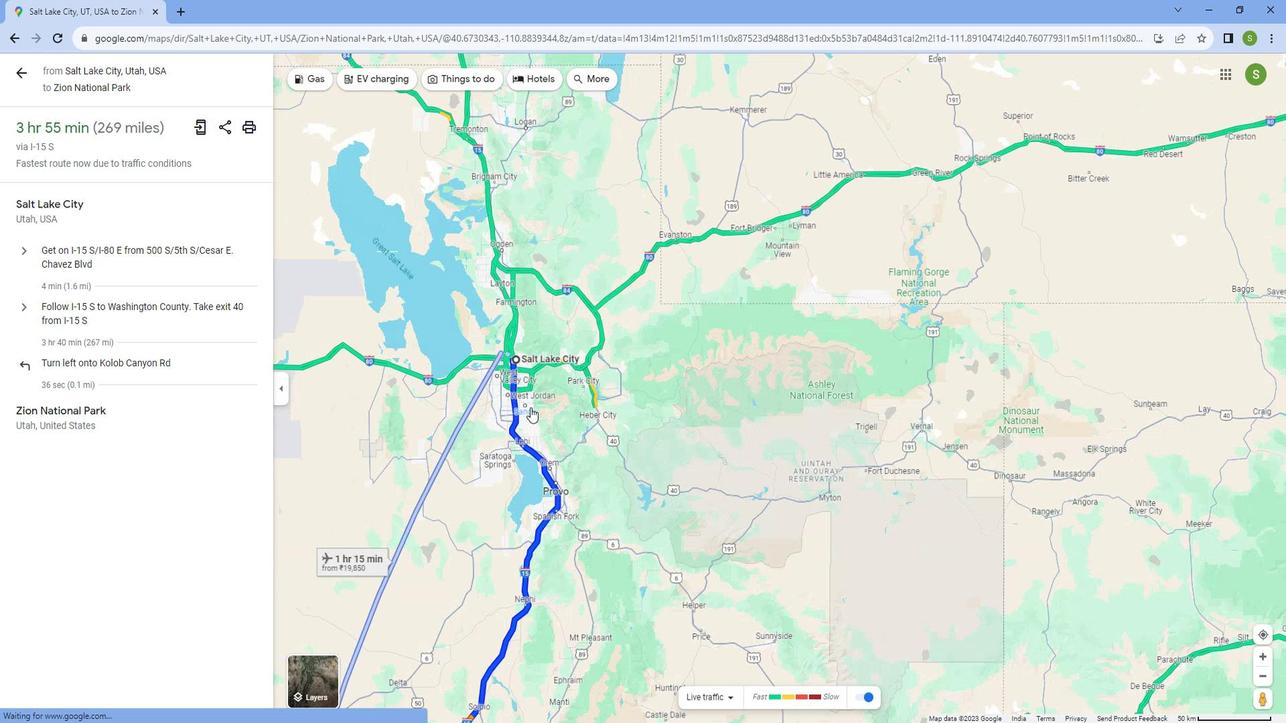 
Action: Mouse moved to (444, 352)
Screenshot: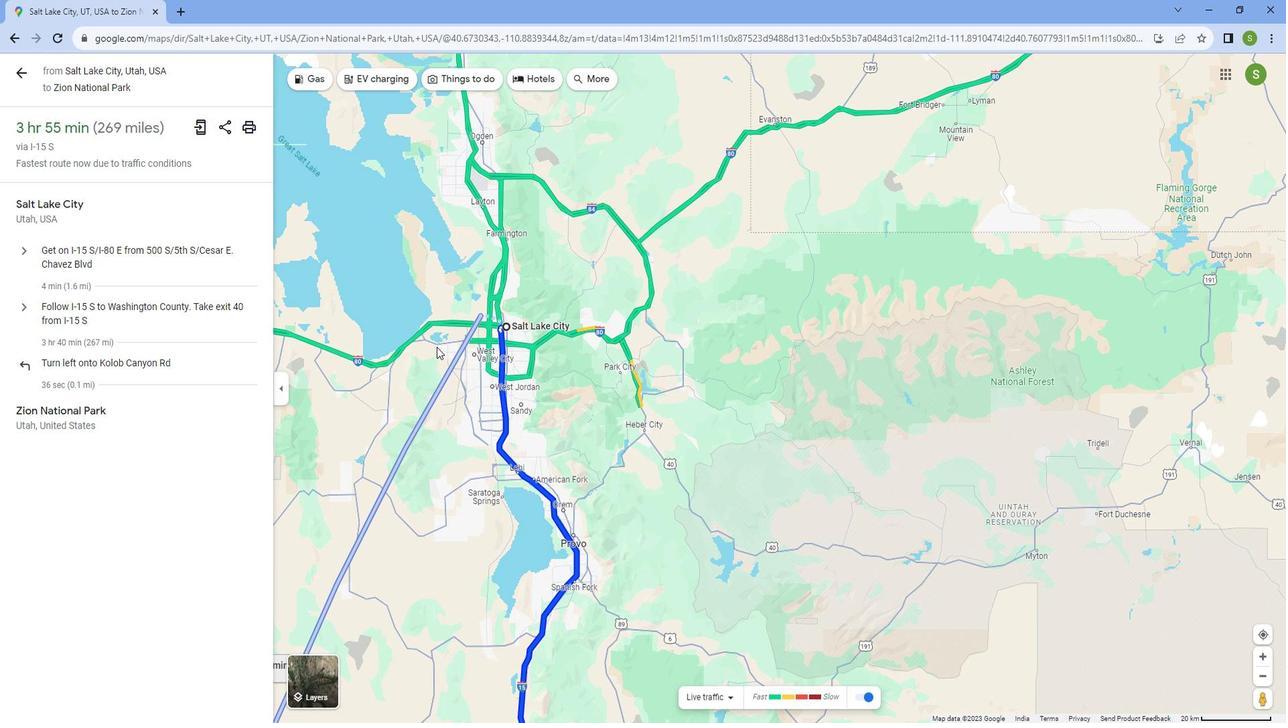 
Action: Mouse pressed left at (444, 352)
Screenshot: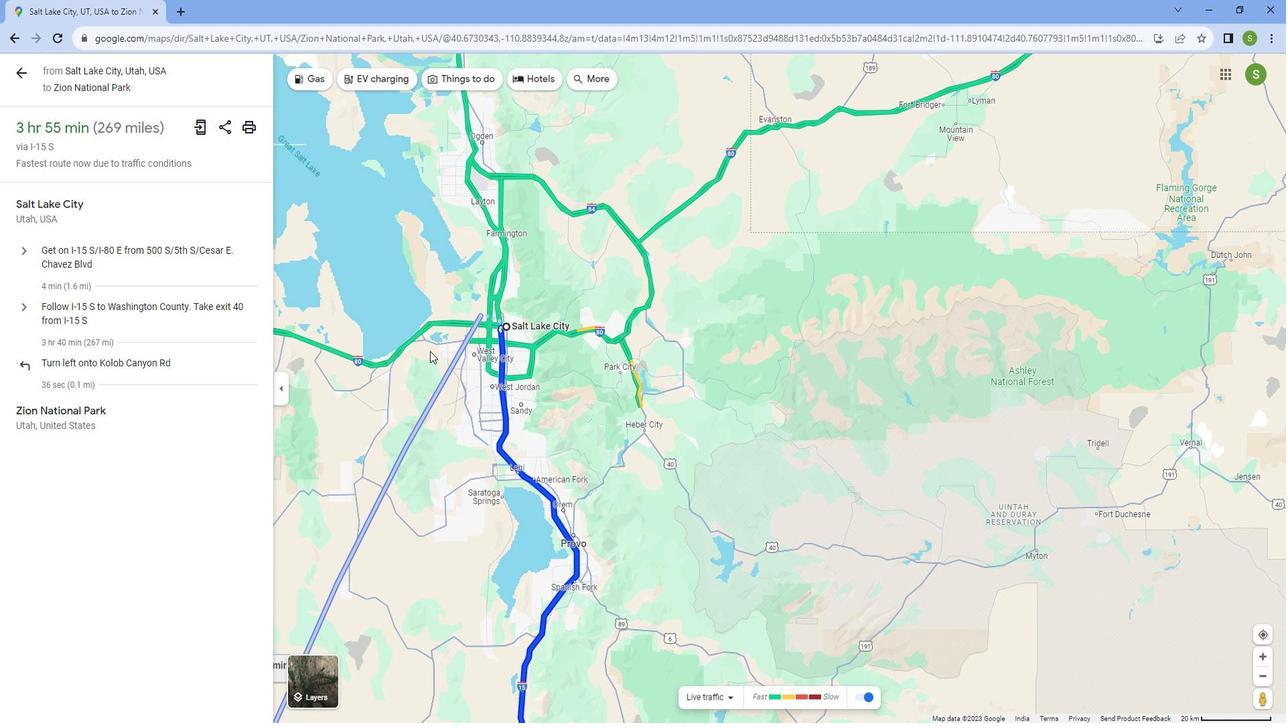 
Action: Mouse moved to (390, 401)
Screenshot: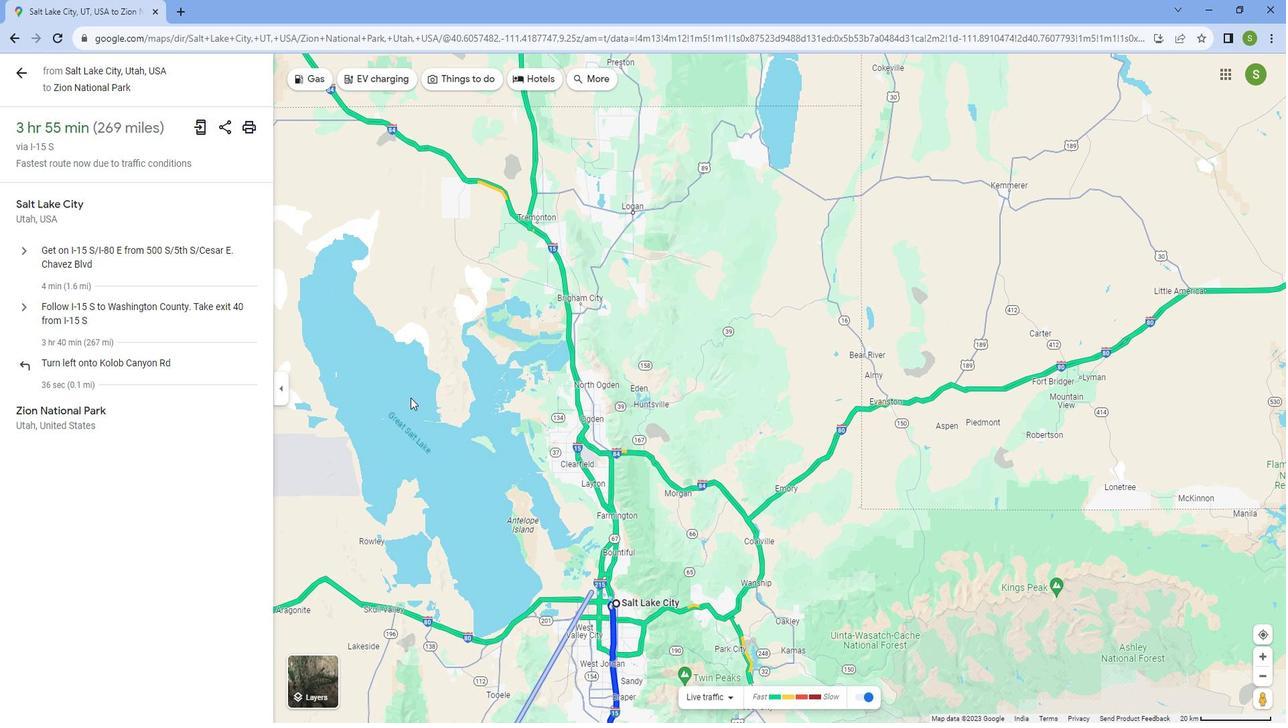 
Action: Mouse pressed left at (390, 401)
Screenshot: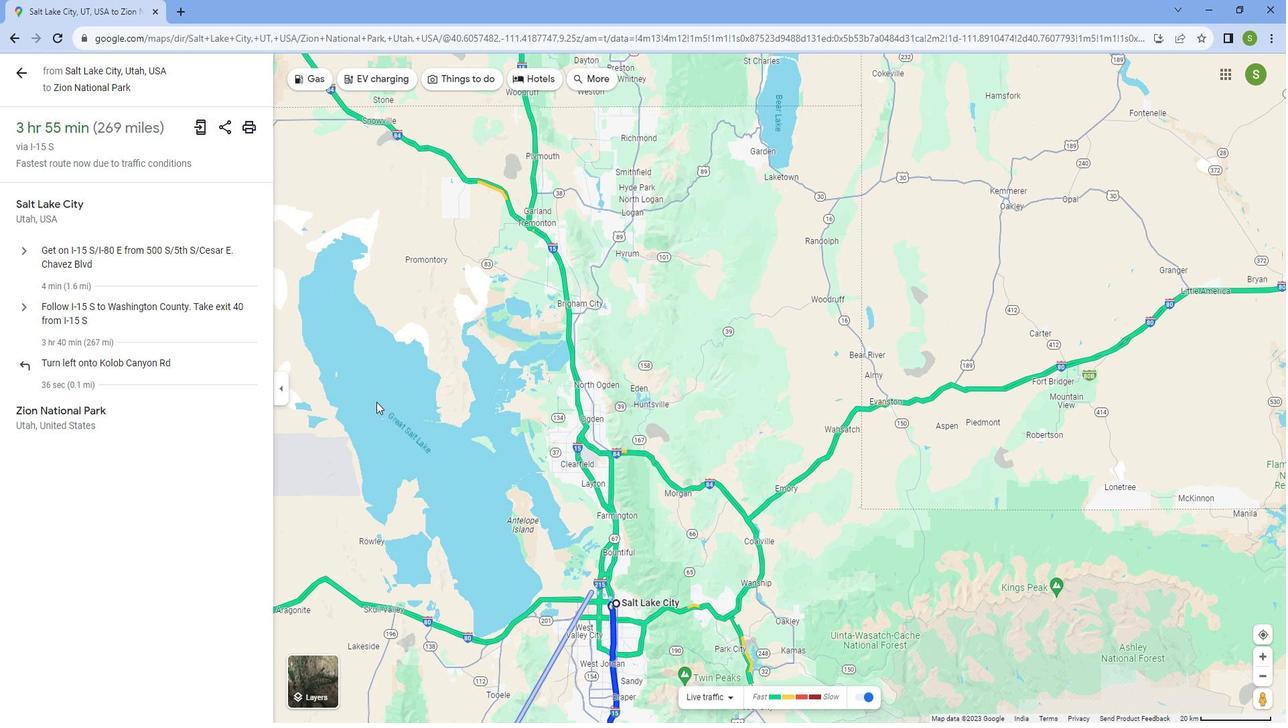 
Action: Mouse moved to (463, 430)
Screenshot: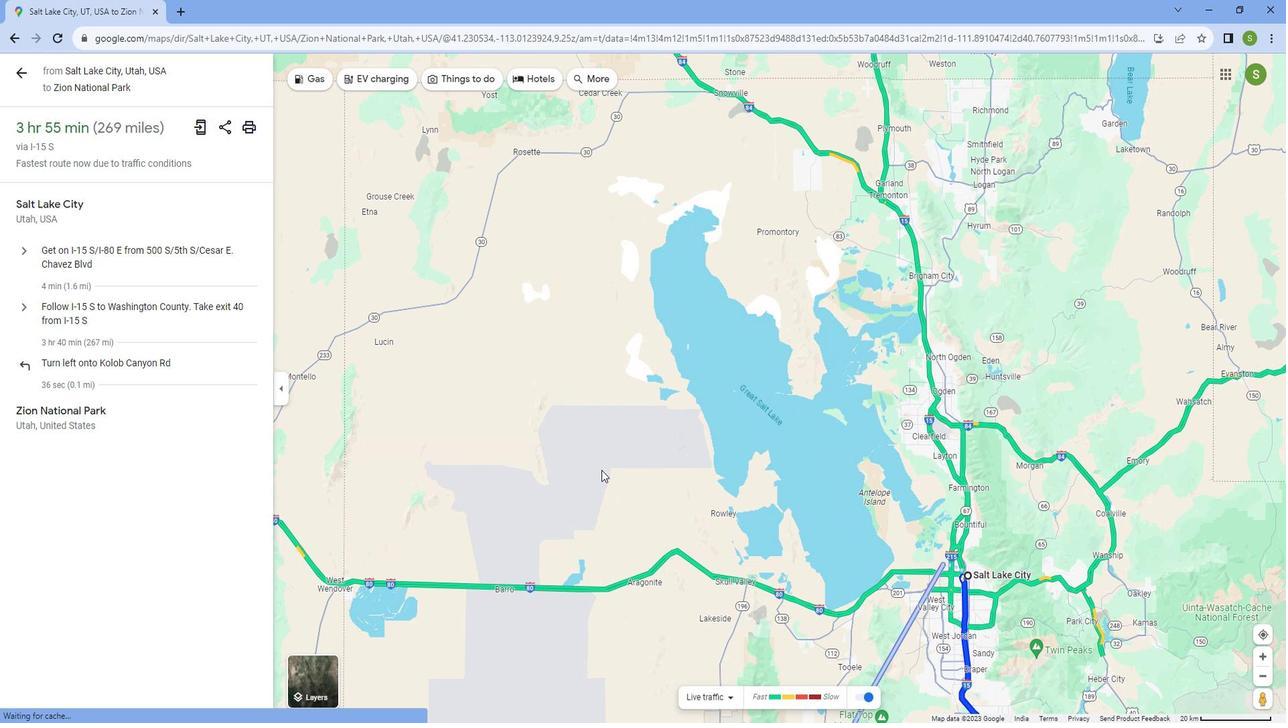 
Action: Mouse pressed left at (463, 430)
Screenshot: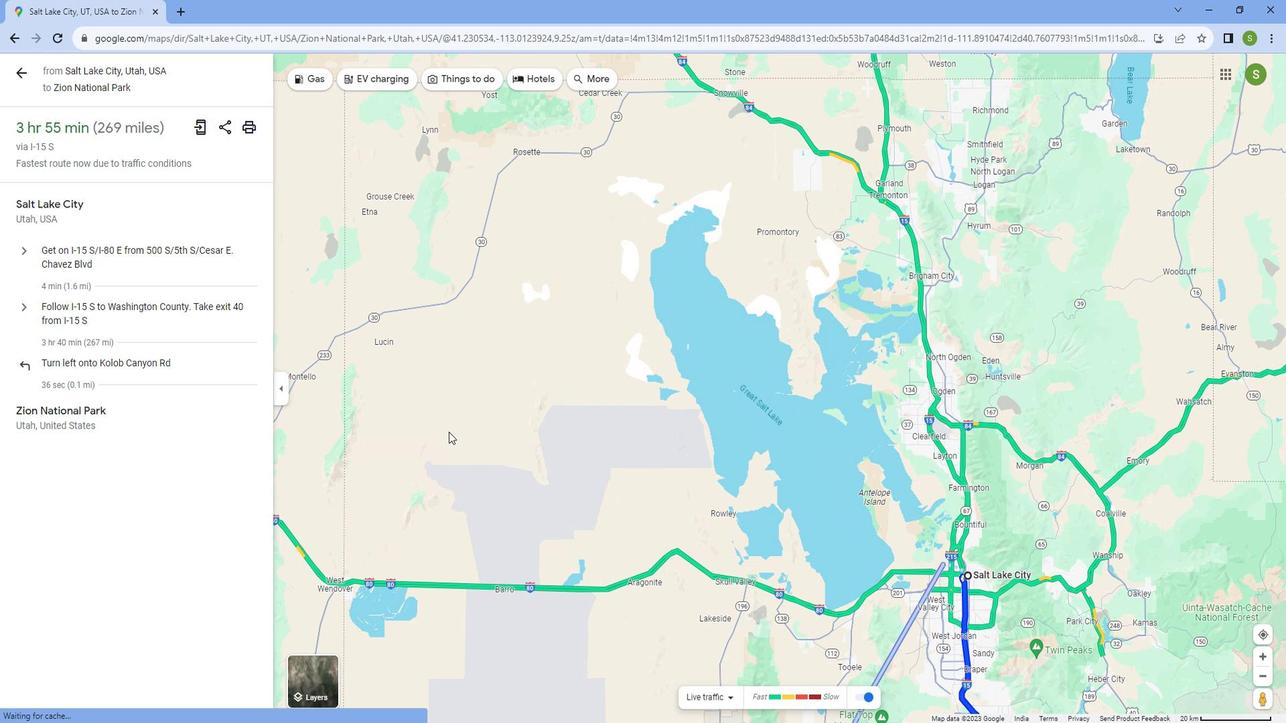 
Action: Mouse moved to (653, 473)
Screenshot: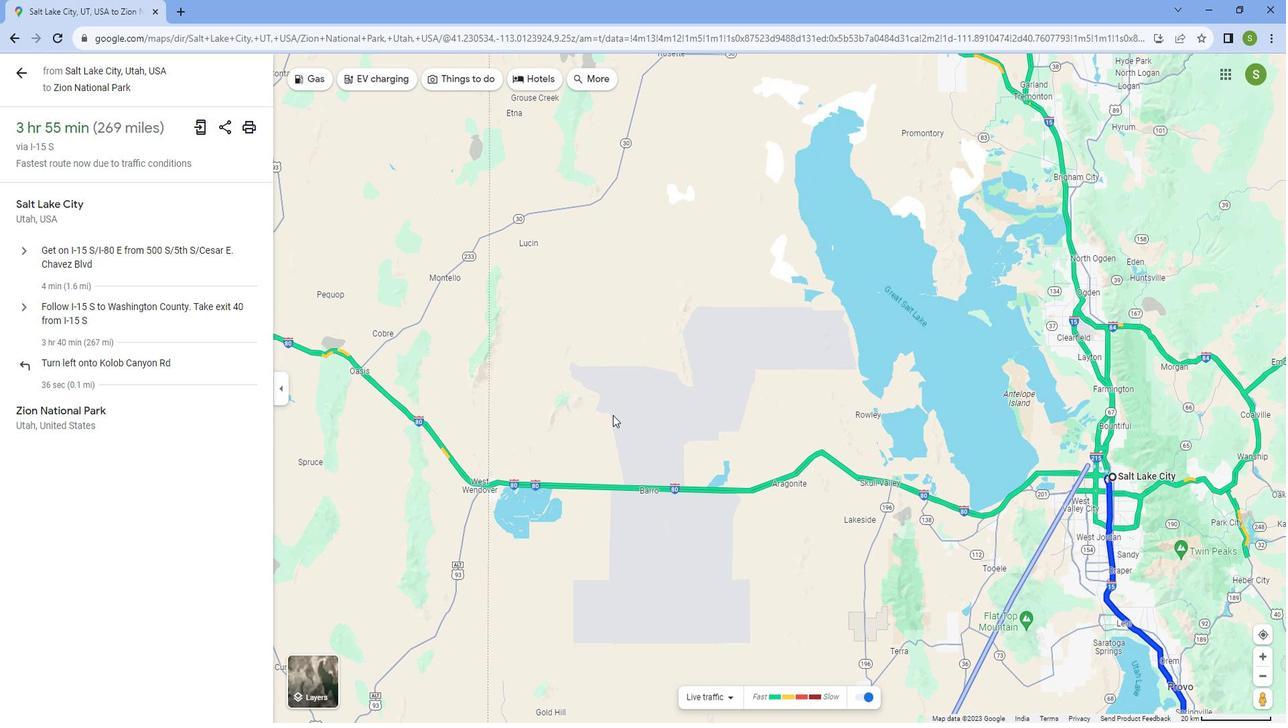 
Action: Mouse pressed left at (653, 473)
Screenshot: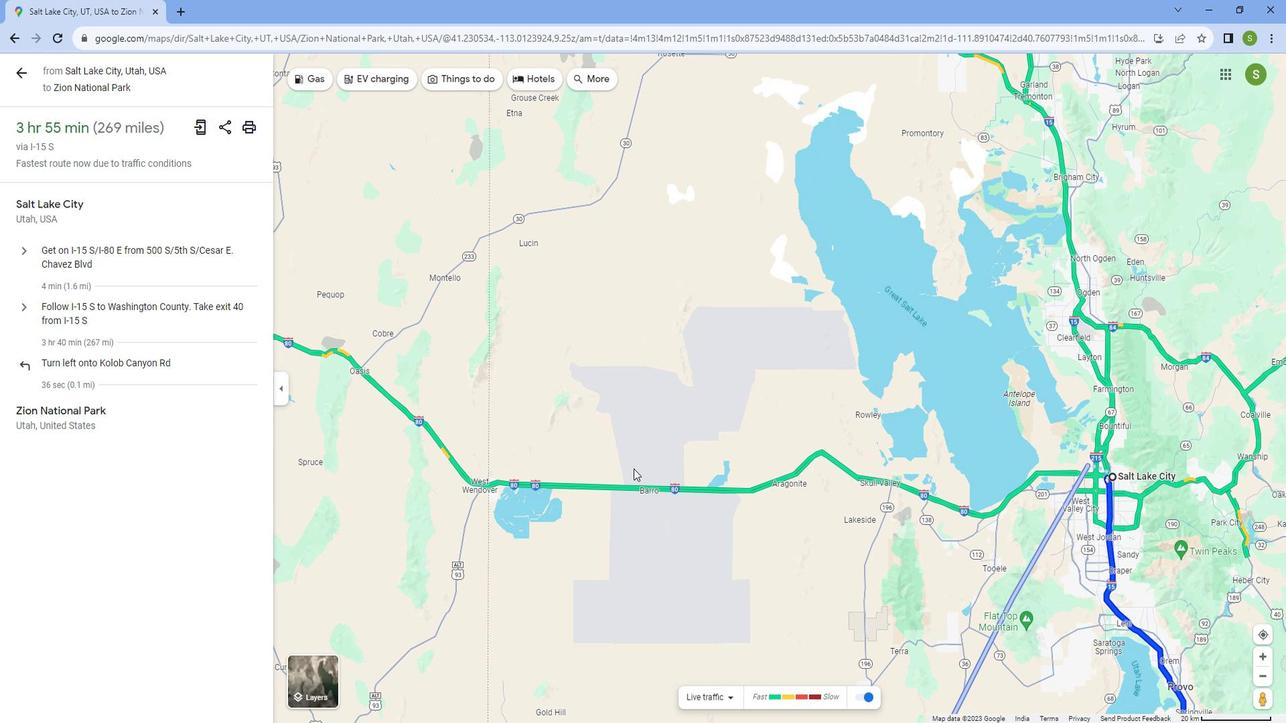 
Action: Mouse moved to (676, 516)
Screenshot: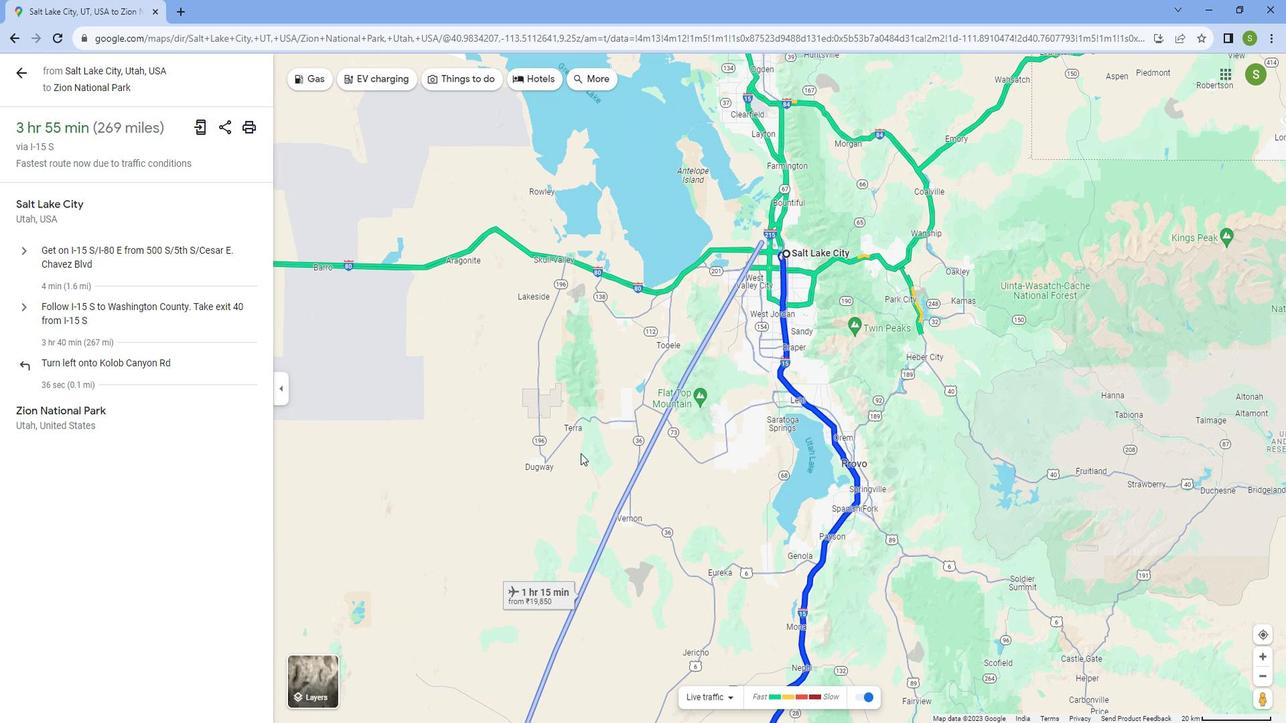 
Action: Mouse pressed left at (676, 516)
Screenshot: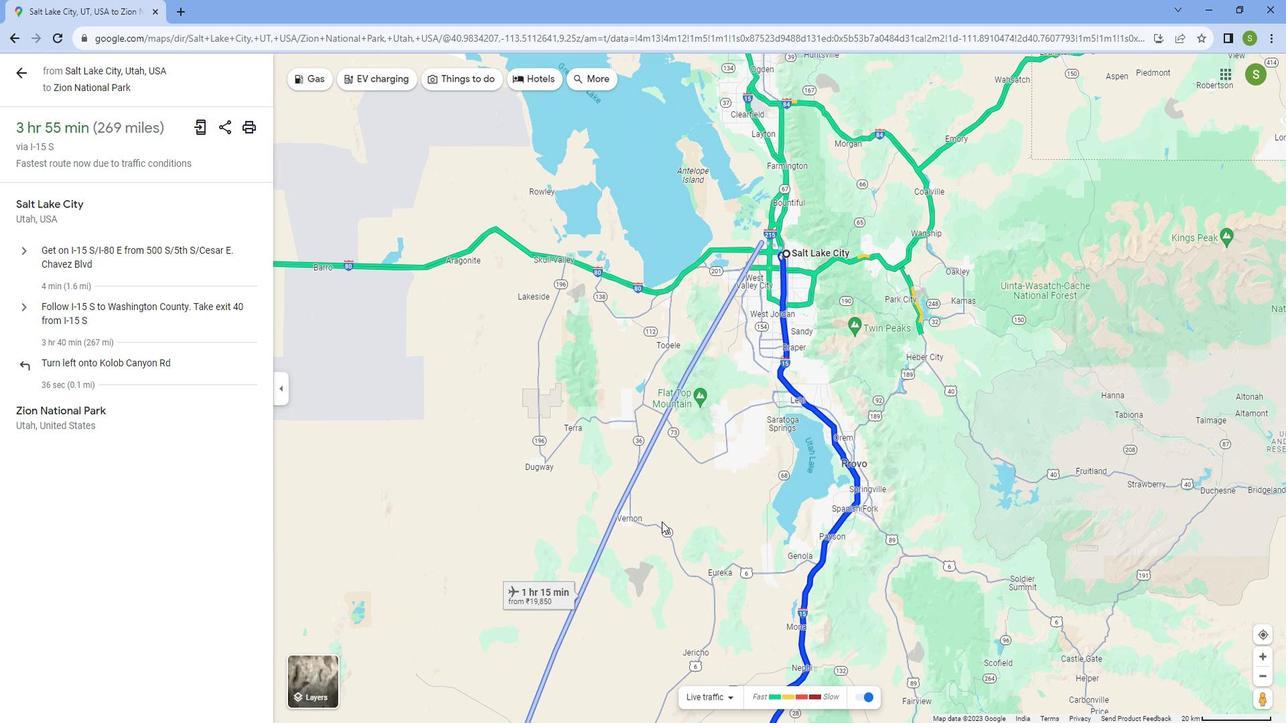 
Action: Mouse moved to (568, 491)
Screenshot: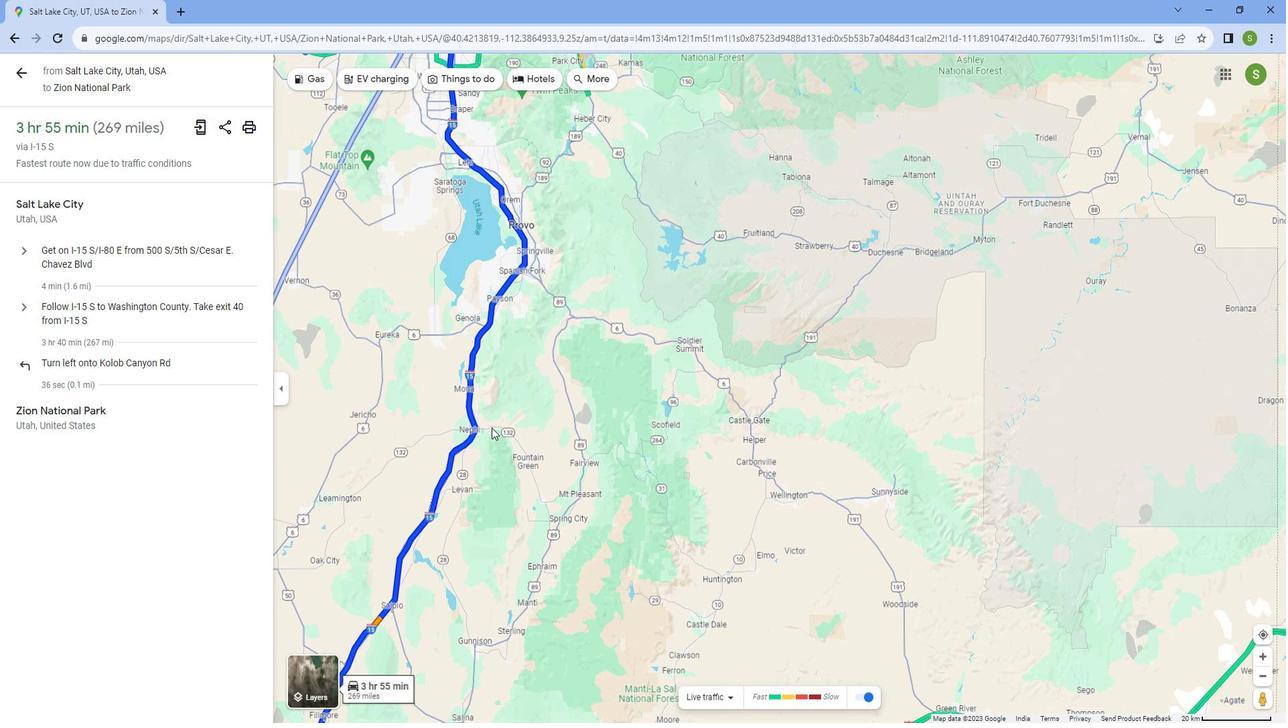 
Action: Mouse pressed left at (568, 491)
Screenshot: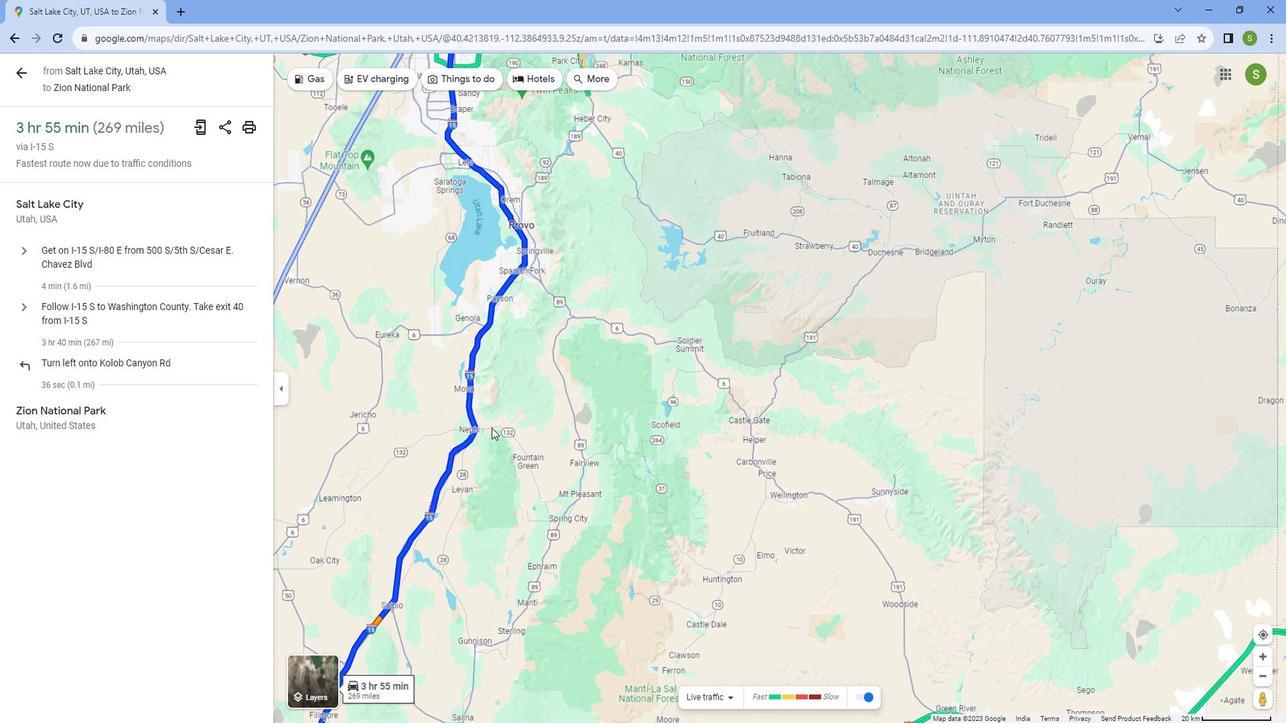 
Action: Mouse moved to (561, 481)
Screenshot: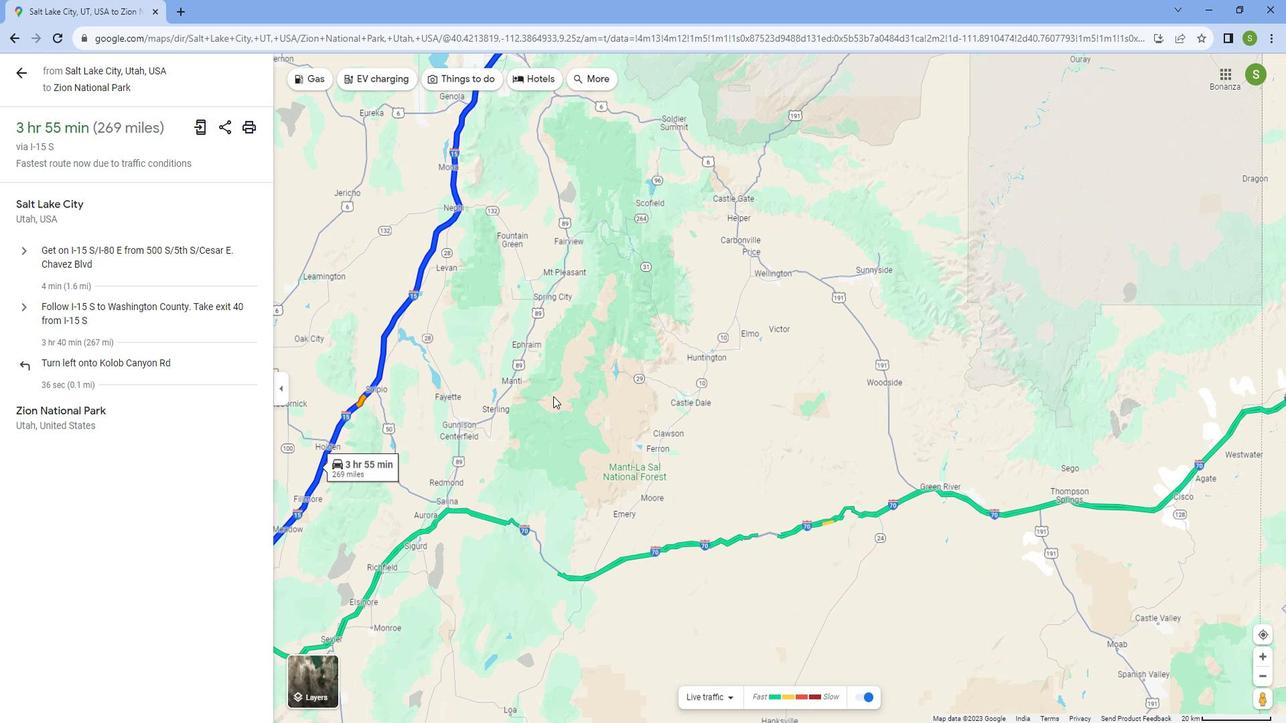 
Action: Mouse pressed left at (561, 481)
Screenshot: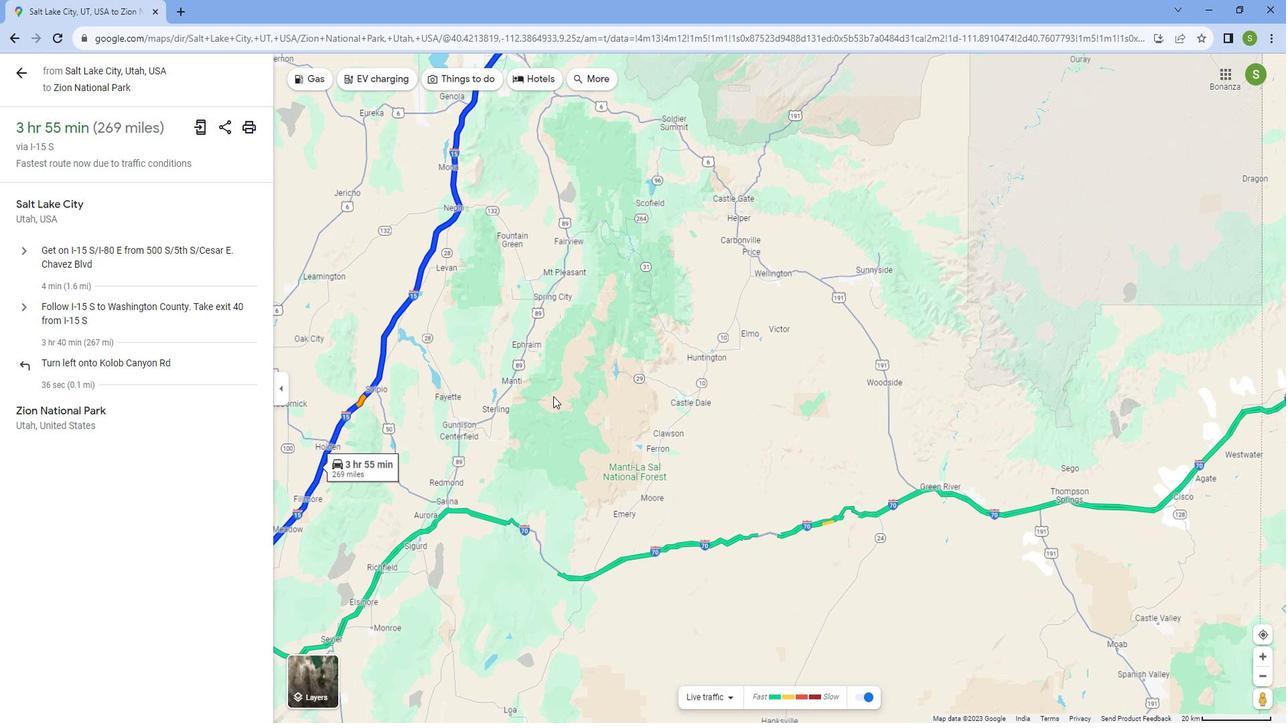 
Action: Mouse moved to (845, 539)
Screenshot: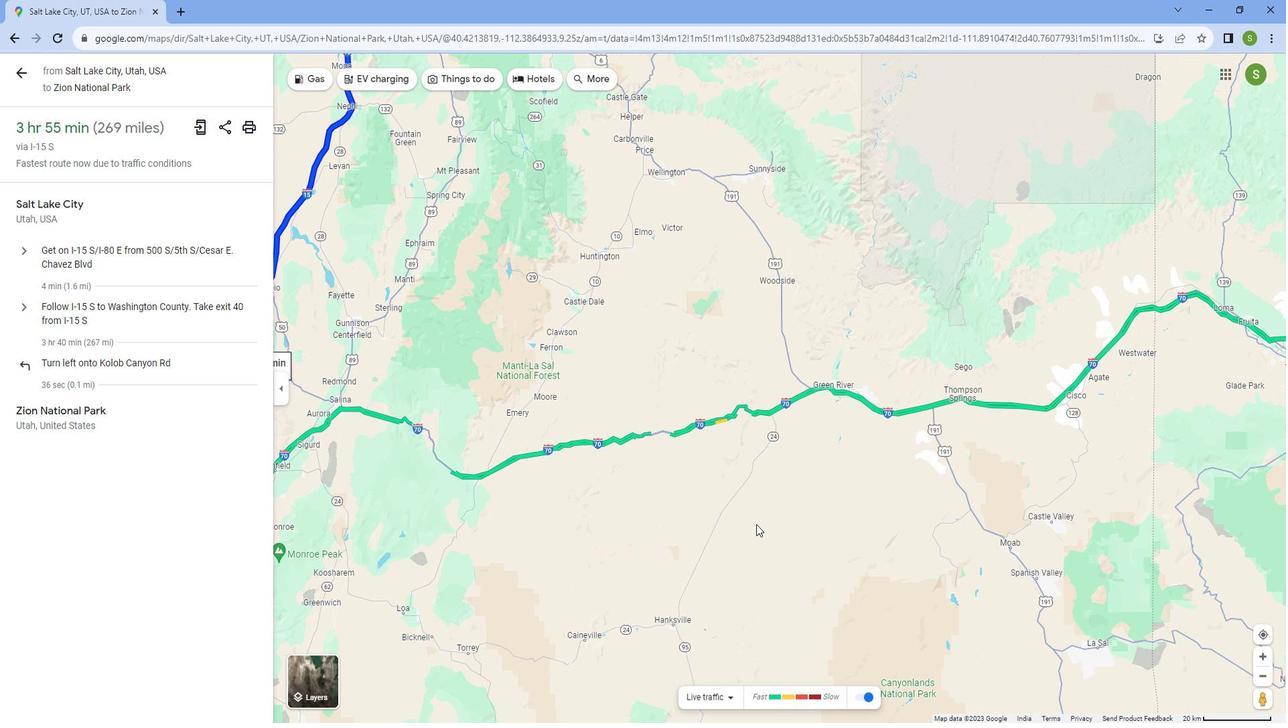 
Action: Mouse pressed left at (845, 539)
Screenshot: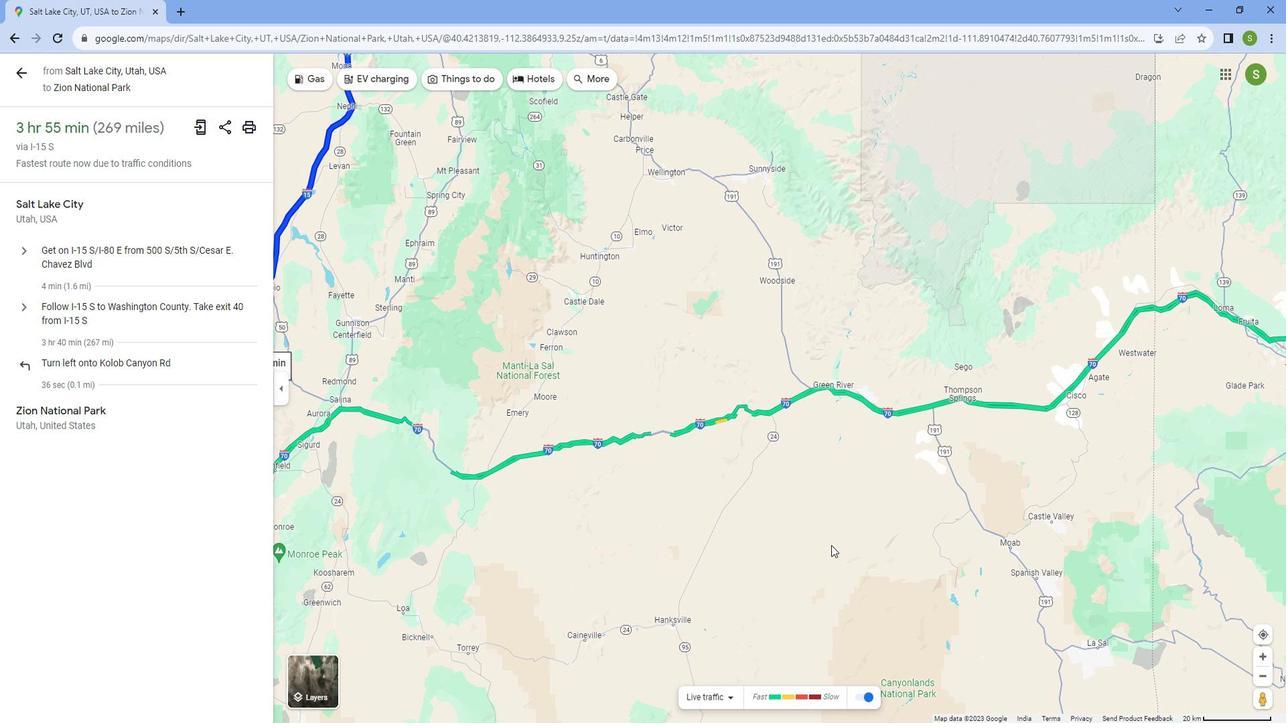 
Action: Mouse moved to (912, 619)
Screenshot: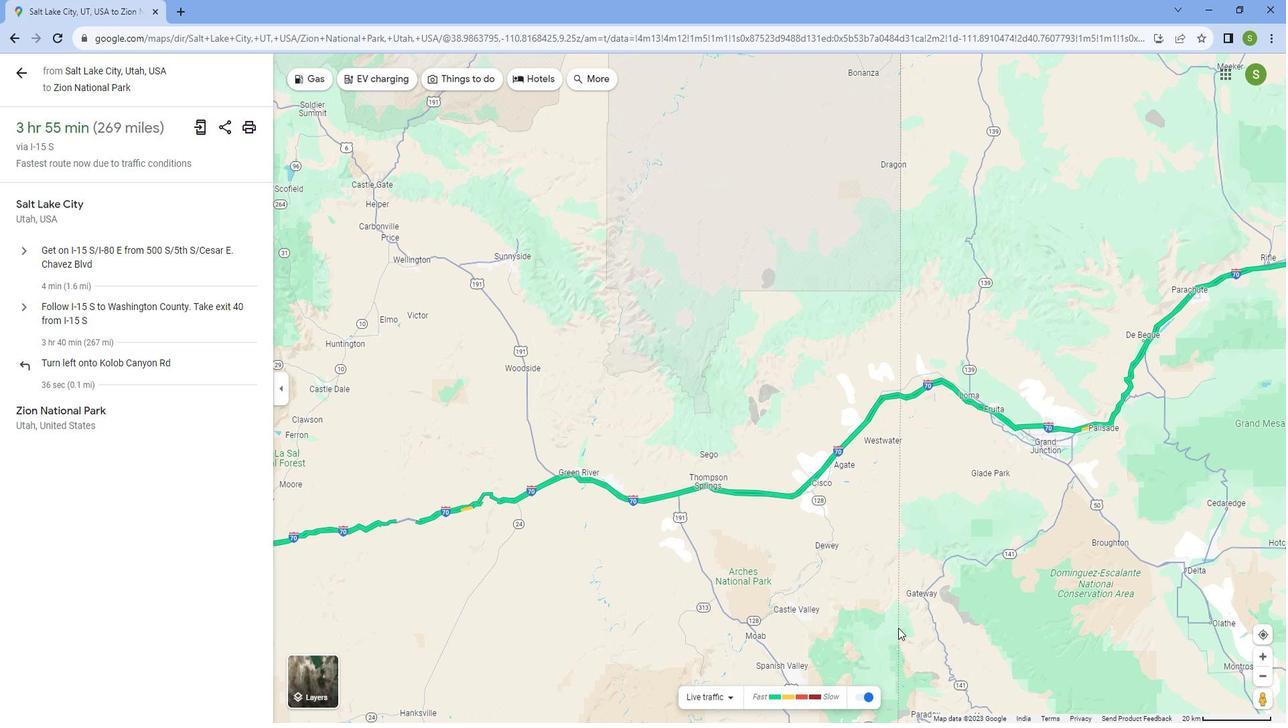 
Action: Mouse pressed left at (912, 619)
Screenshot: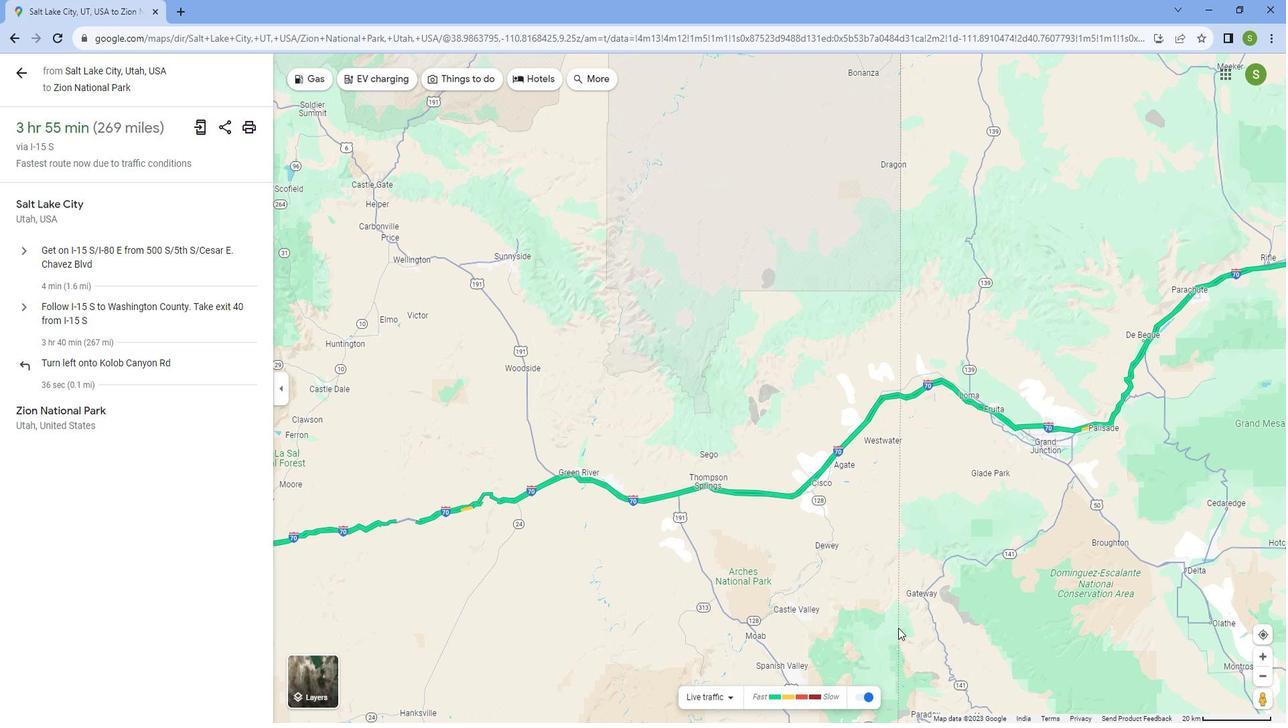
Action: Mouse moved to (922, 562)
Screenshot: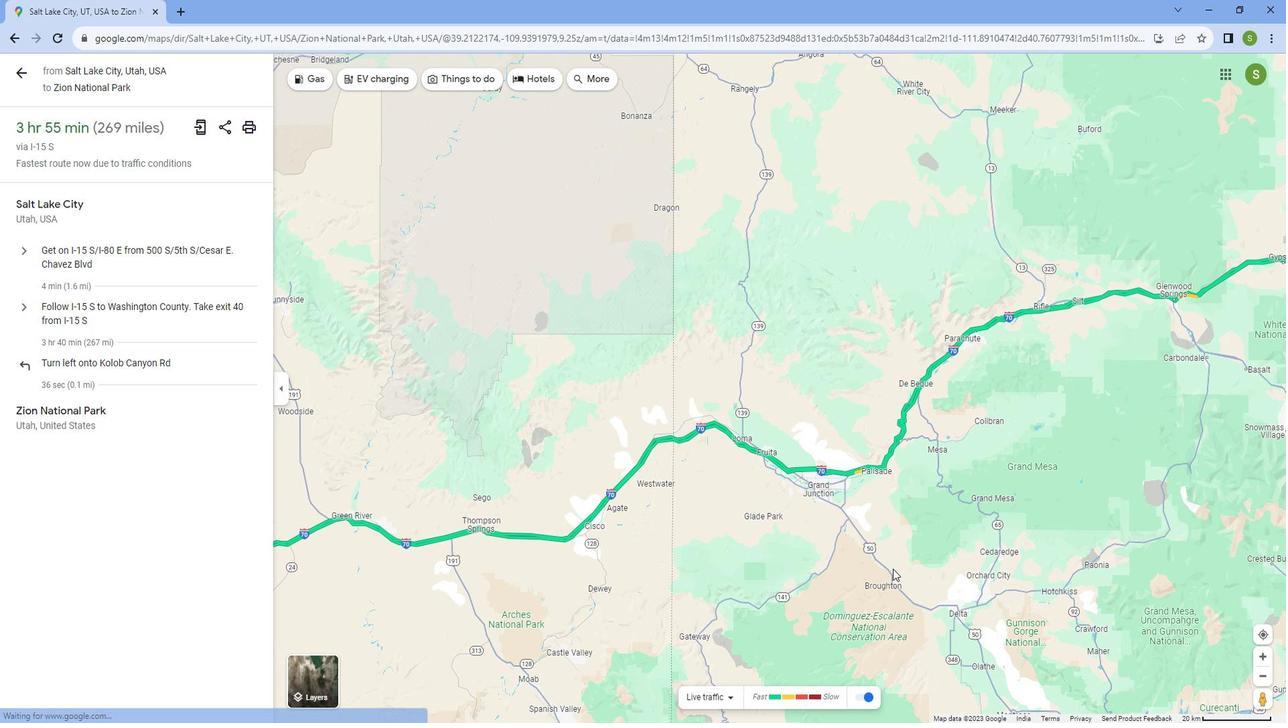 
Action: Mouse pressed left at (922, 562)
Screenshot: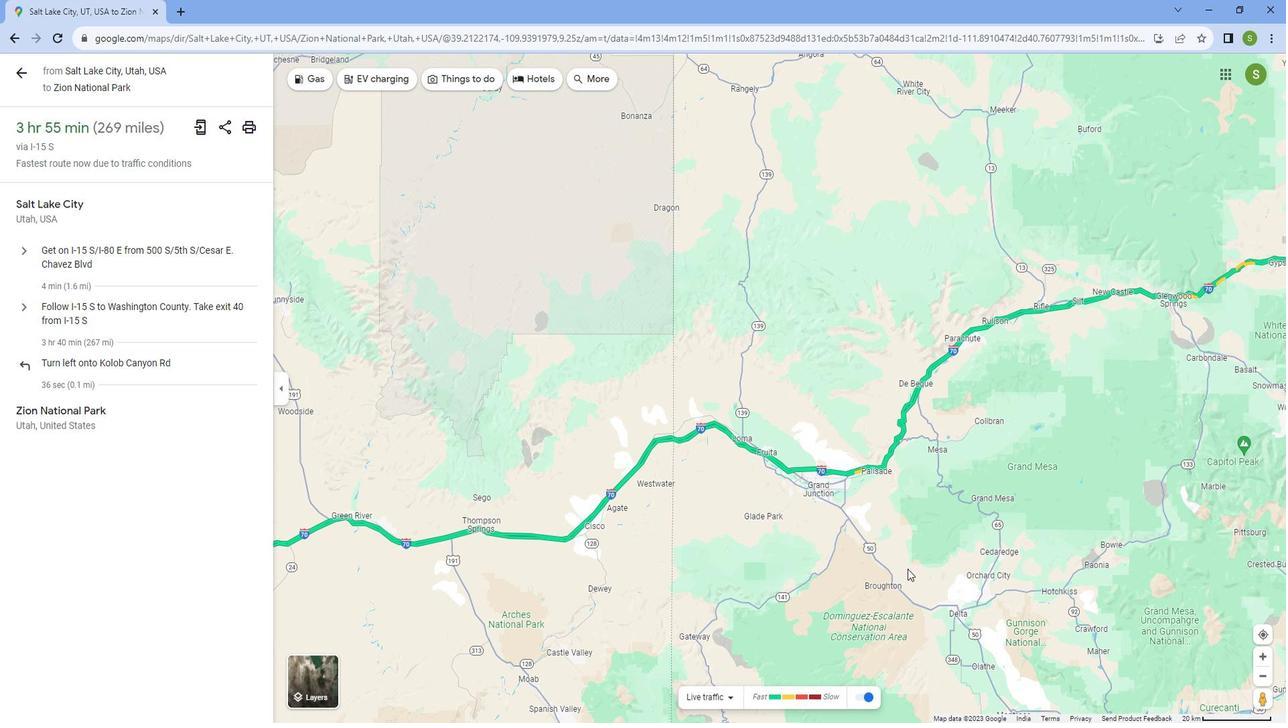 
Action: Mouse moved to (579, 577)
Screenshot: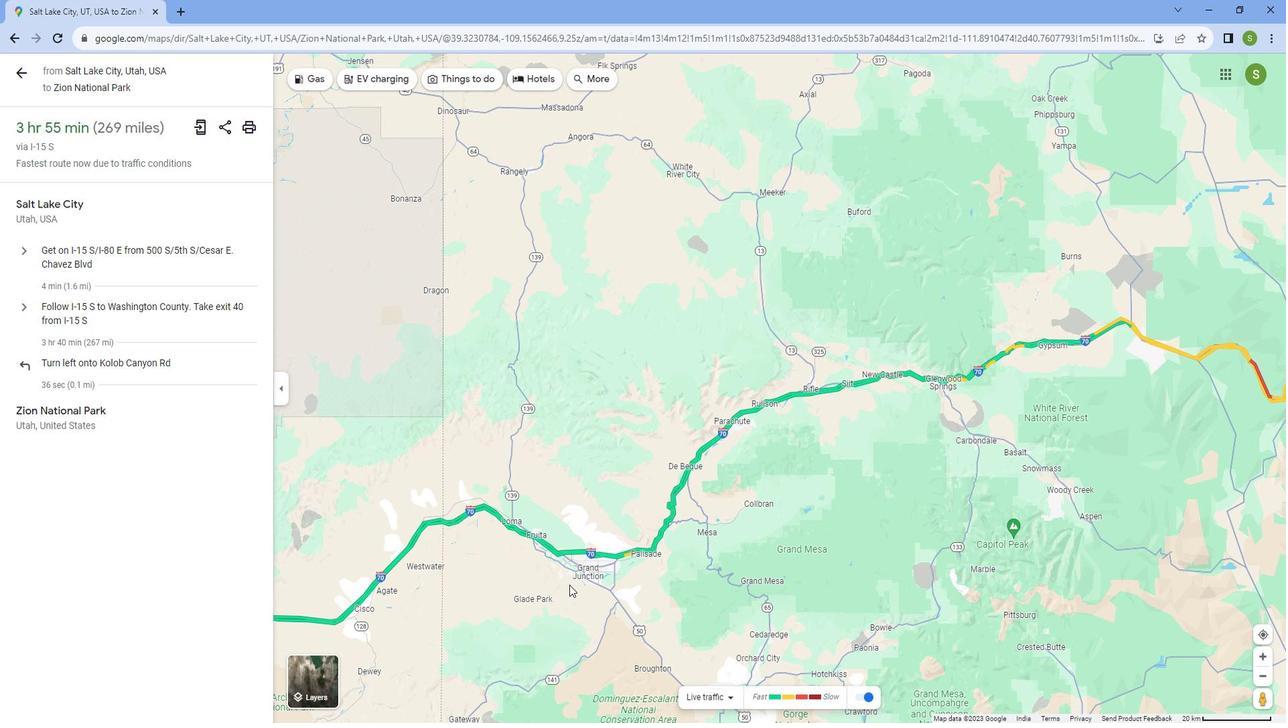 
Action: Mouse pressed left at (579, 577)
Screenshot: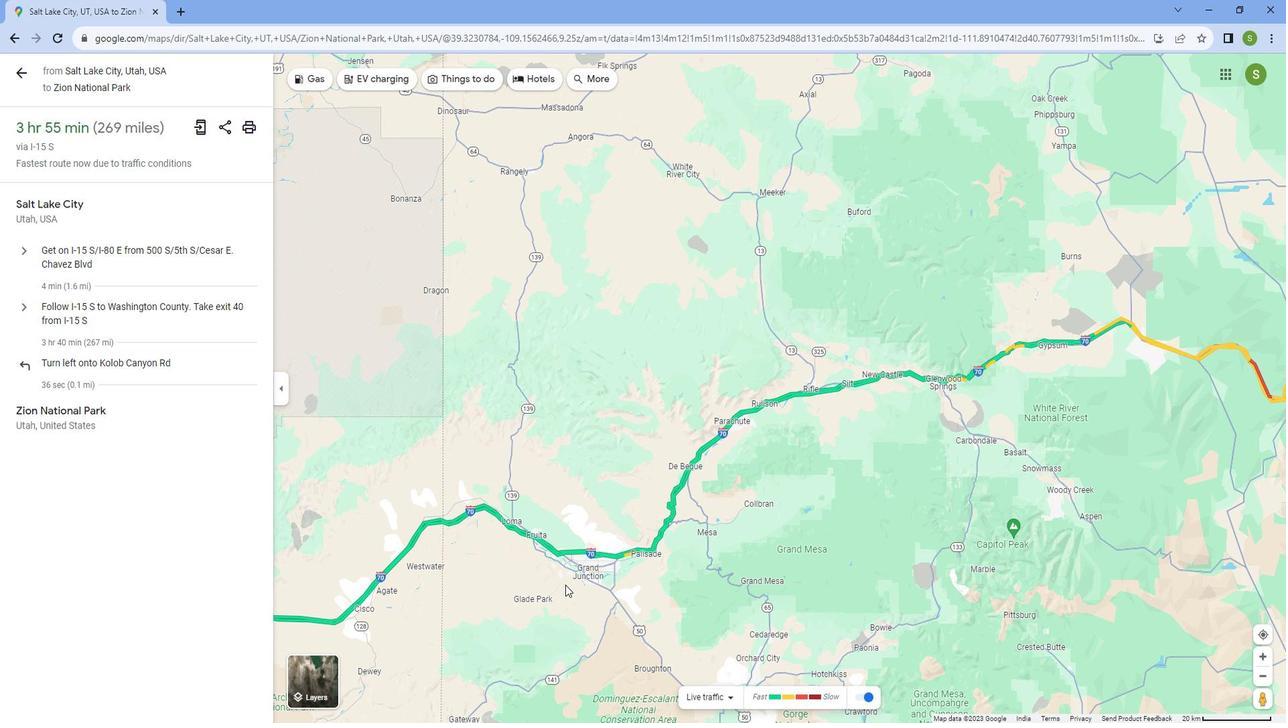 
Action: Mouse moved to (599, 523)
Screenshot: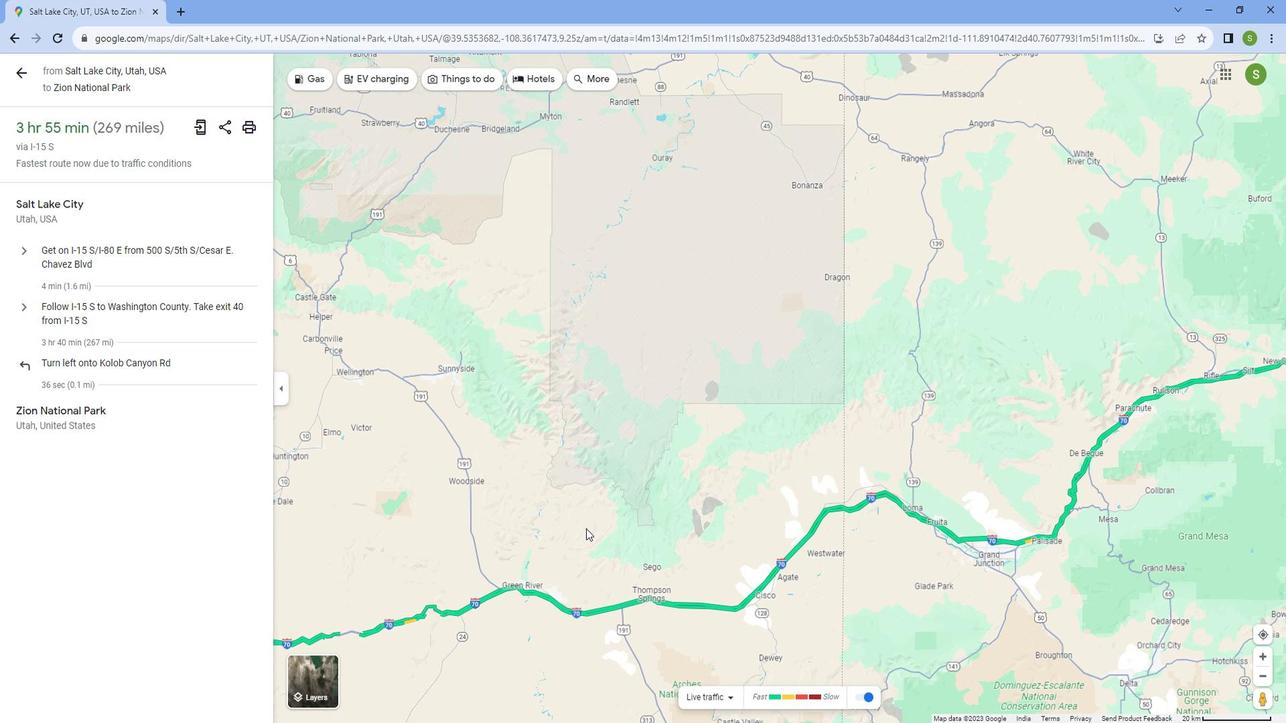 
Action: Mouse pressed left at (599, 523)
Screenshot: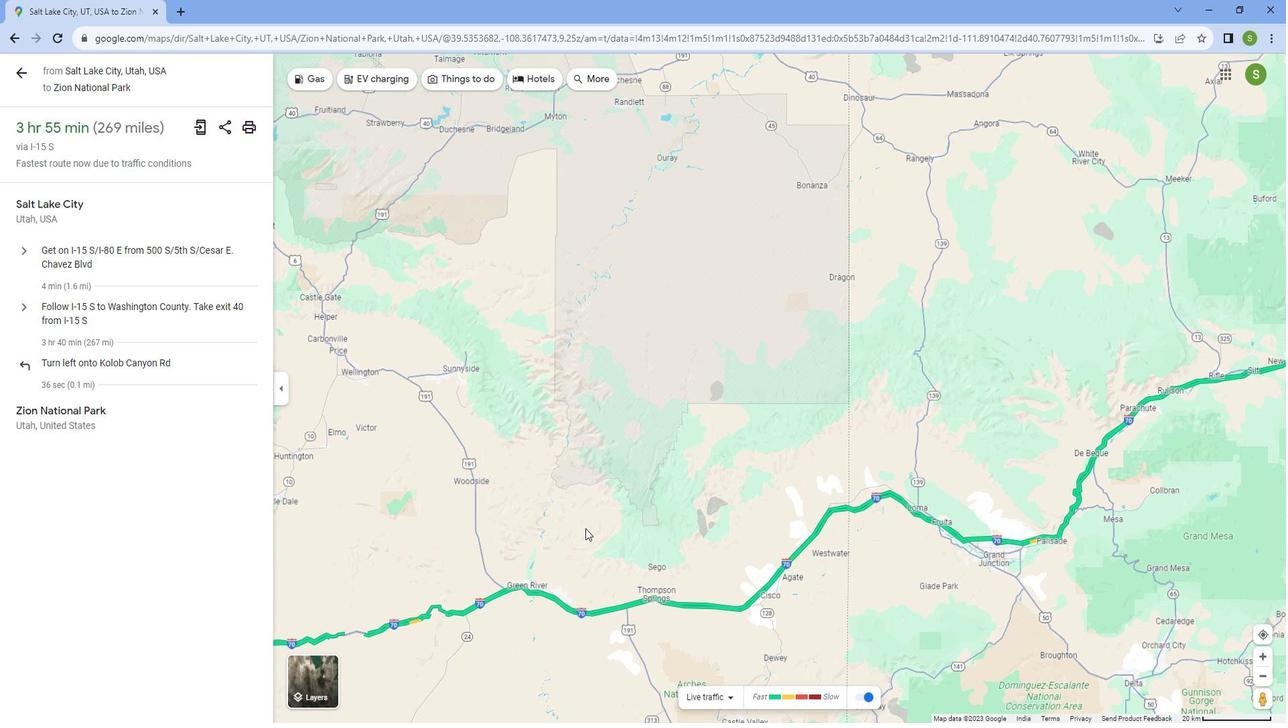 
Action: Mouse moved to (468, 503)
Screenshot: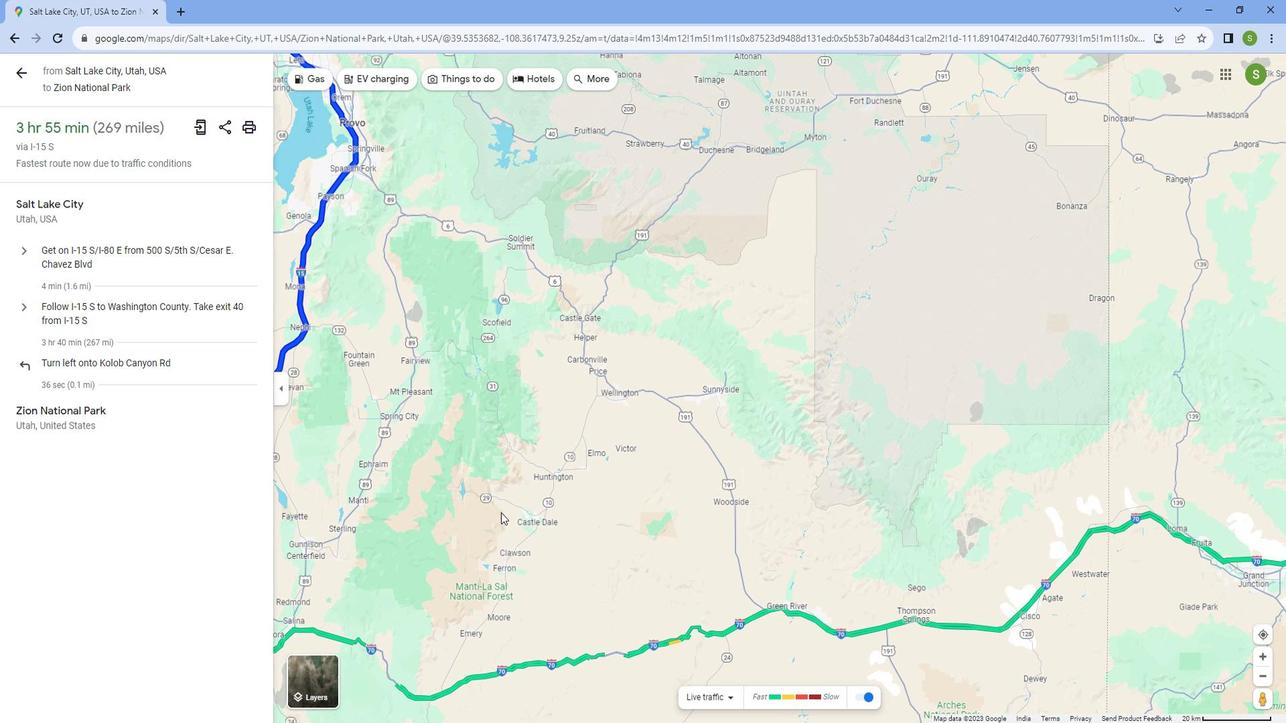 
Action: Mouse pressed left at (468, 503)
Screenshot: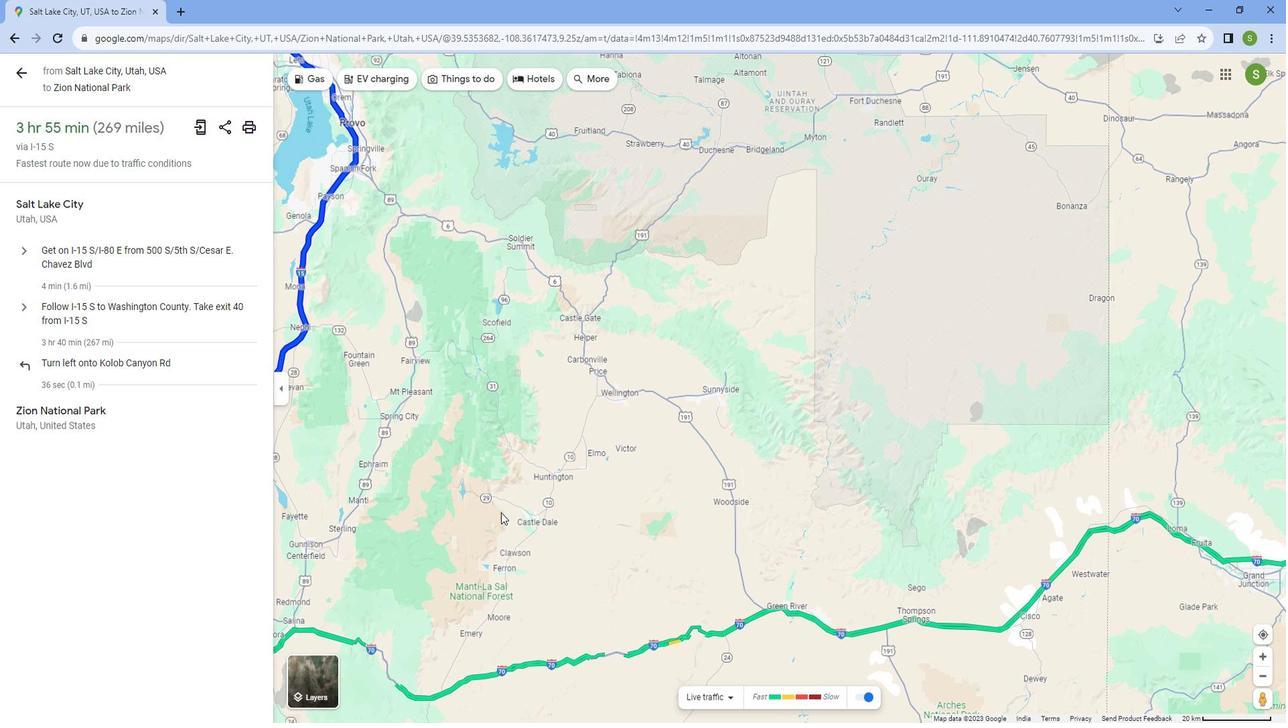
Action: Mouse moved to (637, 454)
Screenshot: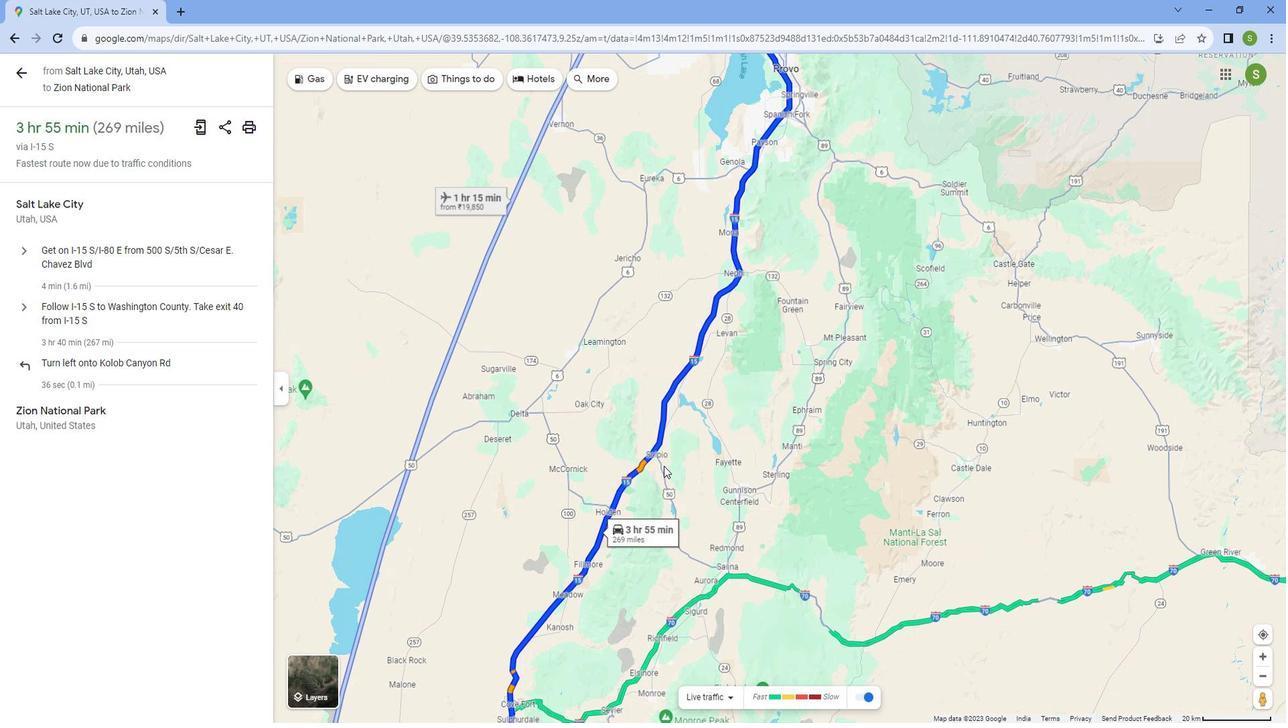
Action: Mouse scrolled (637, 453) with delta (0, 0)
Screenshot: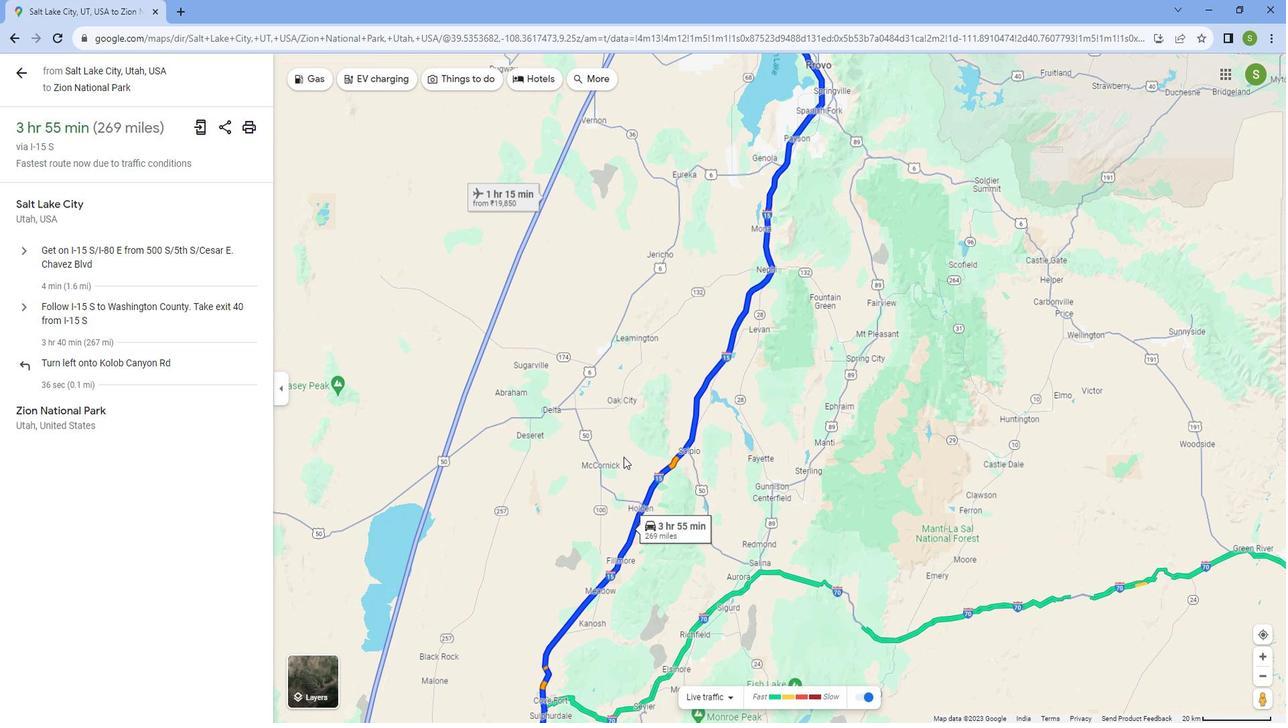 
Action: Mouse scrolled (637, 453) with delta (0, 0)
Screenshot: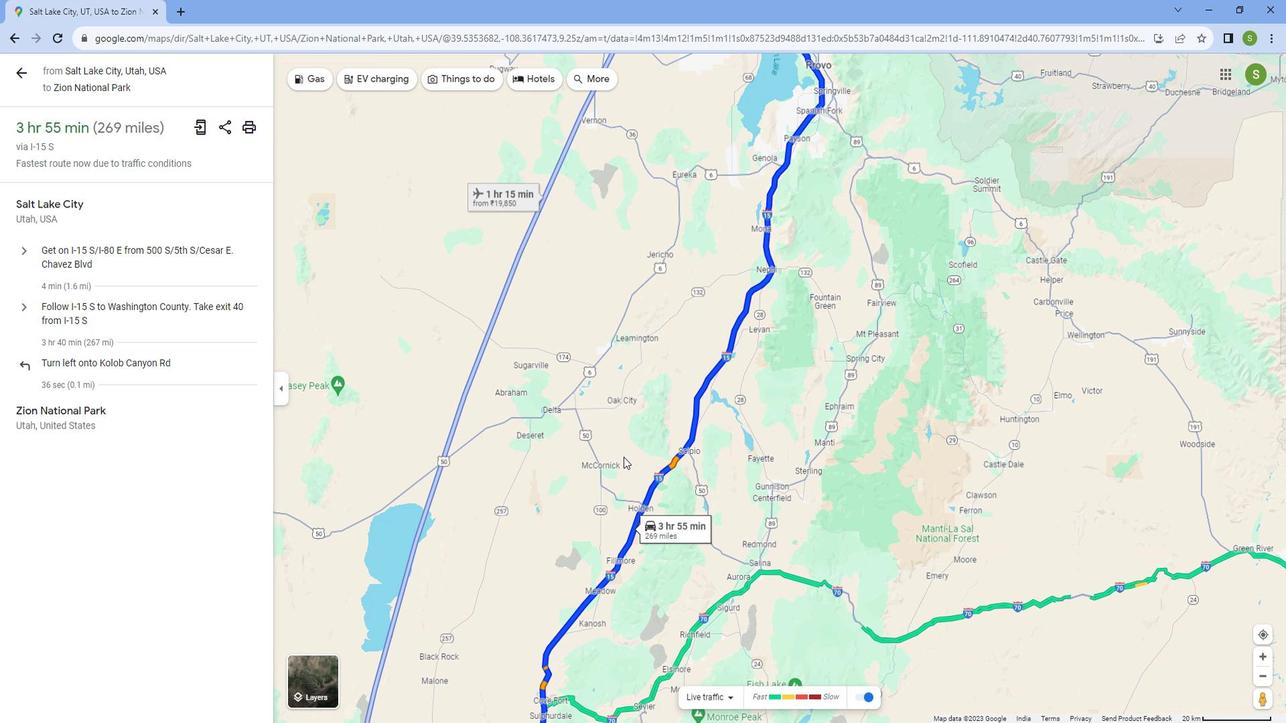 
Action: Mouse scrolled (637, 453) with delta (0, 0)
Screenshot: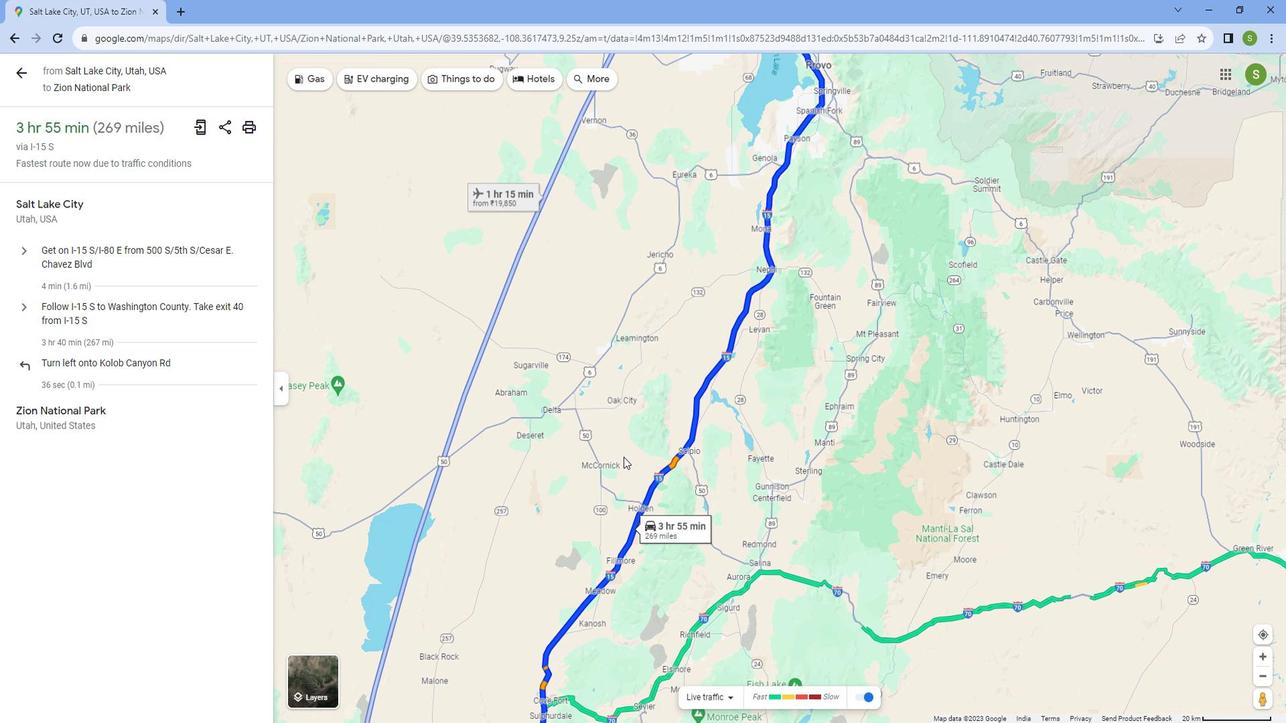 
Action: Mouse moved to (637, 454)
Screenshot: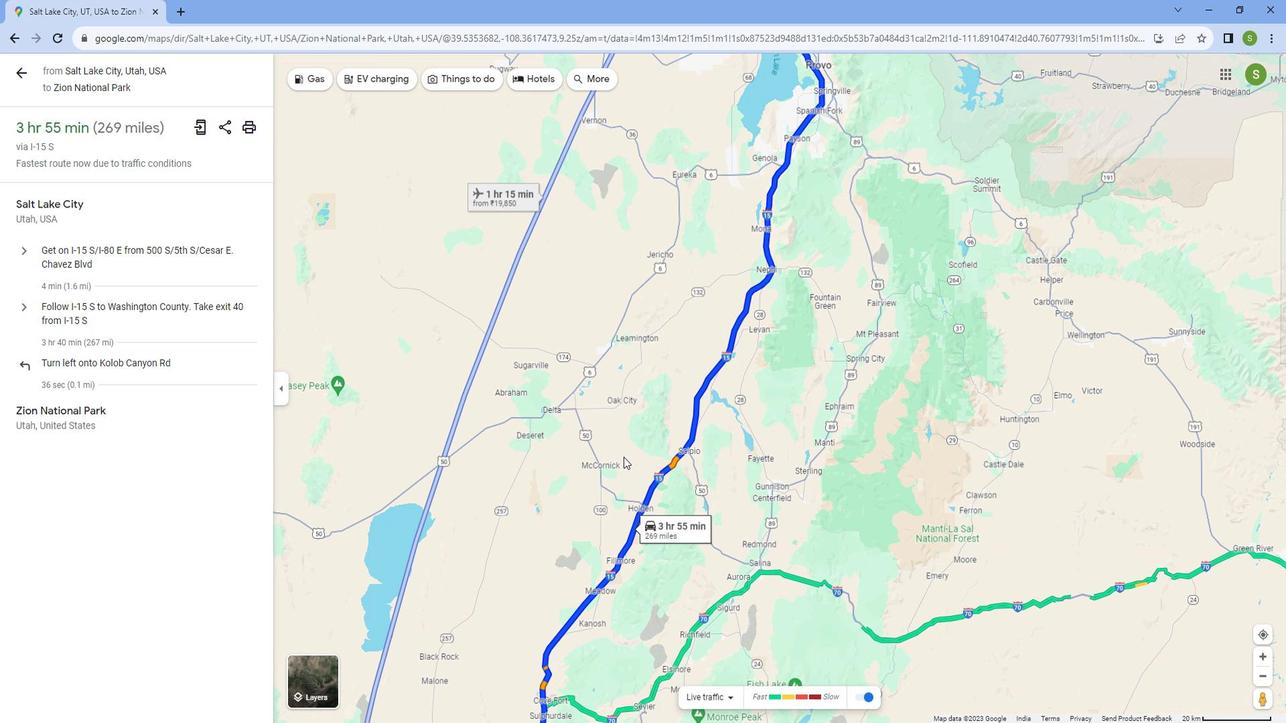 
Action: Mouse scrolled (637, 453) with delta (0, 0)
Screenshot: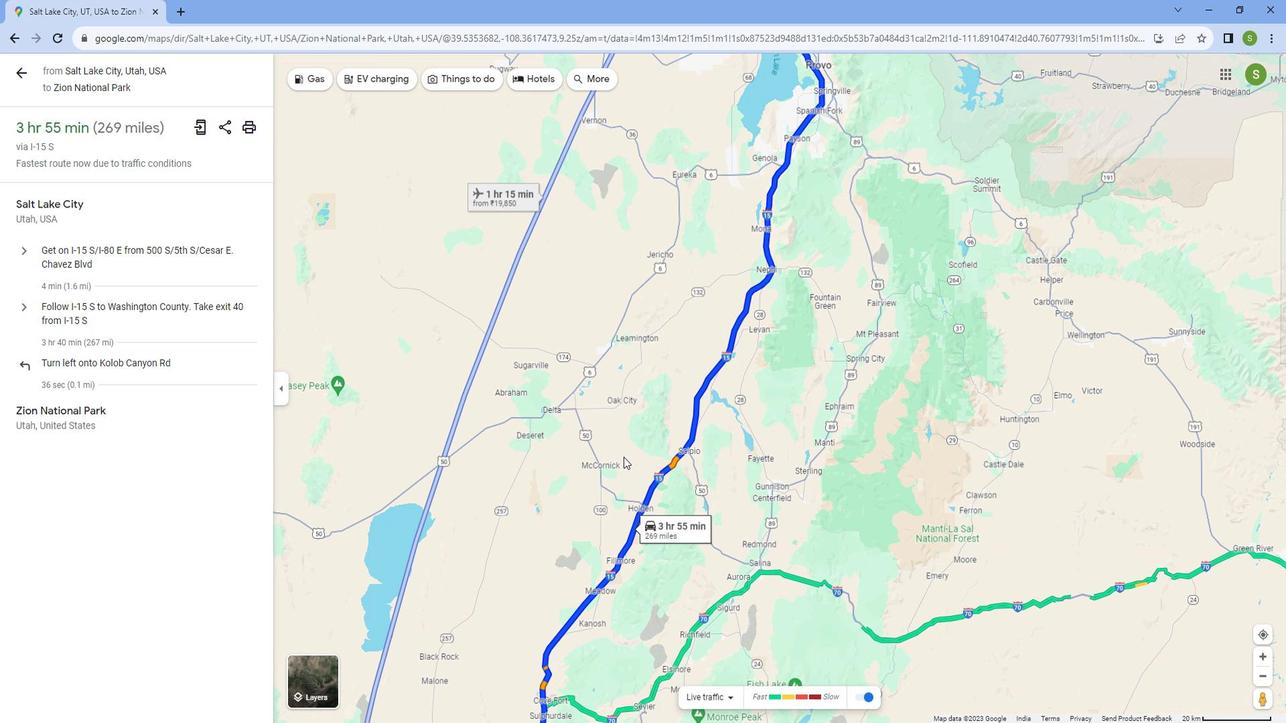 
Action: Mouse moved to (637, 454)
Screenshot: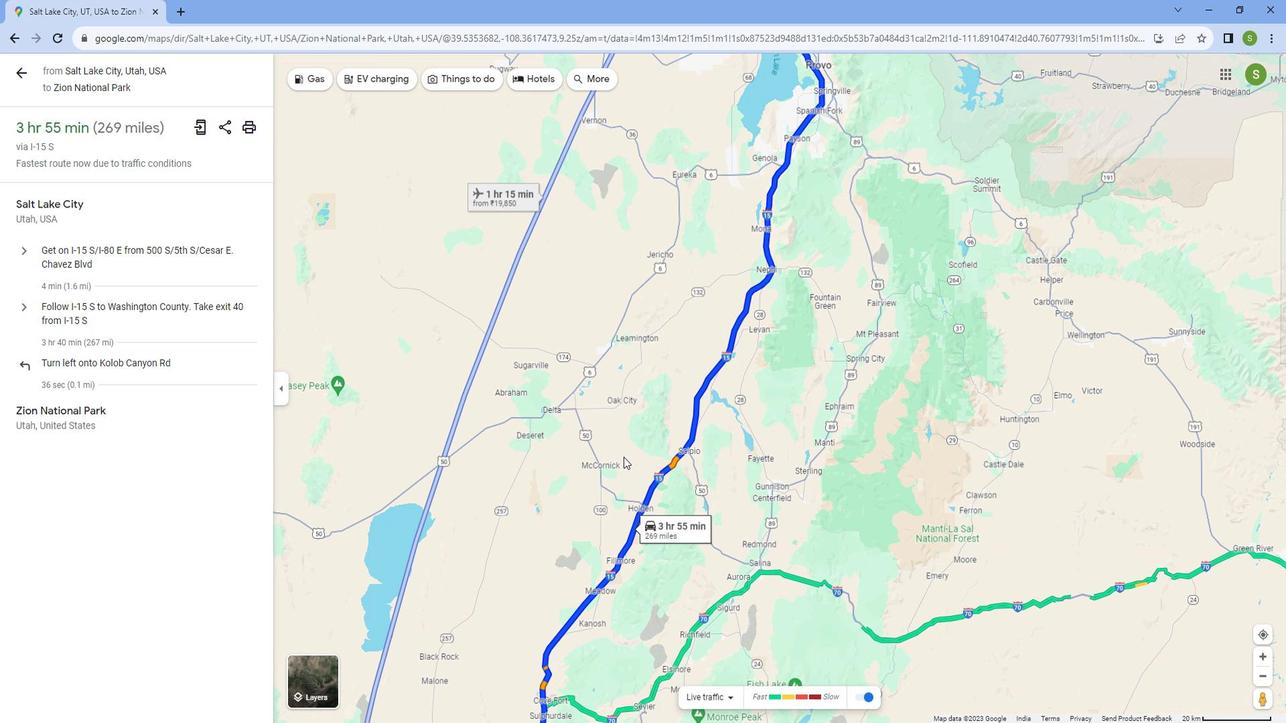 
Action: Mouse scrolled (637, 453) with delta (0, 0)
Screenshot: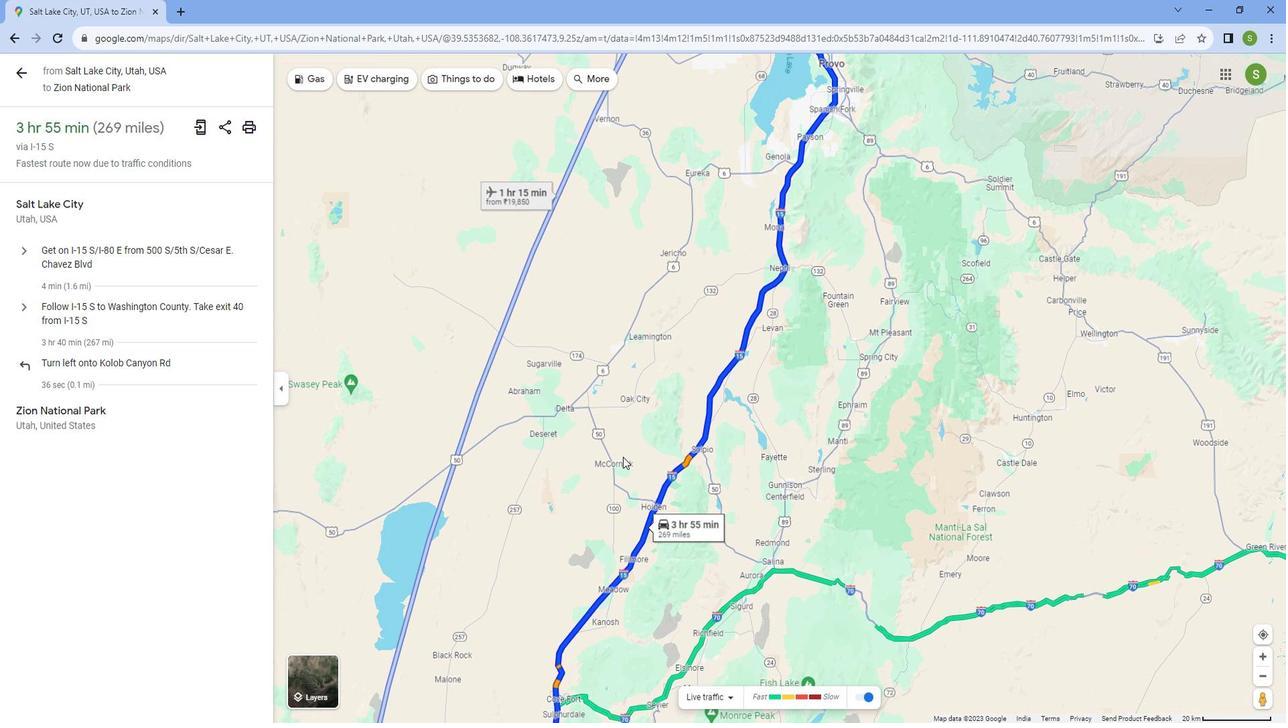 
Action: Mouse scrolled (637, 453) with delta (0, 0)
Screenshot: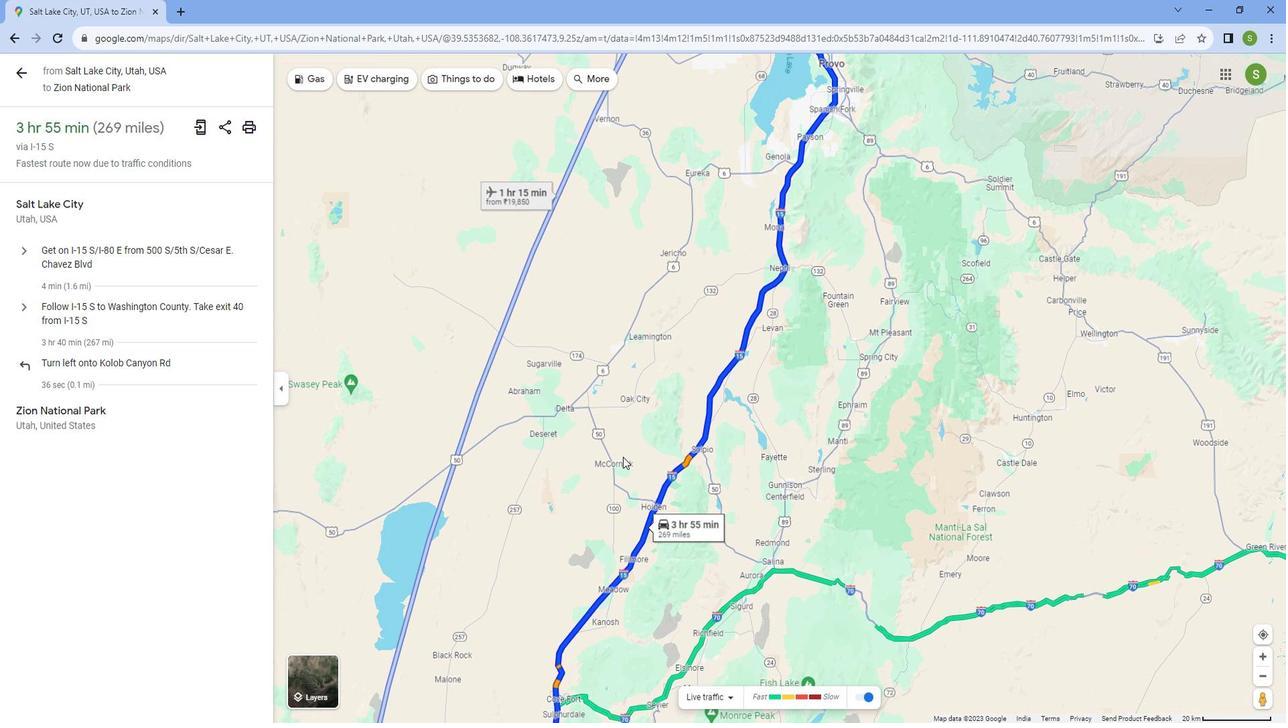 
Action: Mouse scrolled (637, 453) with delta (0, 0)
Screenshot: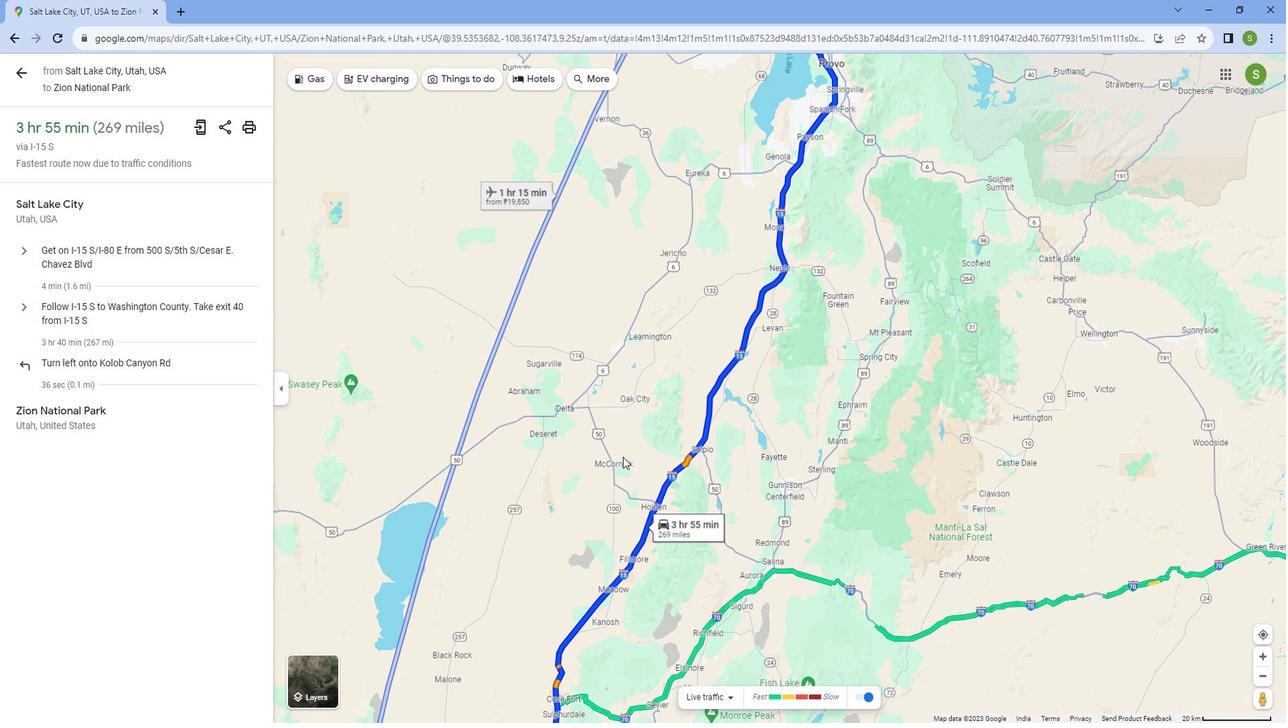 
Action: Mouse scrolled (637, 453) with delta (0, 0)
Screenshot: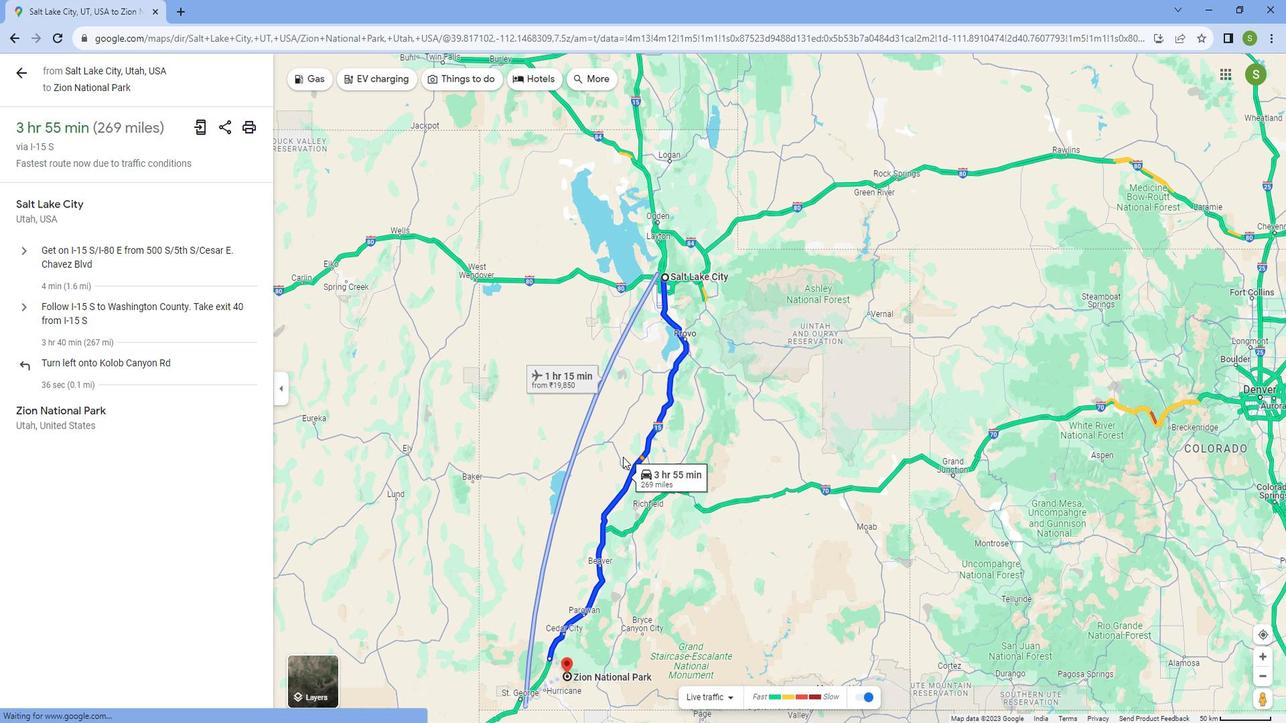 
Action: Mouse scrolled (637, 453) with delta (0, 0)
Screenshot: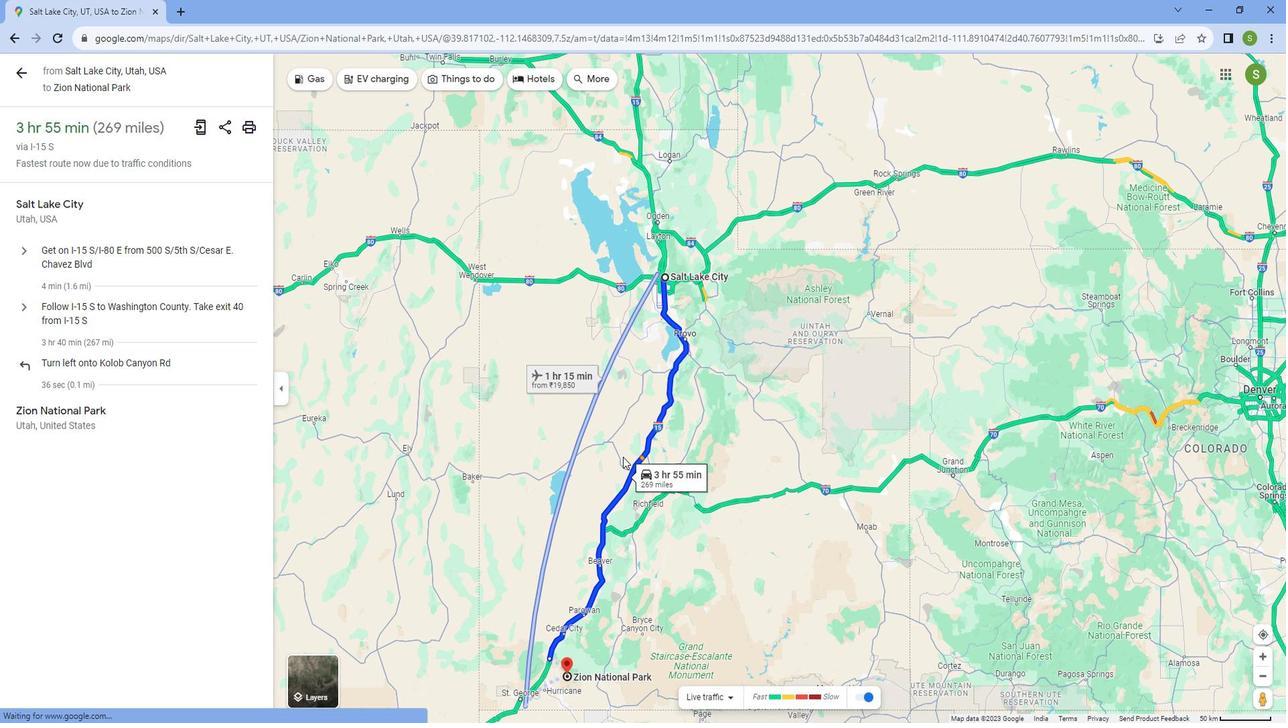 
Action: Mouse scrolled (637, 453) with delta (0, 0)
Screenshot: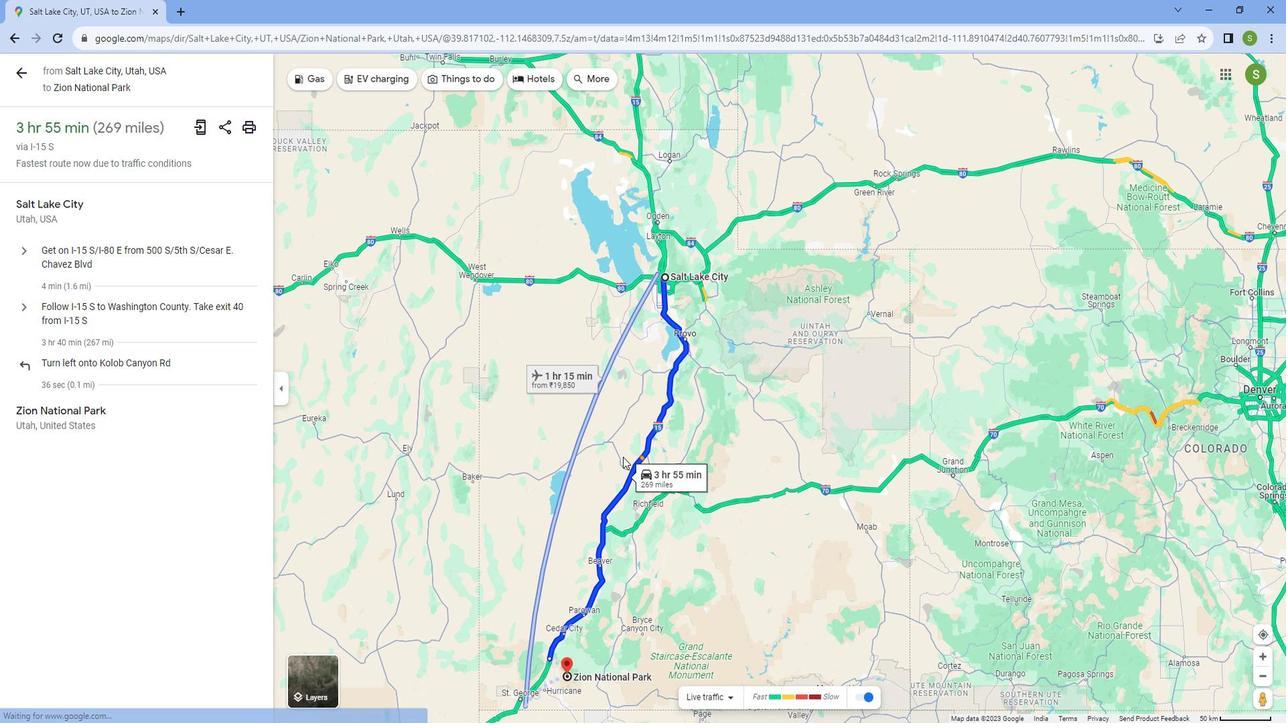 
Action: Mouse moved to (564, 594)
Screenshot: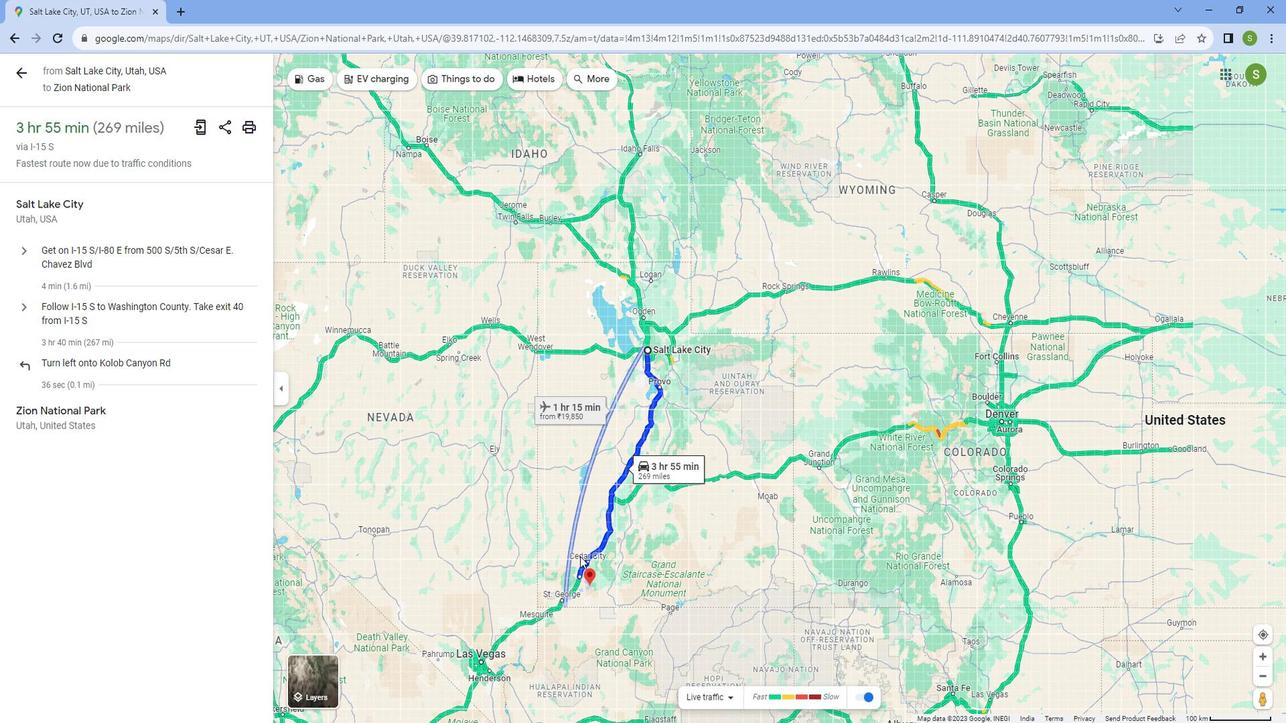 
Action: Mouse pressed left at (564, 594)
Screenshot: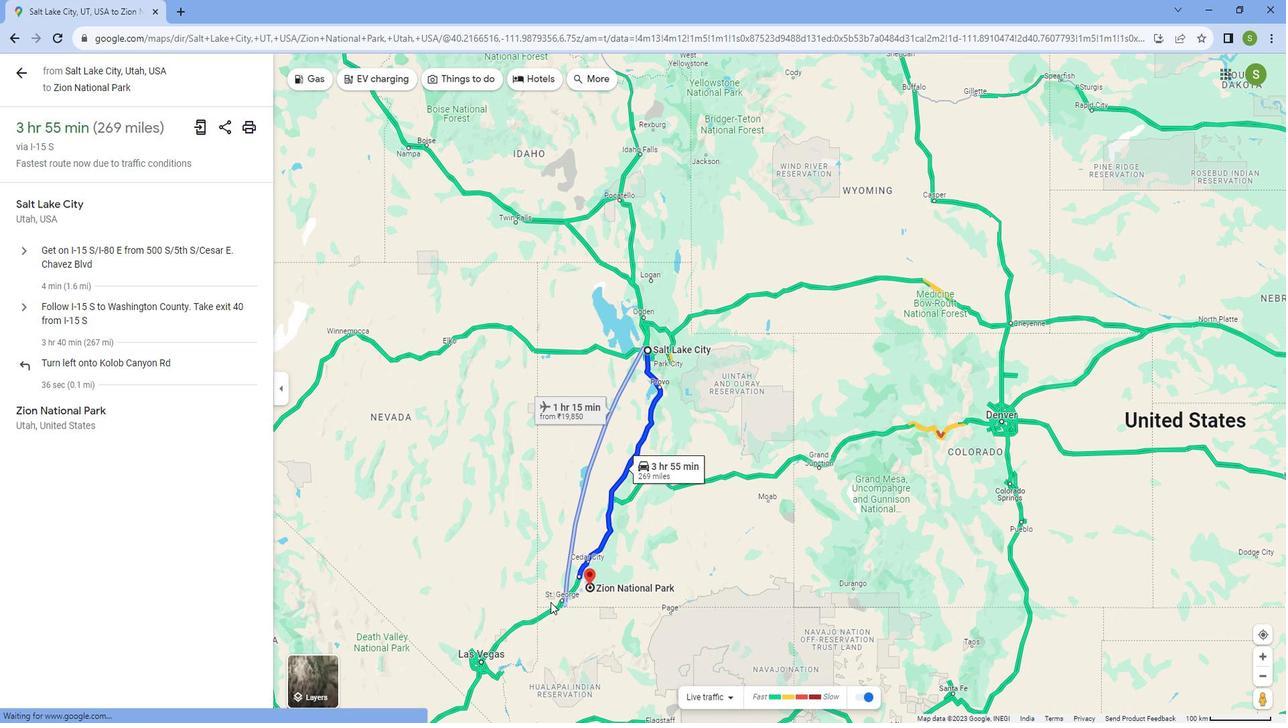 
Action: Mouse moved to (625, 448)
Screenshot: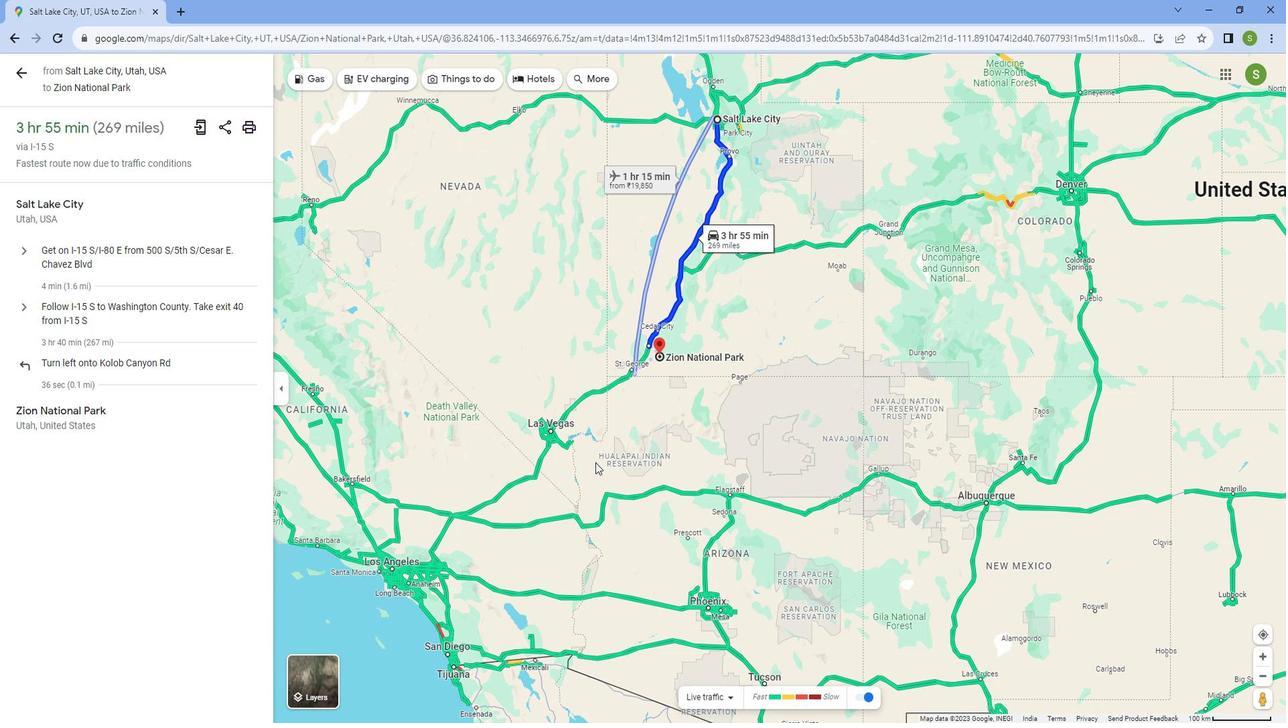 
Action: Mouse pressed left at (625, 448)
Screenshot: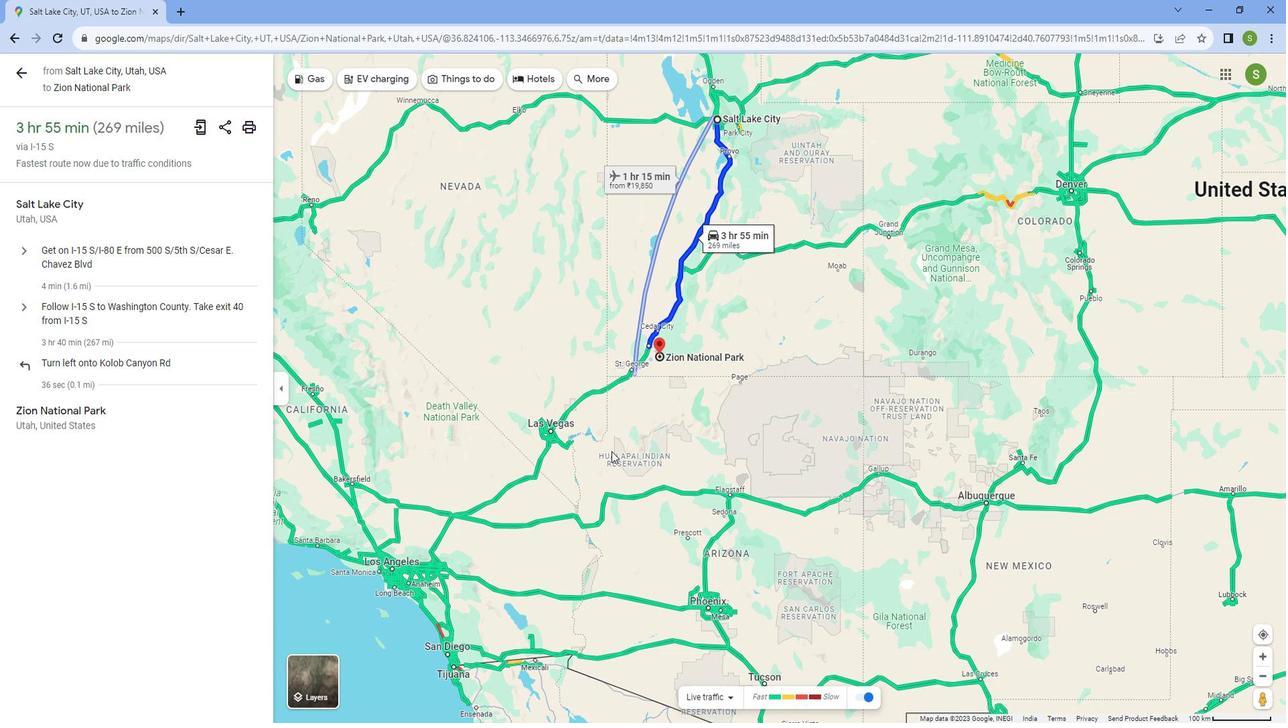 
Action: Mouse moved to (550, 483)
Screenshot: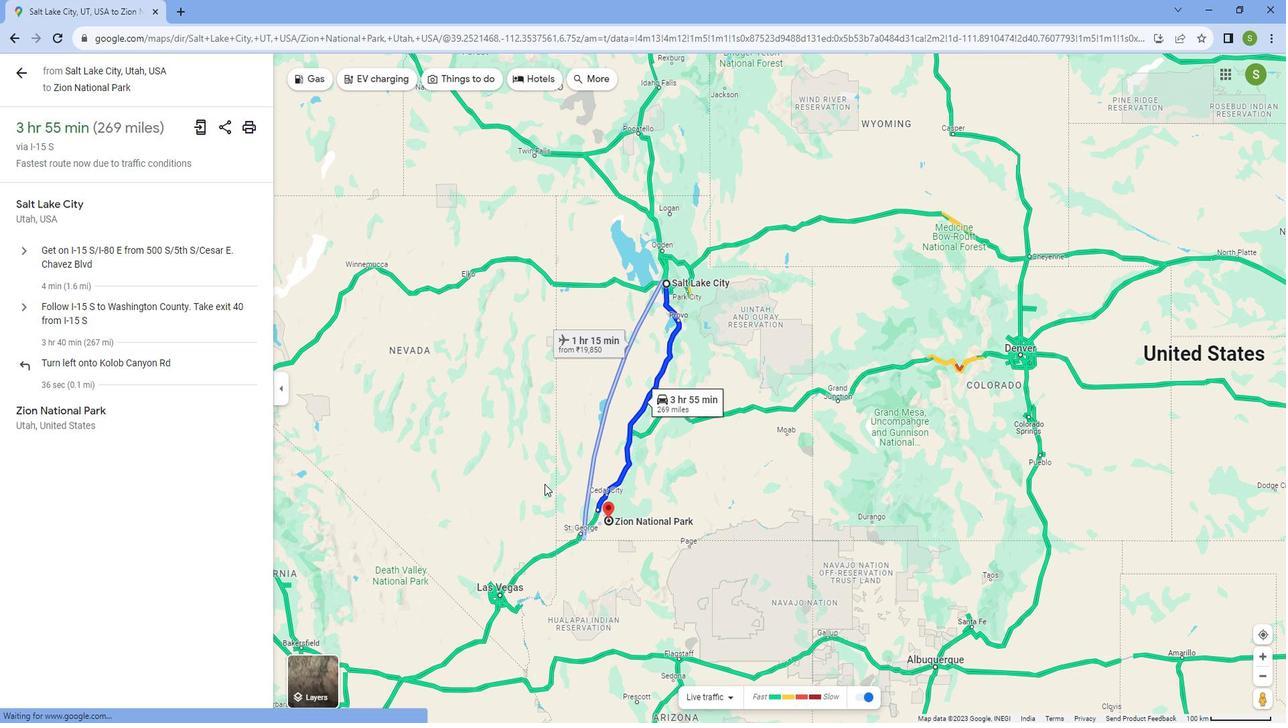 
Action: Mouse pressed left at (550, 483)
Screenshot: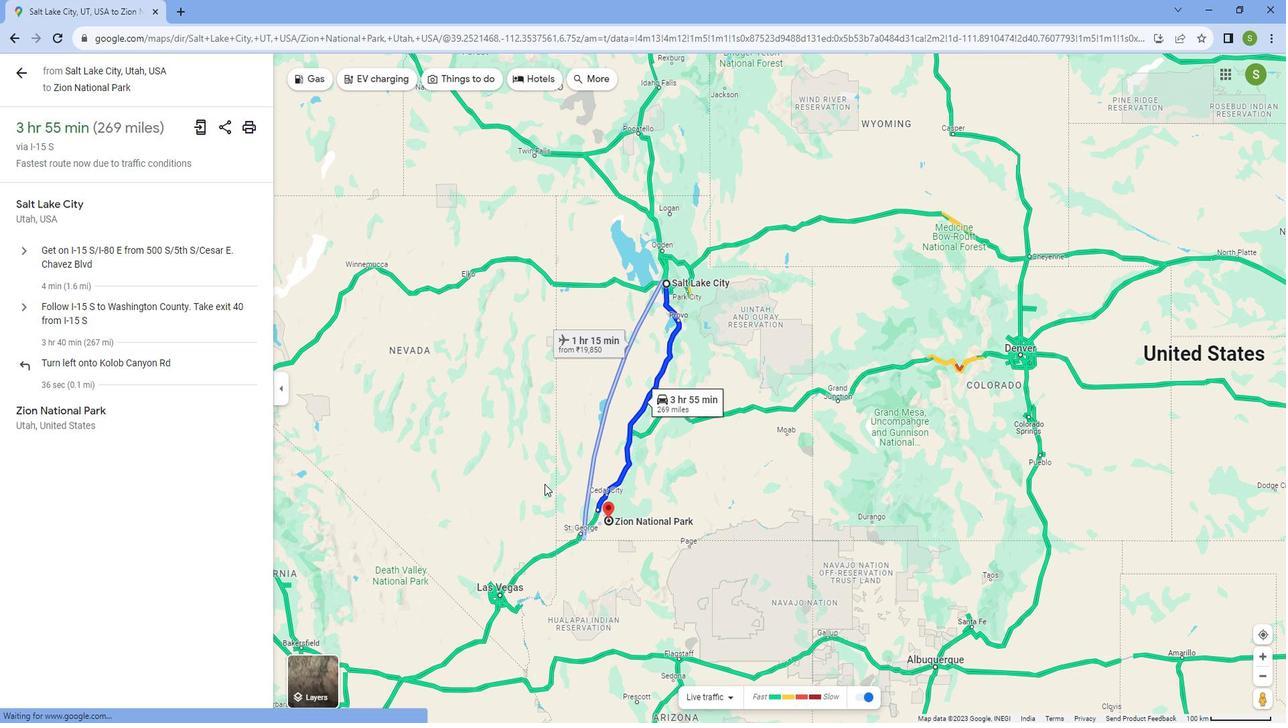 
Action: Mouse moved to (482, 525)
Screenshot: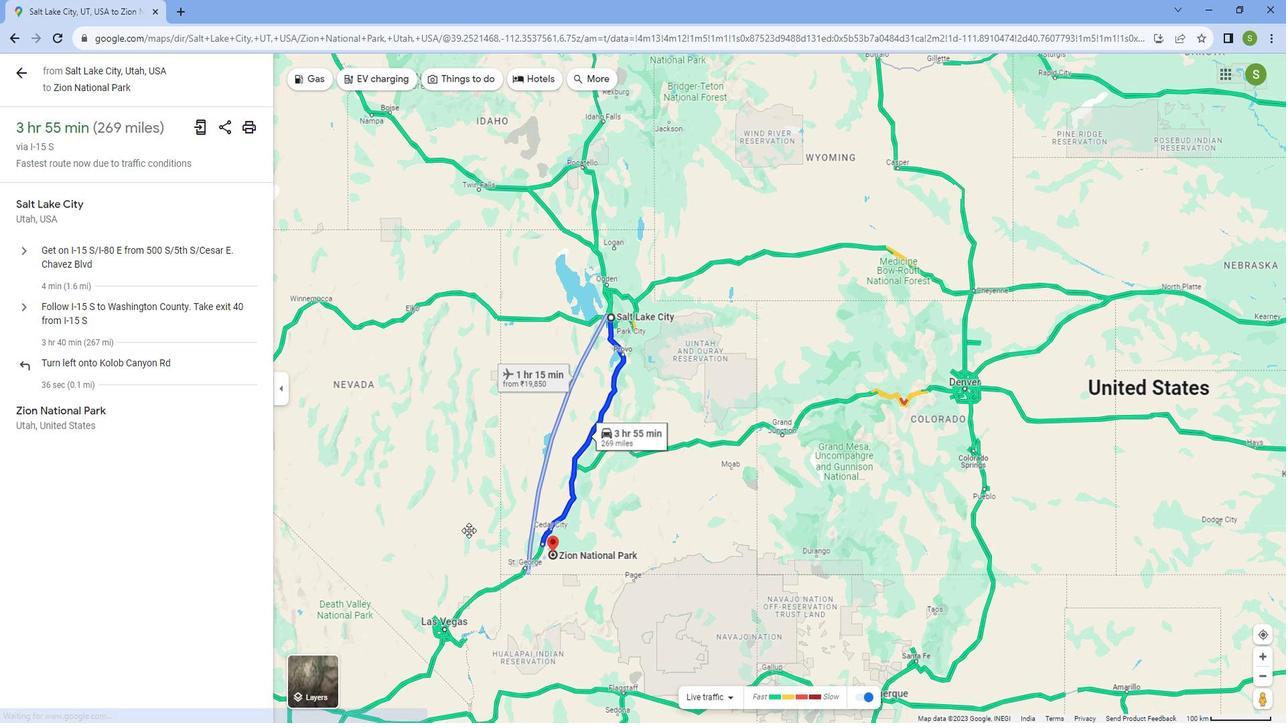 
